 Task: Find connections with filter location São José do Rio Preto with filter topic #Ownerwith filter profile language Spanish with filter current company Zilingo with filter school St. Joseph's University  with filter industry Renewable Energy Equipment Manufacturing with filter service category Immigration Law with filter keywords title Continuous Improvement Lead
Action: Mouse moved to (582, 96)
Screenshot: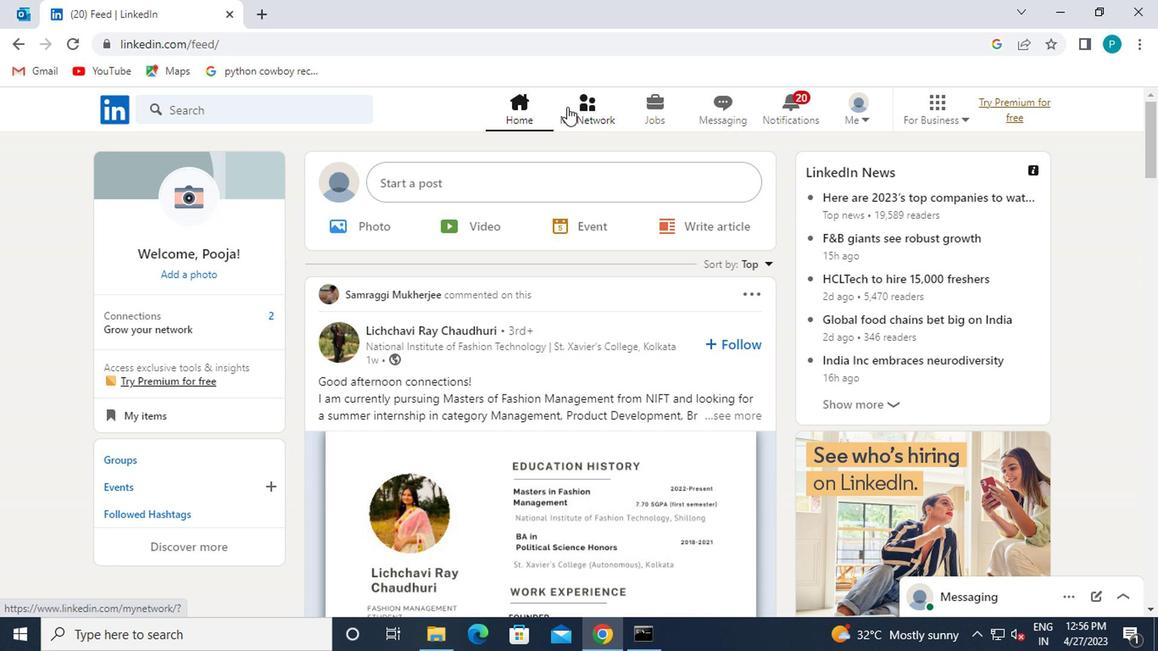
Action: Mouse pressed left at (582, 96)
Screenshot: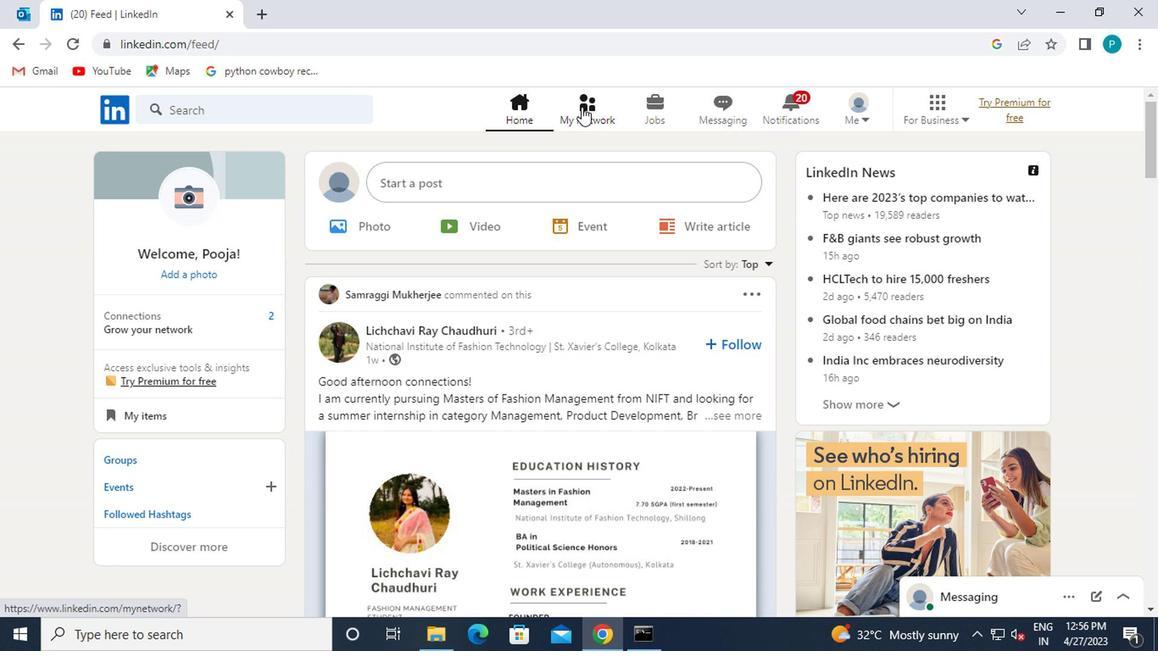 
Action: Mouse moved to (302, 182)
Screenshot: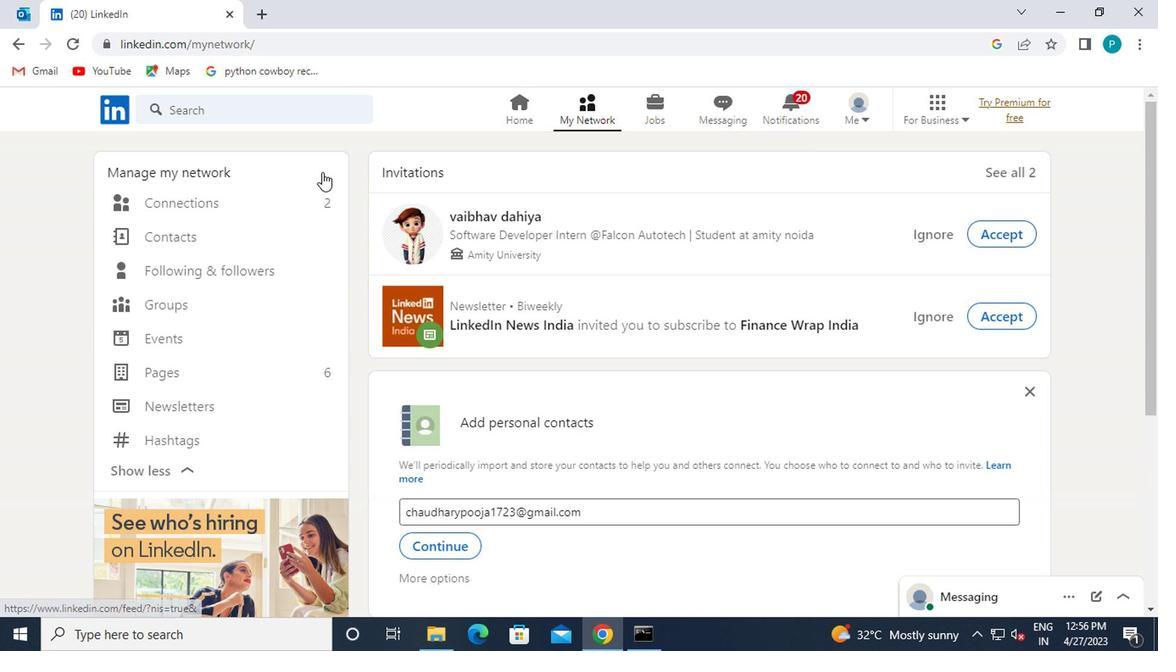 
Action: Mouse pressed left at (302, 182)
Screenshot: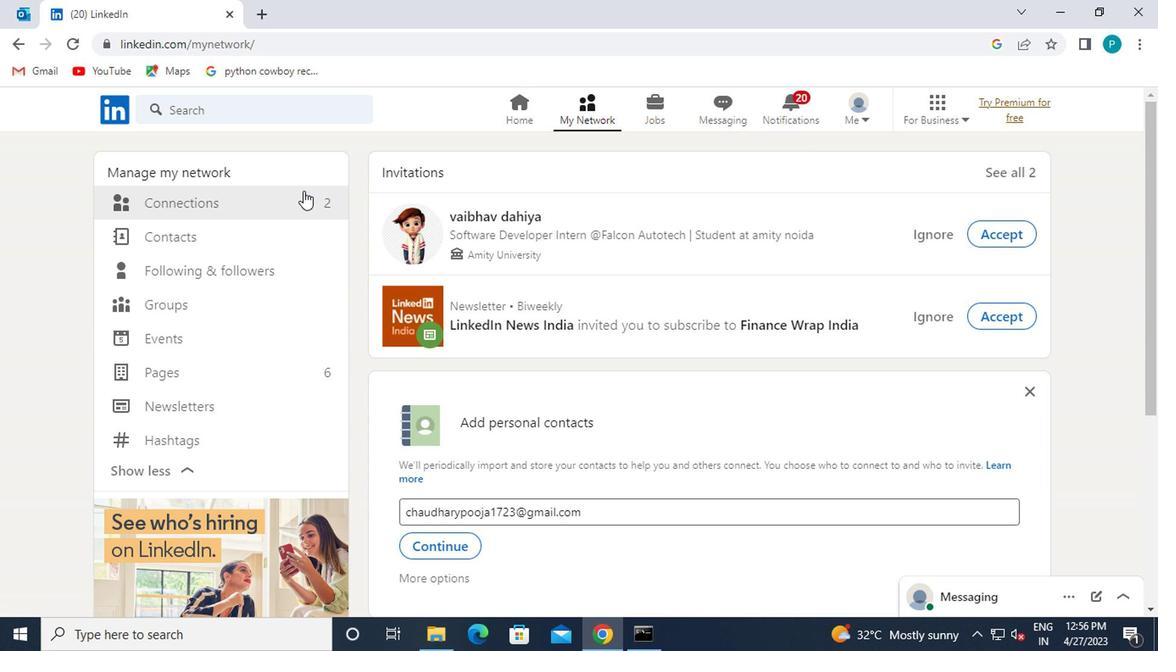
Action: Mouse moved to (311, 185)
Screenshot: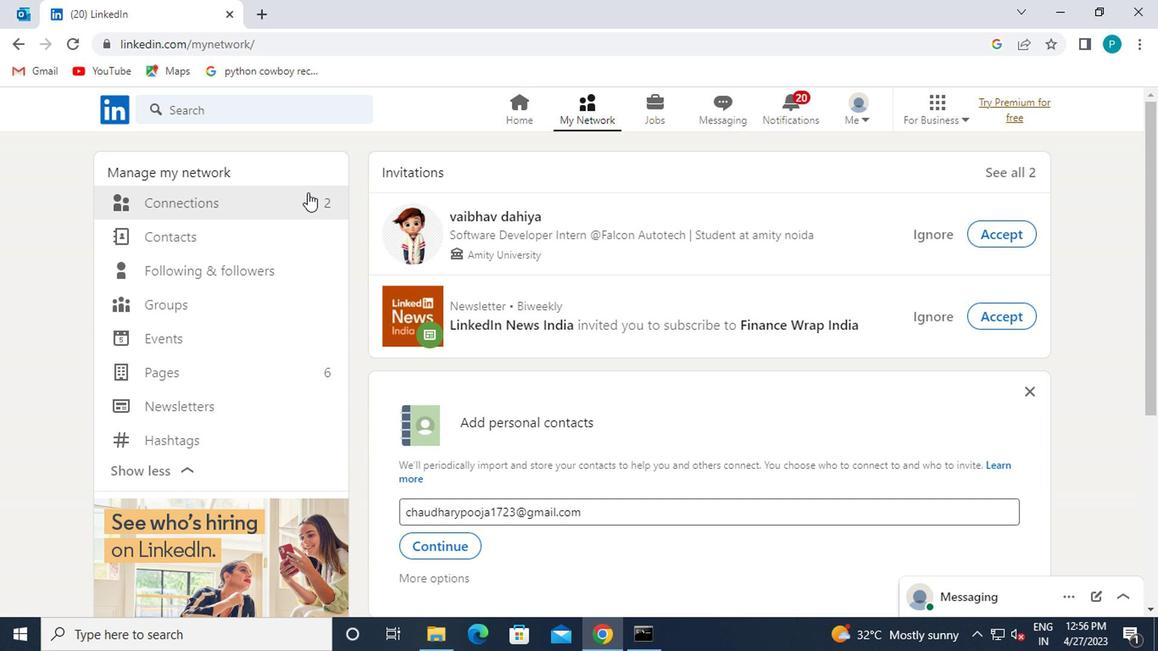 
Action: Mouse pressed left at (311, 185)
Screenshot: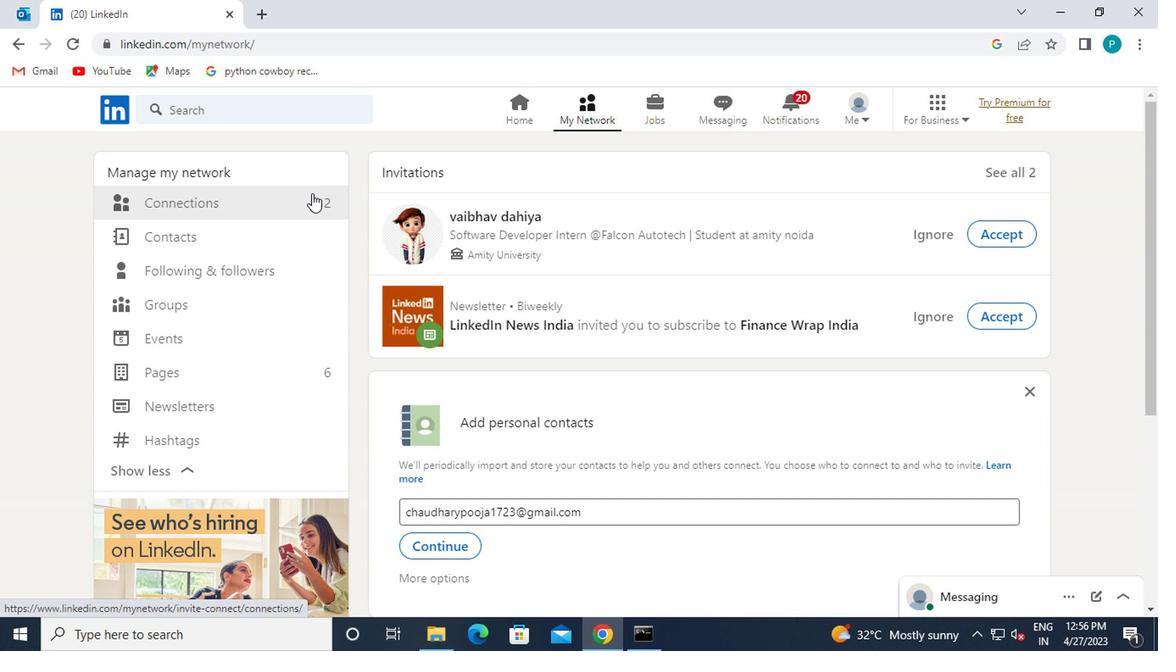 
Action: Mouse moved to (719, 194)
Screenshot: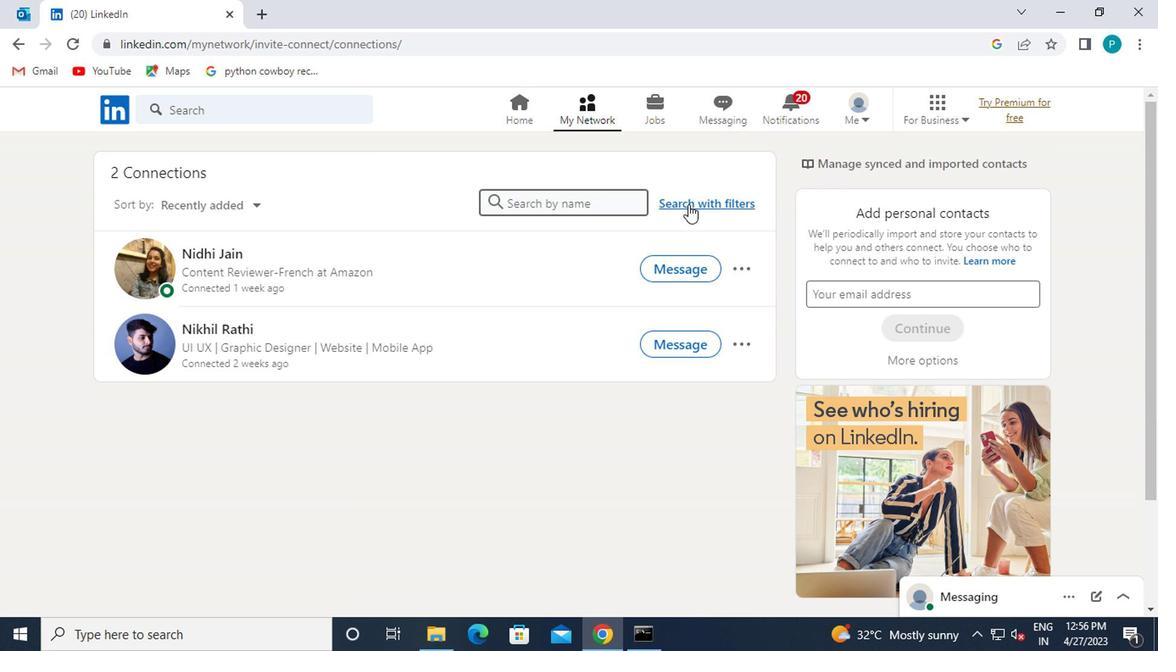 
Action: Mouse pressed left at (719, 194)
Screenshot: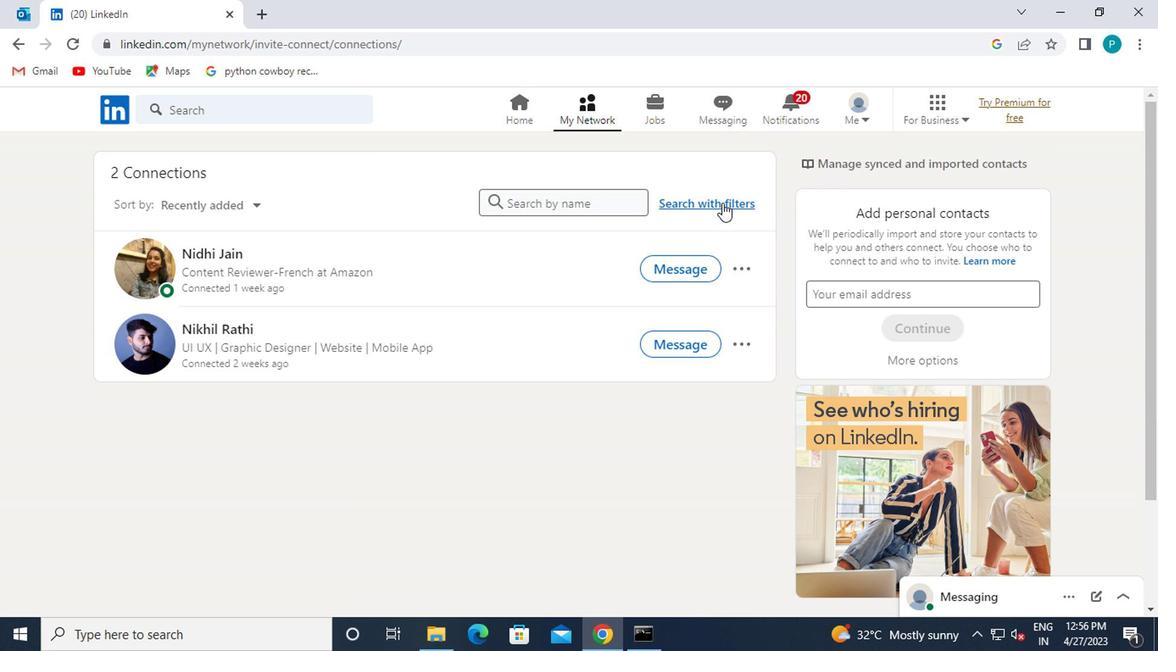 
Action: Mouse moved to (622, 151)
Screenshot: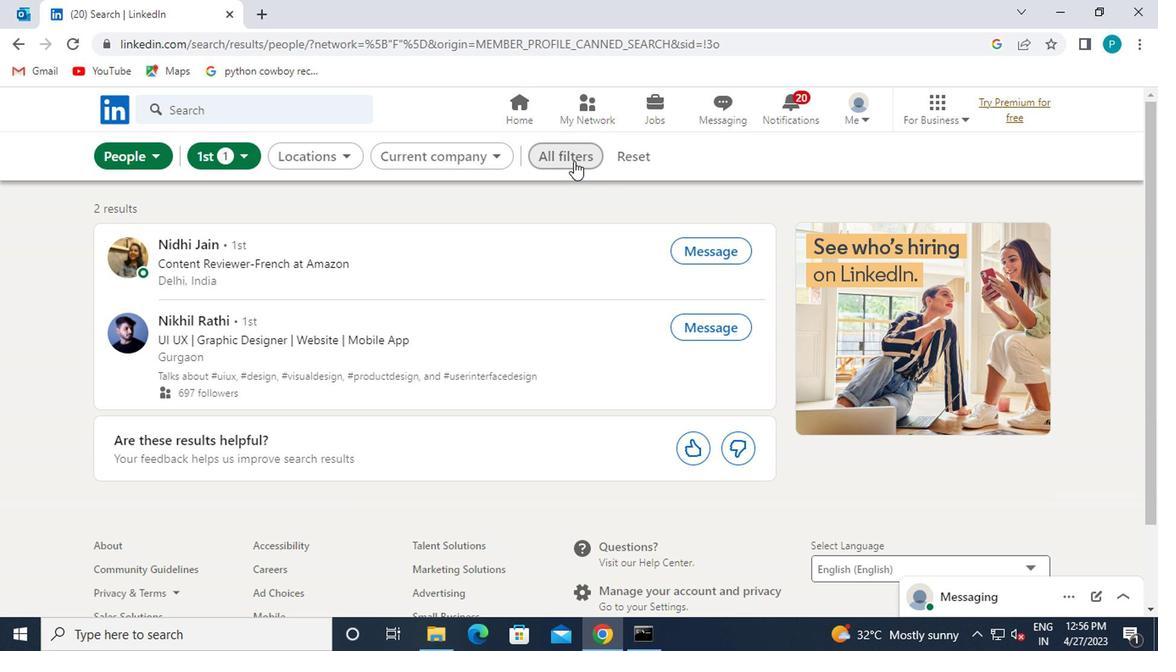 
Action: Mouse pressed left at (622, 151)
Screenshot: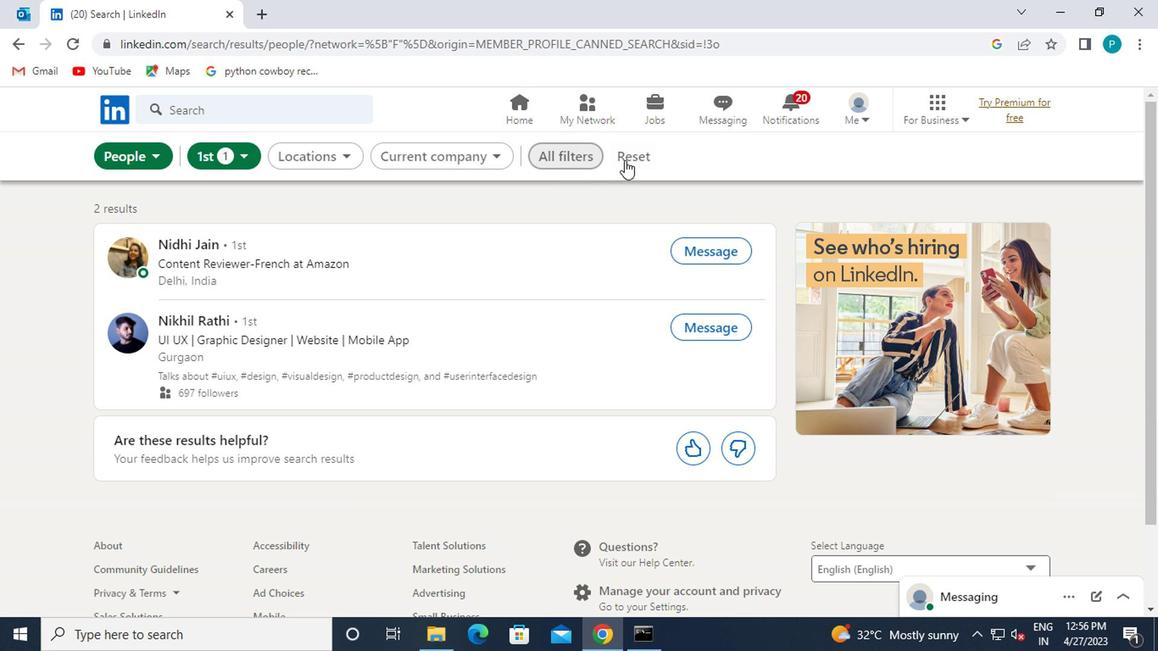 
Action: Mouse moved to (585, 147)
Screenshot: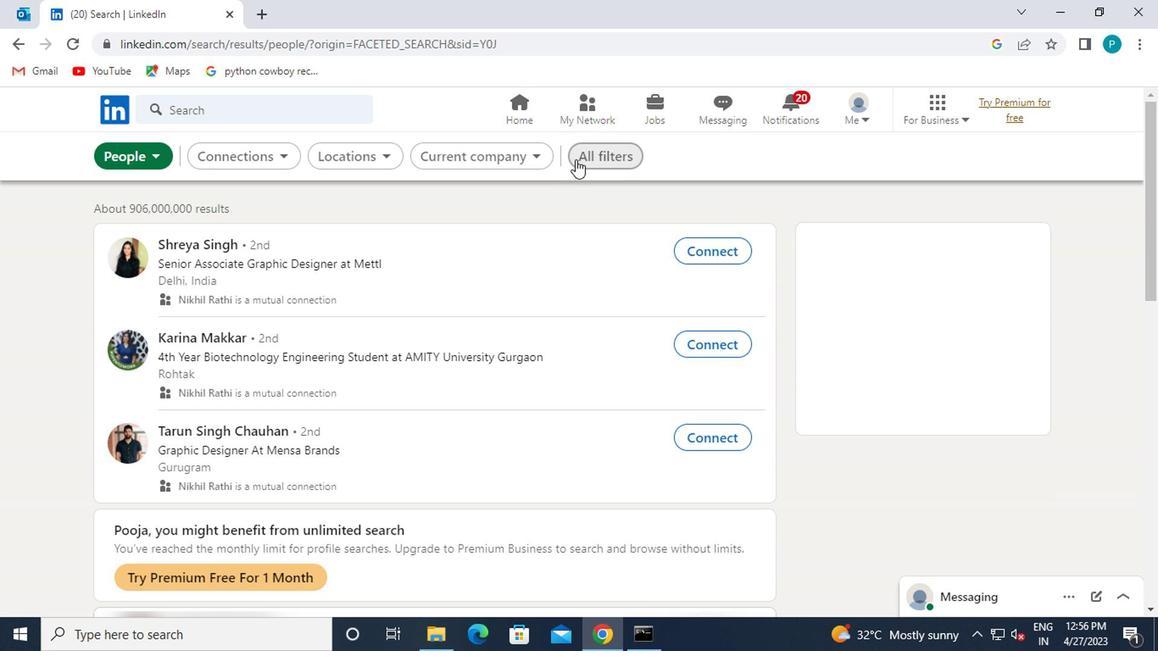 
Action: Mouse pressed left at (585, 147)
Screenshot: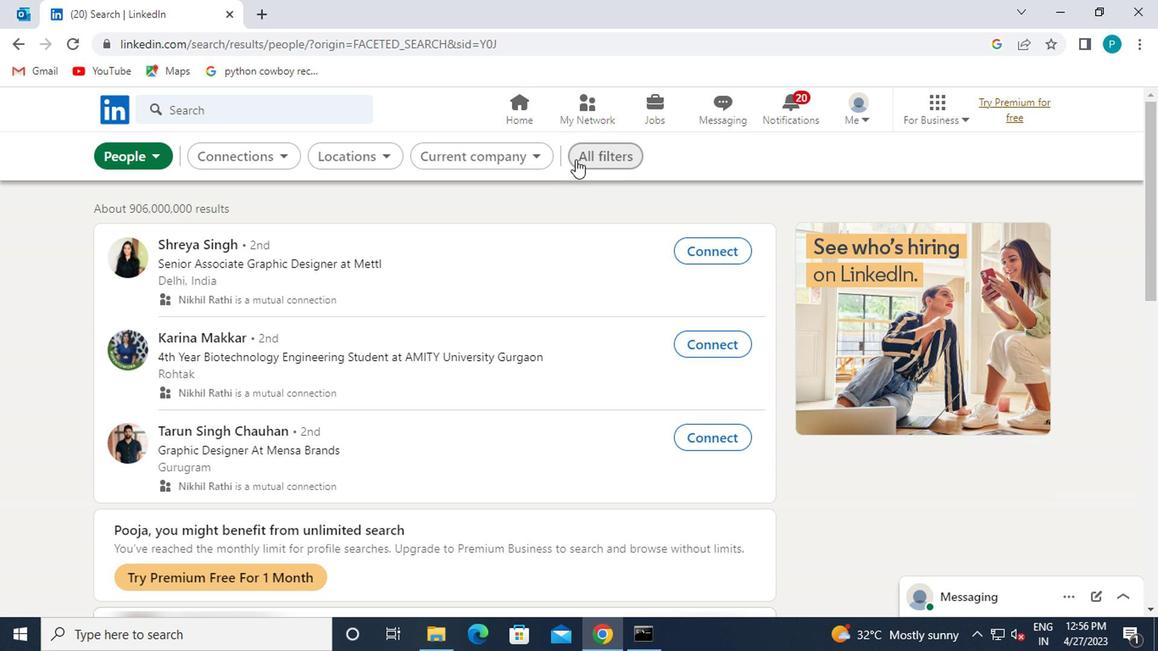 
Action: Mouse moved to (728, 305)
Screenshot: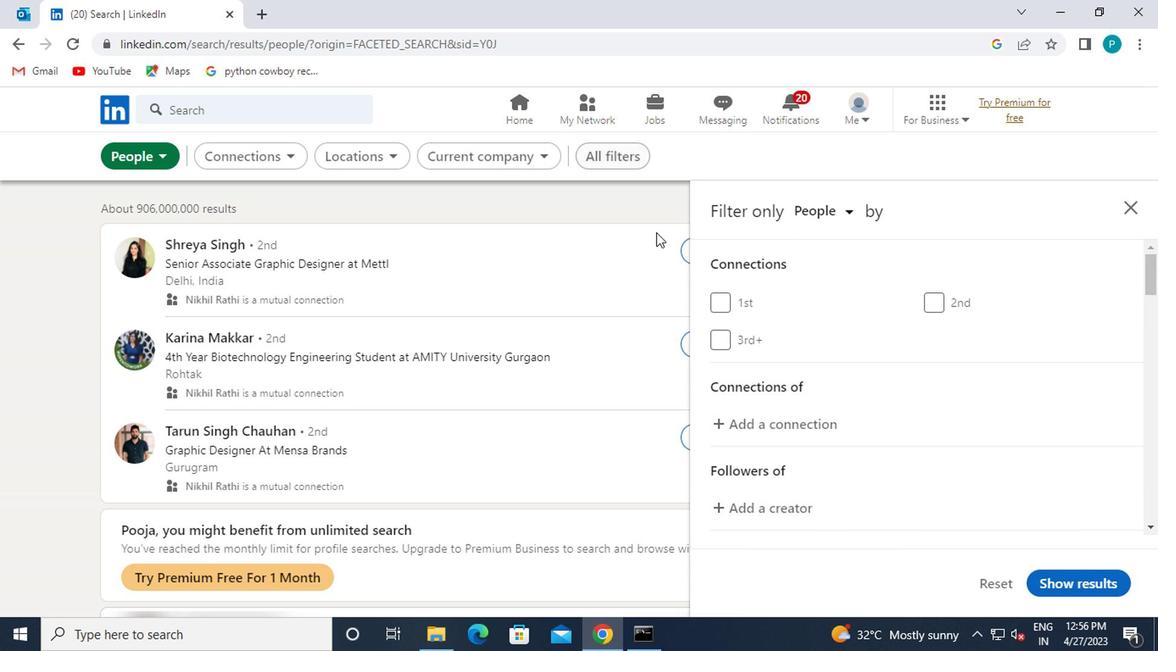 
Action: Mouse scrolled (728, 305) with delta (0, 0)
Screenshot: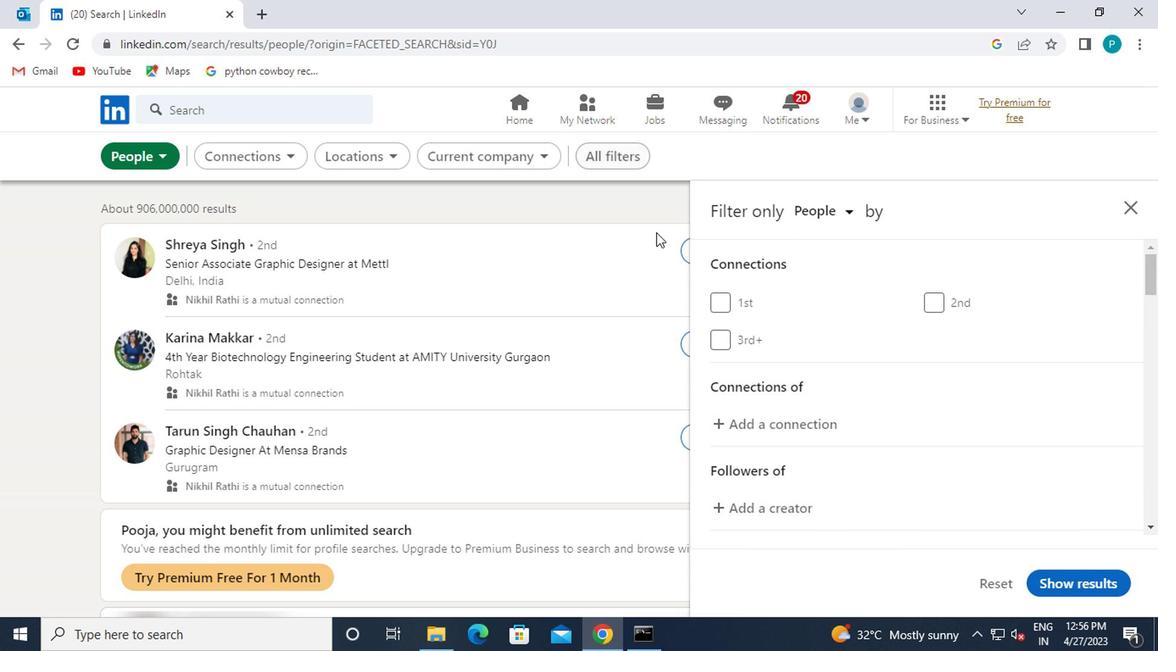 
Action: Mouse moved to (751, 329)
Screenshot: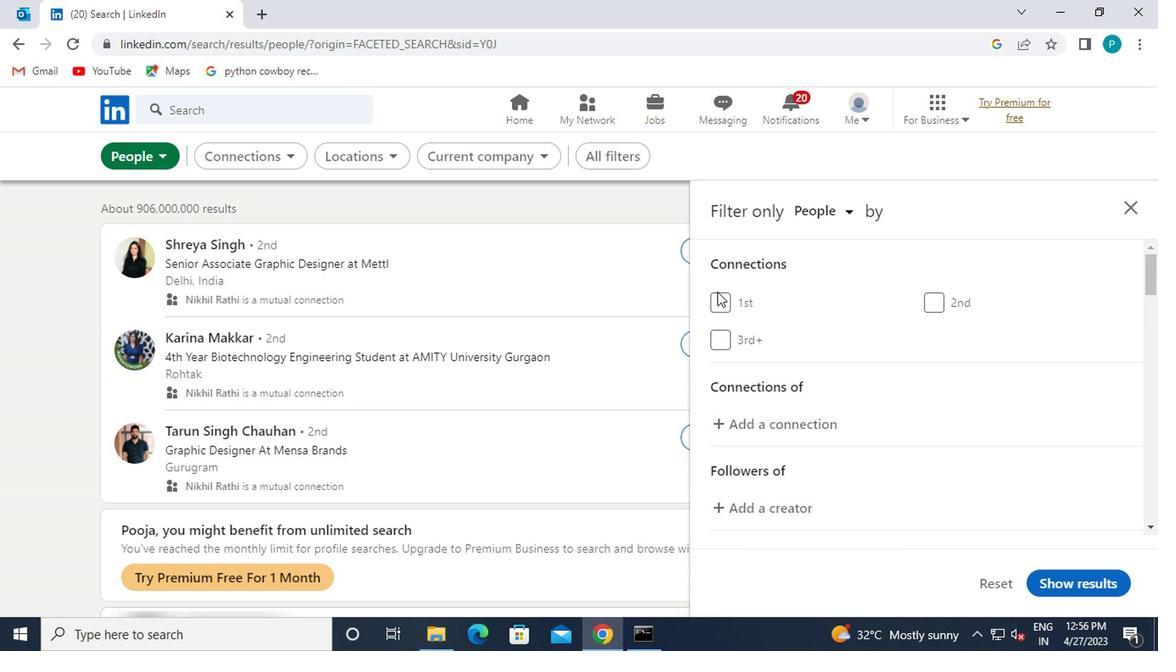 
Action: Mouse scrolled (751, 328) with delta (0, 0)
Screenshot: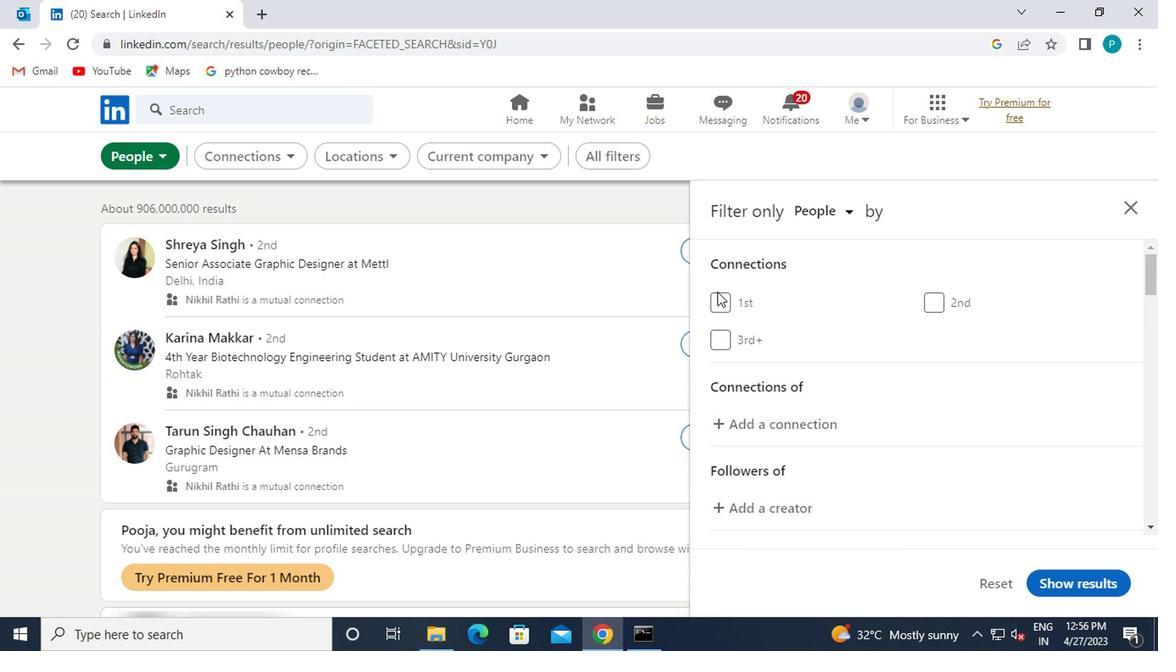 
Action: Mouse moved to (768, 354)
Screenshot: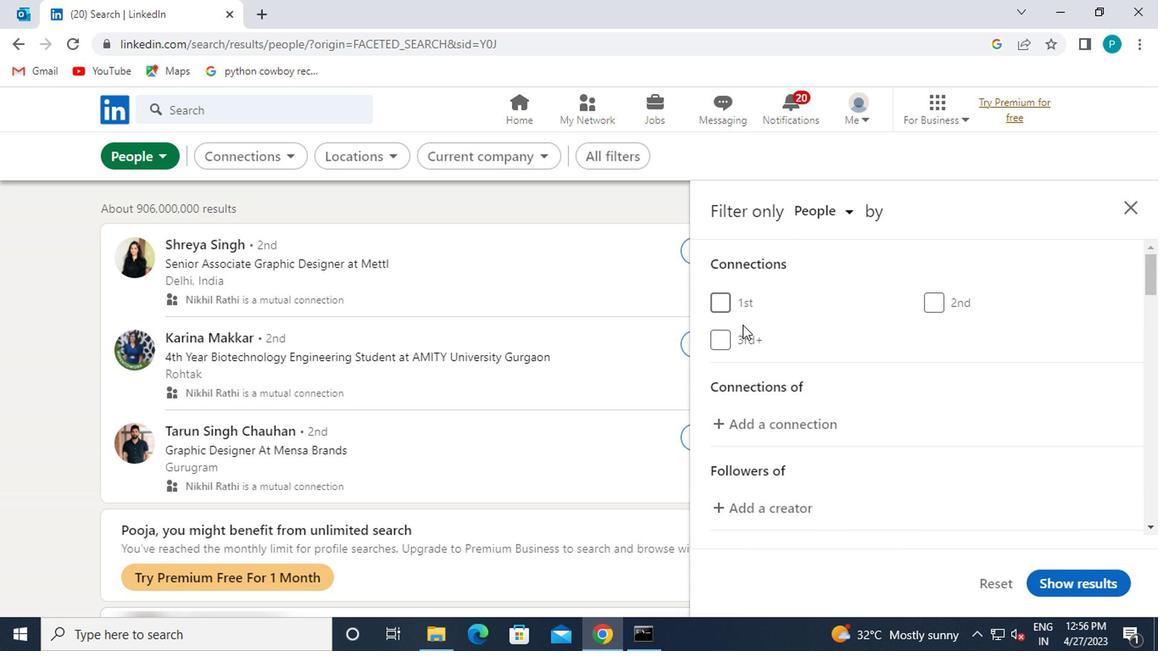 
Action: Mouse scrolled (768, 352) with delta (0, -1)
Screenshot: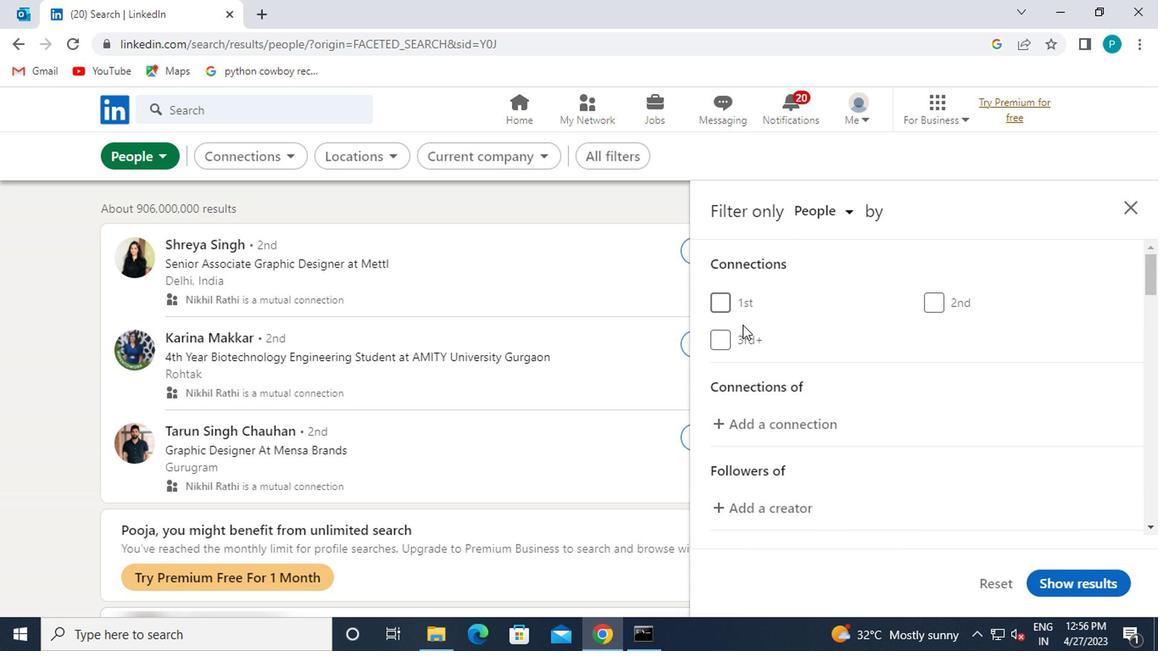 
Action: Mouse moved to (982, 414)
Screenshot: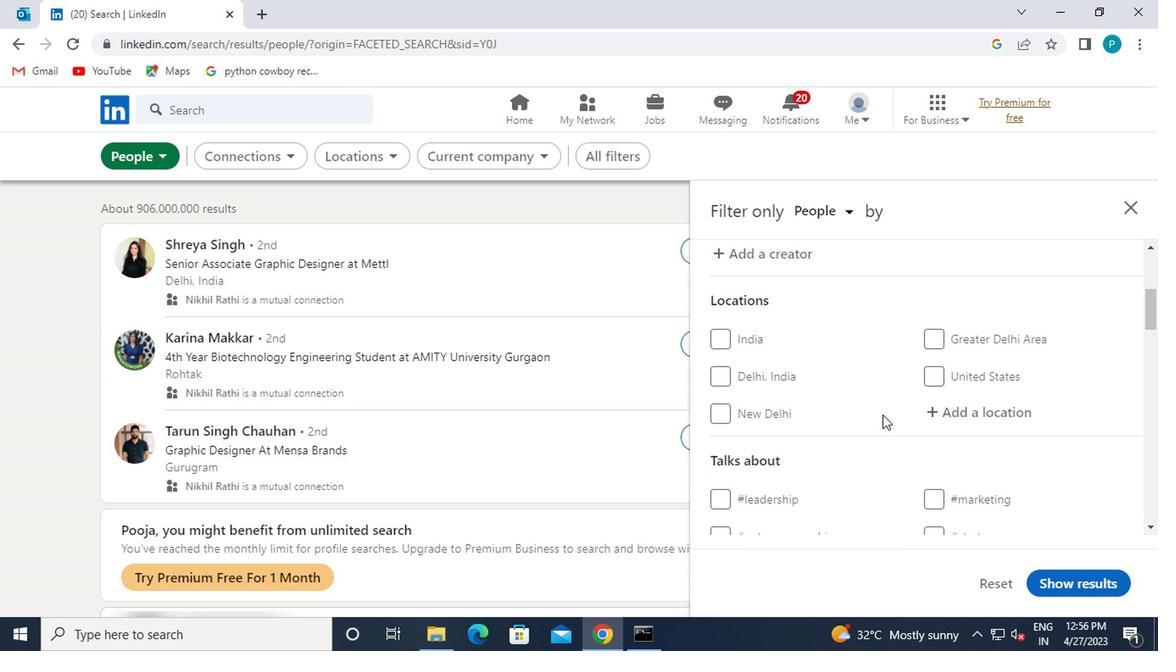 
Action: Mouse pressed left at (982, 414)
Screenshot: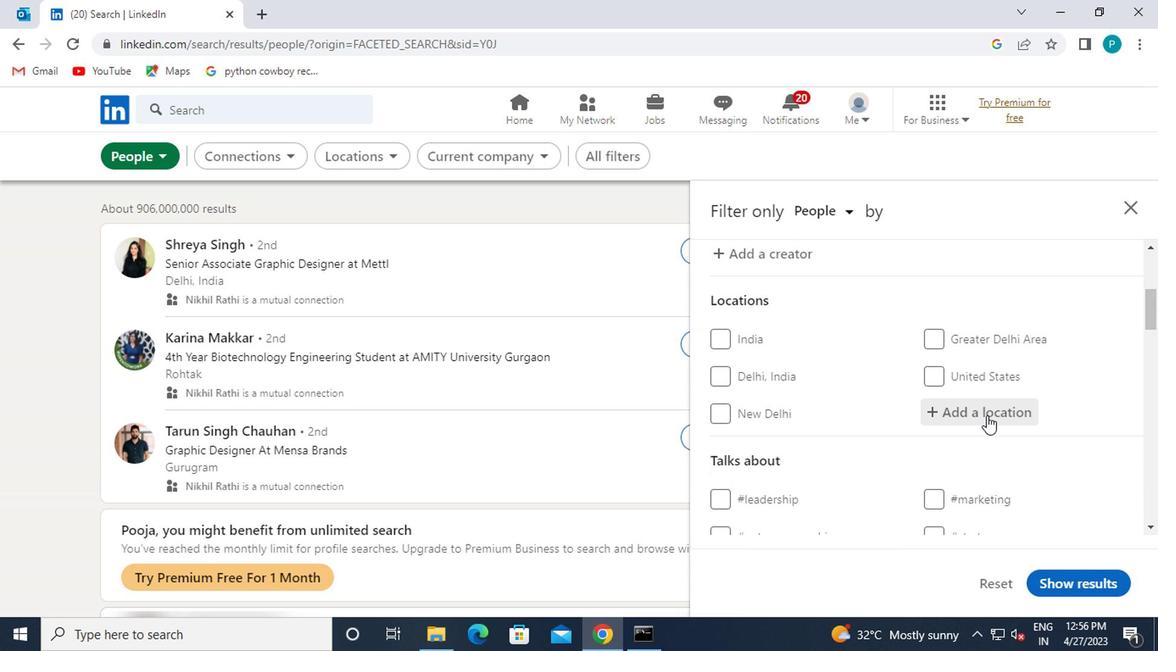 
Action: Mouse moved to (988, 433)
Screenshot: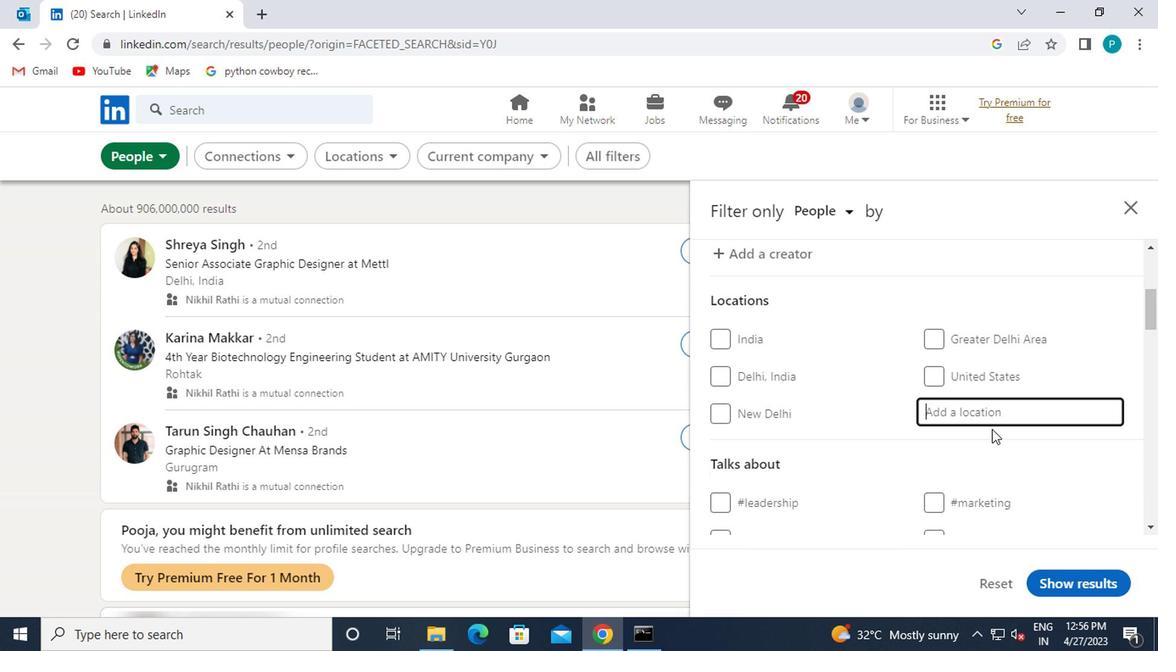 
Action: Key pressed sao<Key.space>jose
Screenshot: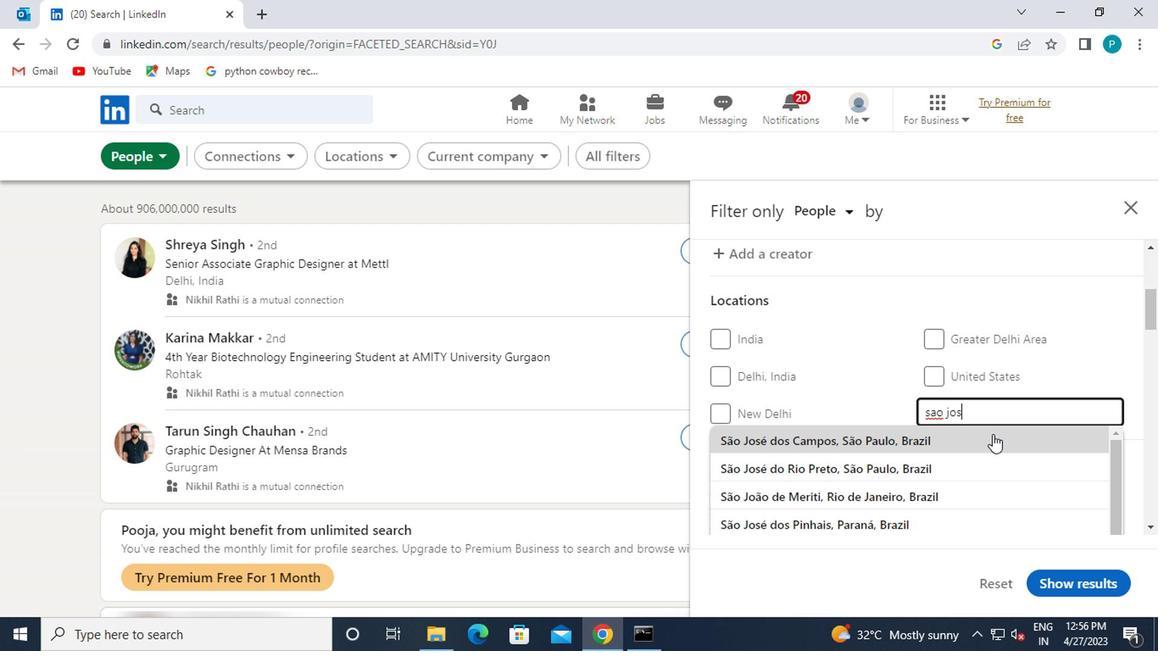 
Action: Mouse moved to (959, 454)
Screenshot: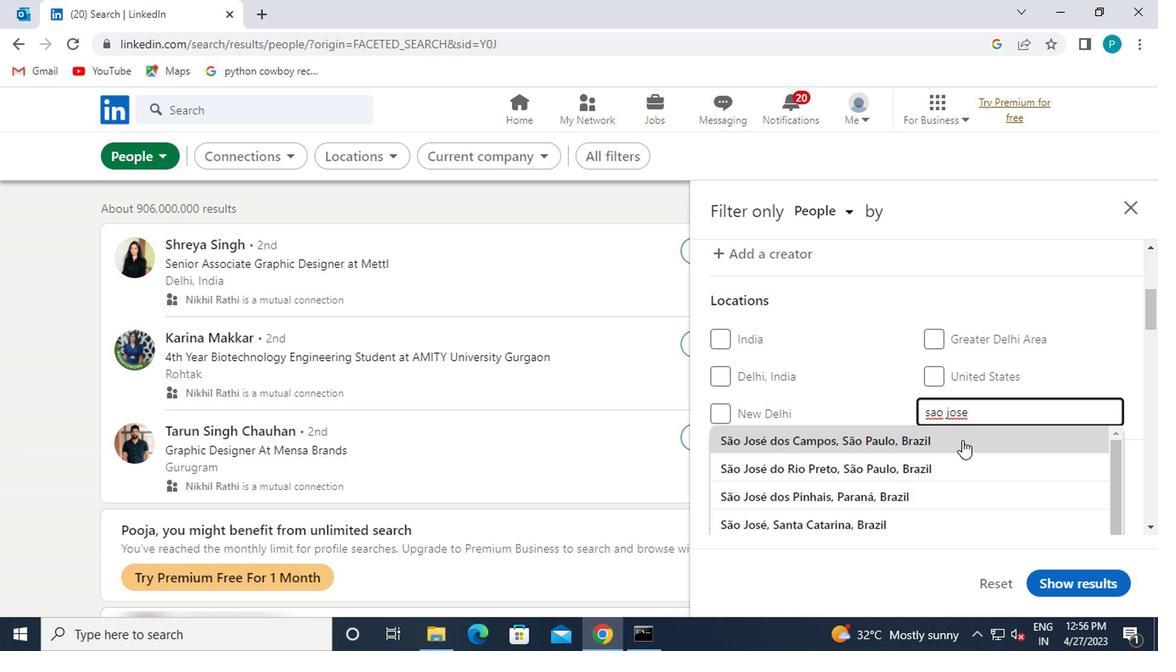 
Action: Mouse pressed left at (959, 454)
Screenshot: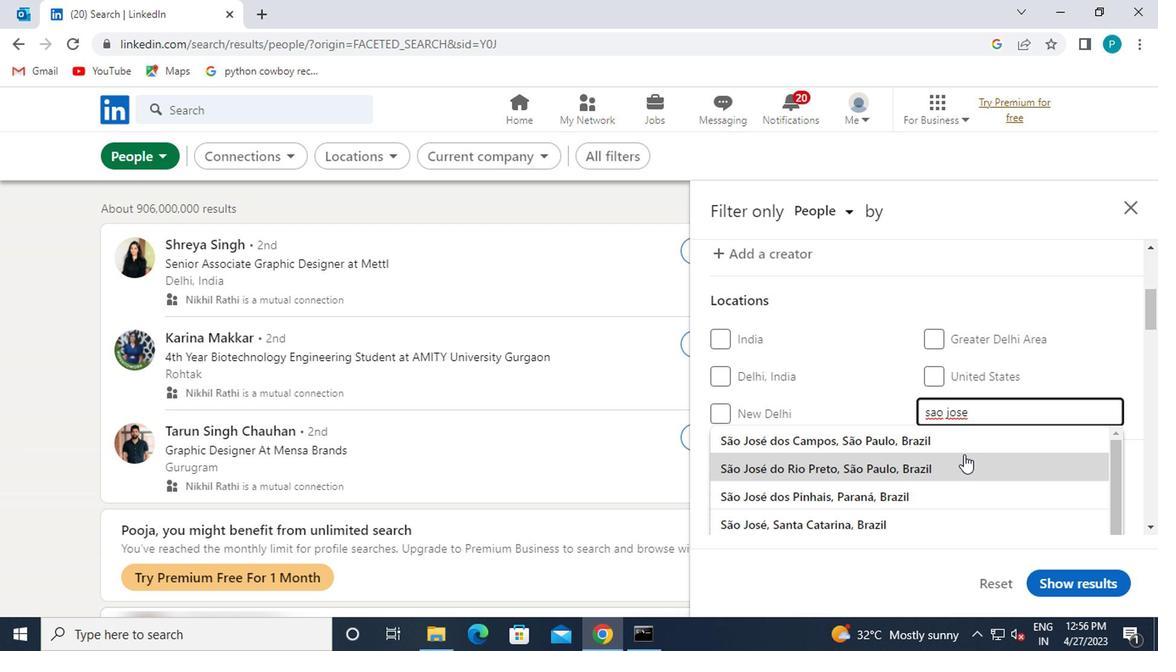
Action: Mouse moved to (932, 436)
Screenshot: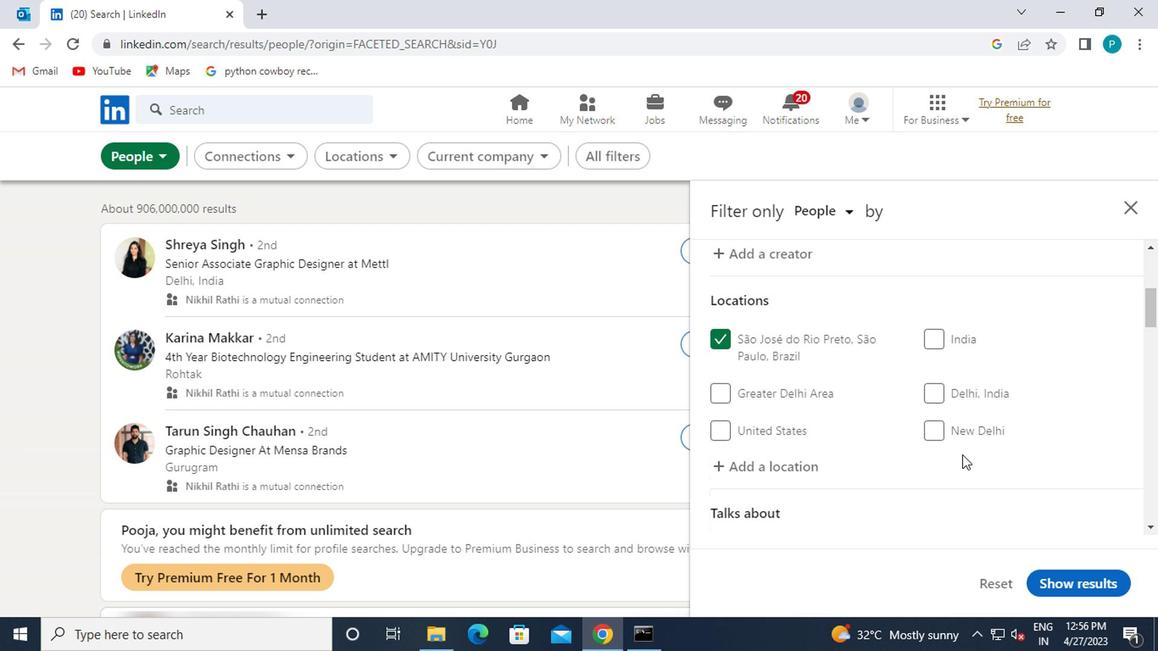 
Action: Mouse scrolled (932, 434) with delta (0, -1)
Screenshot: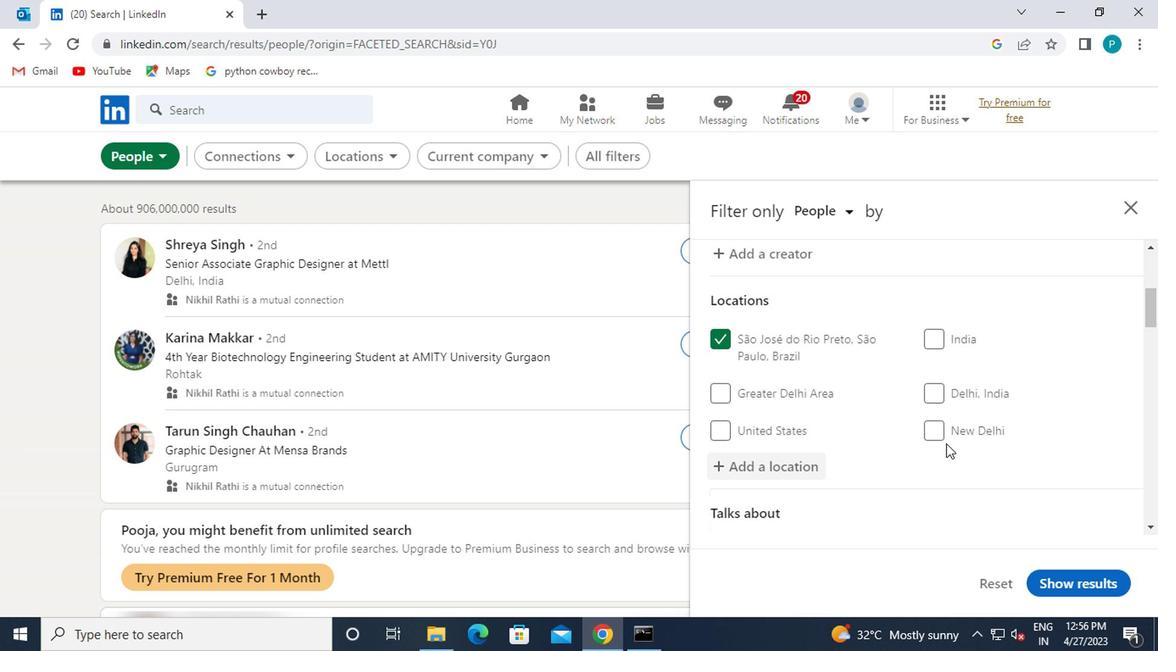 
Action: Mouse scrolled (932, 434) with delta (0, -1)
Screenshot: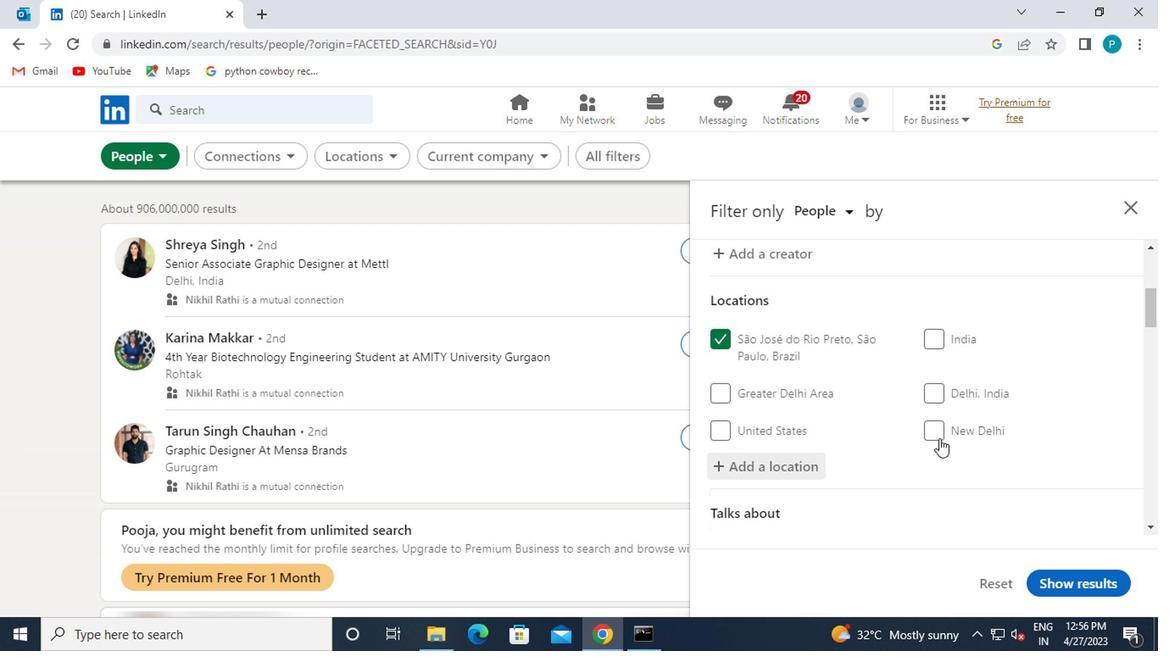 
Action: Mouse moved to (947, 447)
Screenshot: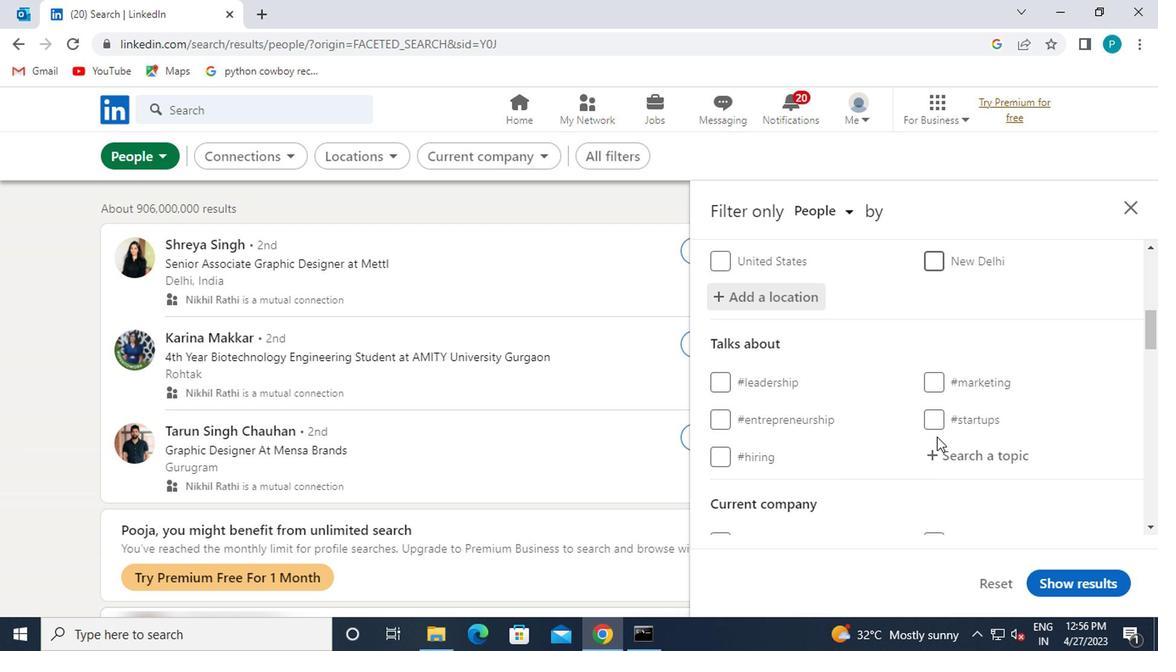 
Action: Mouse pressed left at (947, 447)
Screenshot: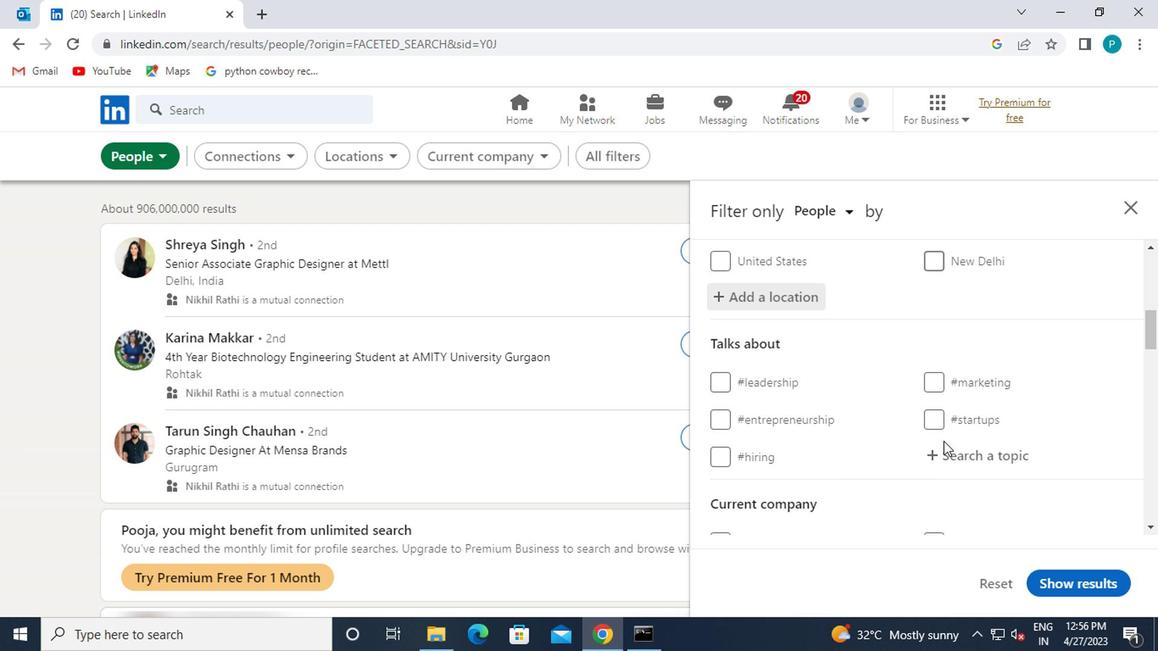 
Action: Mouse moved to (956, 456)
Screenshot: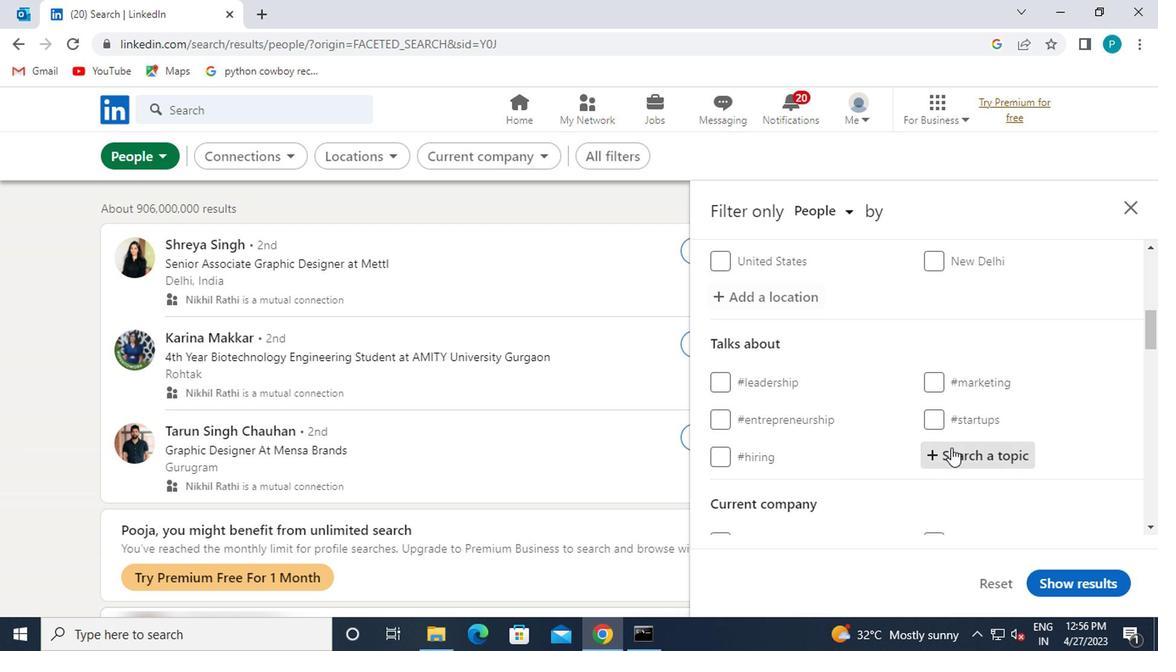 
Action: Key pressed <Key.shift><Key.shift><Key.shift><Key.shift>#
Screenshot: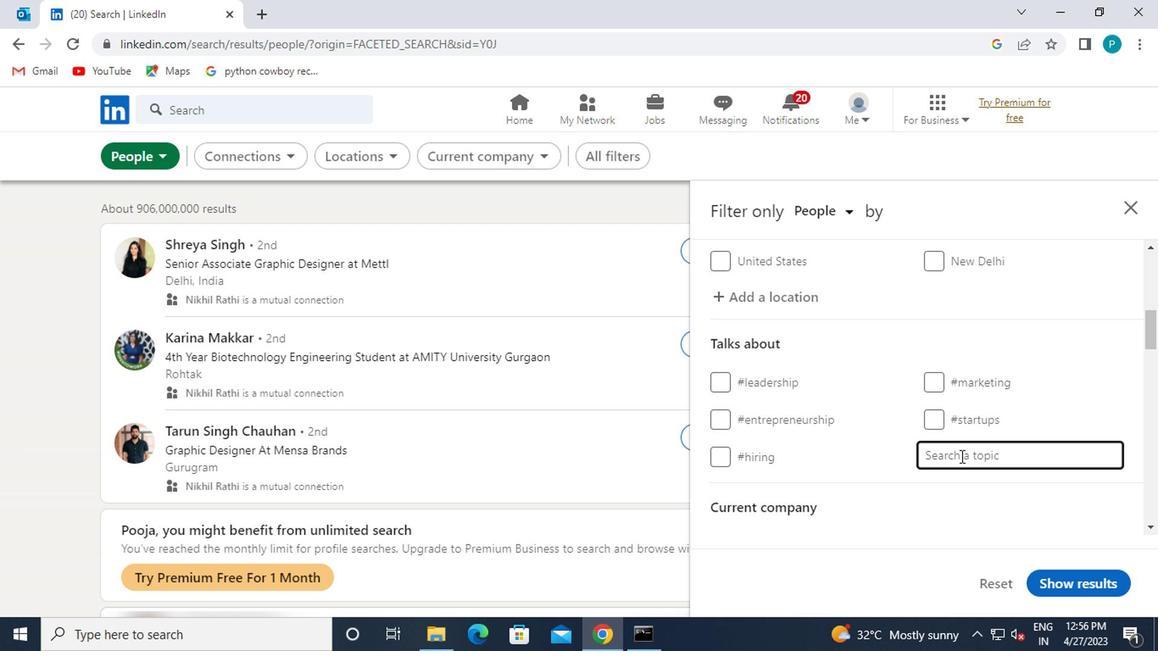 
Action: Mouse moved to (904, 442)
Screenshot: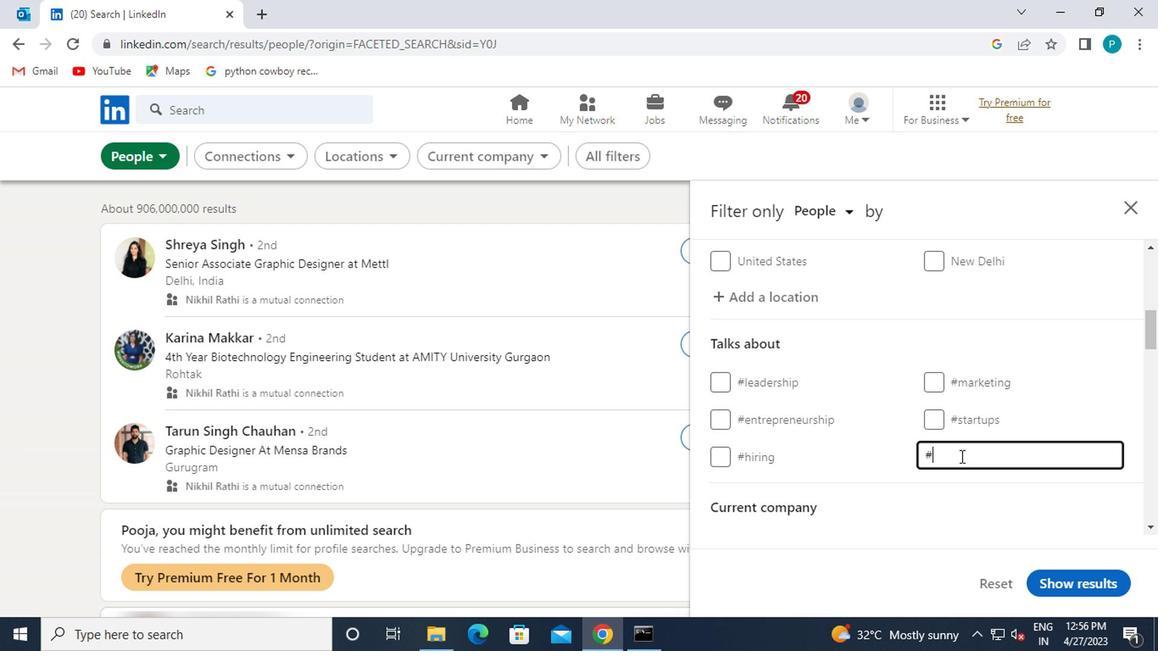 
Action: Key pressed <Key.caps_lock>O<Key.caps_lock>WNER
Screenshot: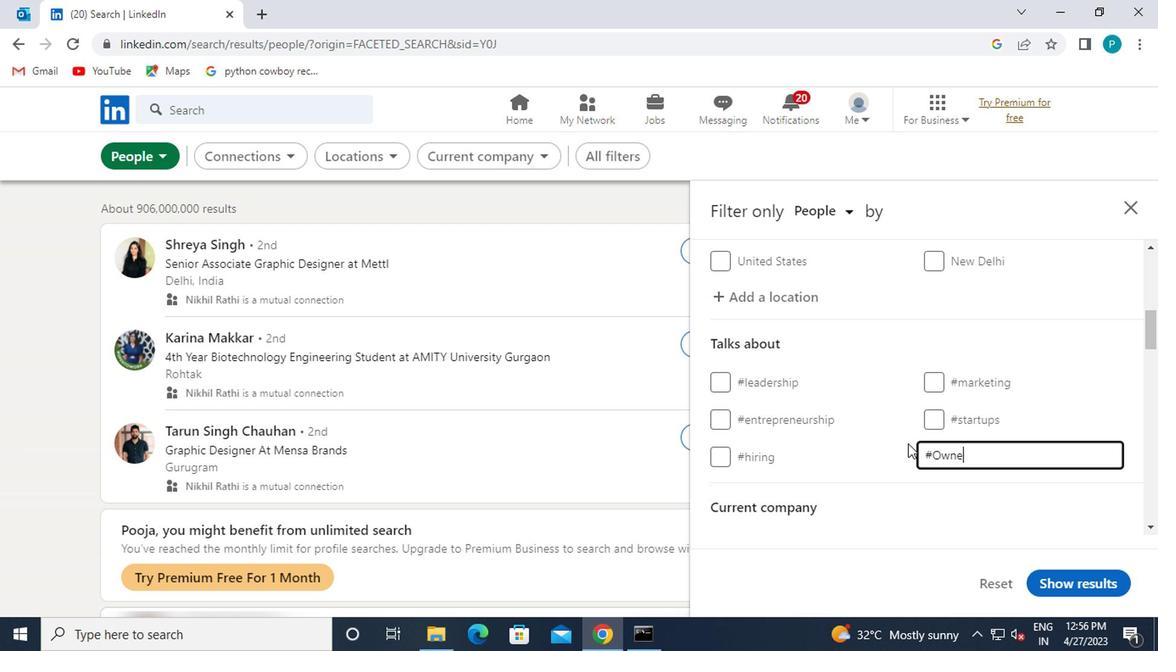 
Action: Mouse moved to (906, 439)
Screenshot: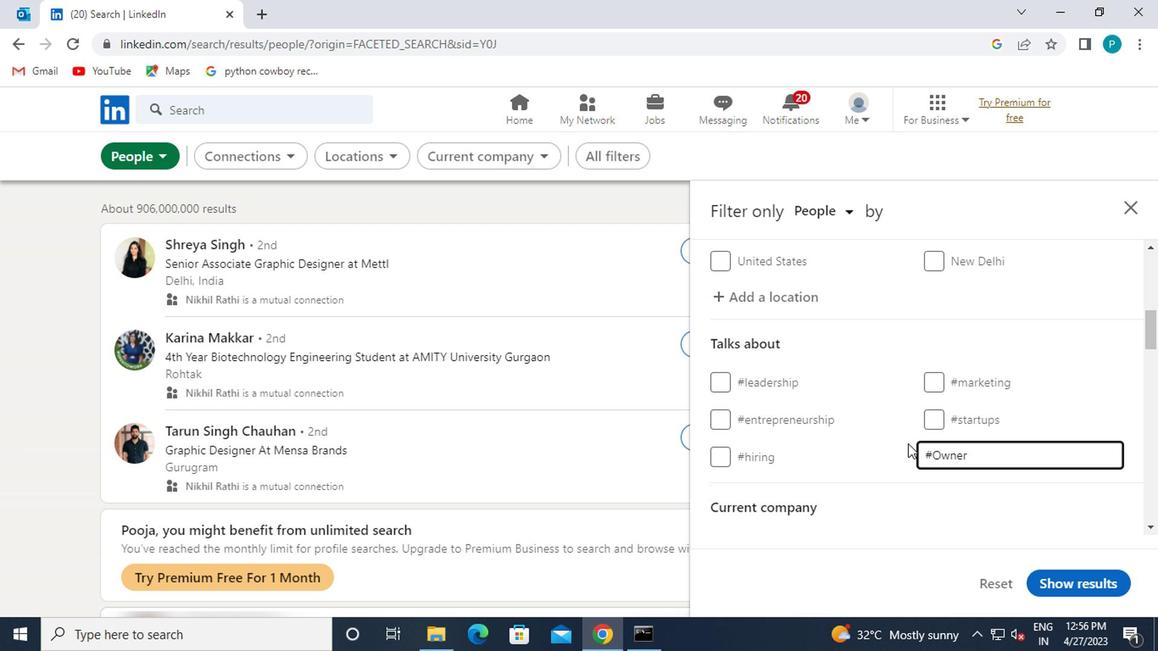 
Action: Mouse scrolled (906, 438) with delta (0, -1)
Screenshot: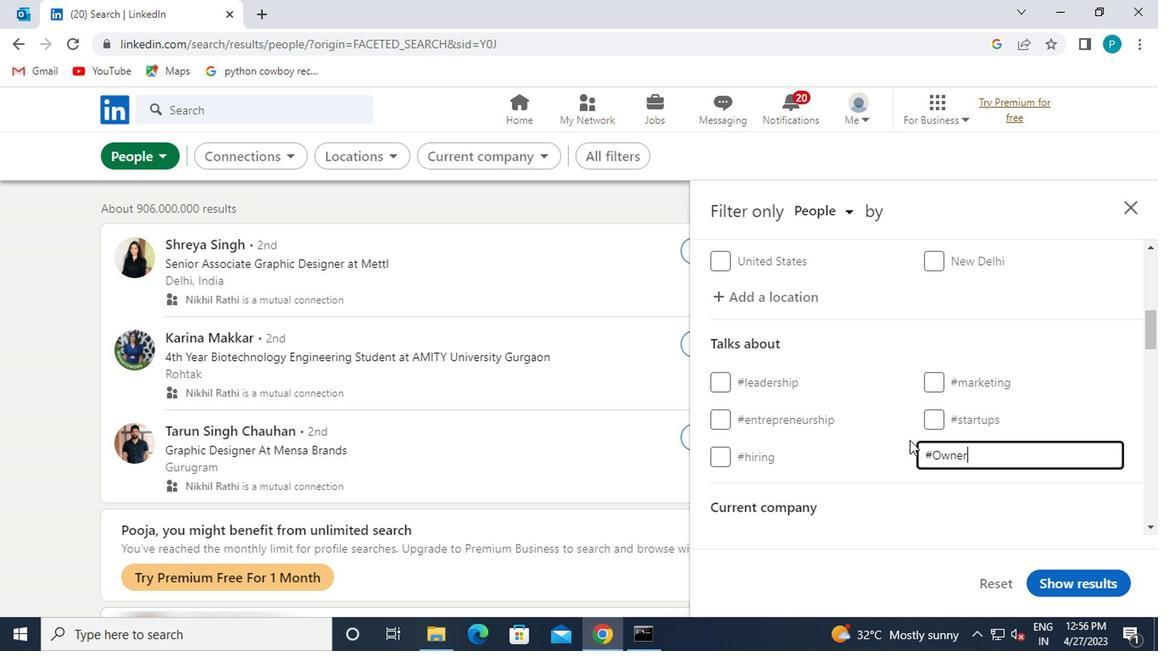 
Action: Mouse moved to (967, 462)
Screenshot: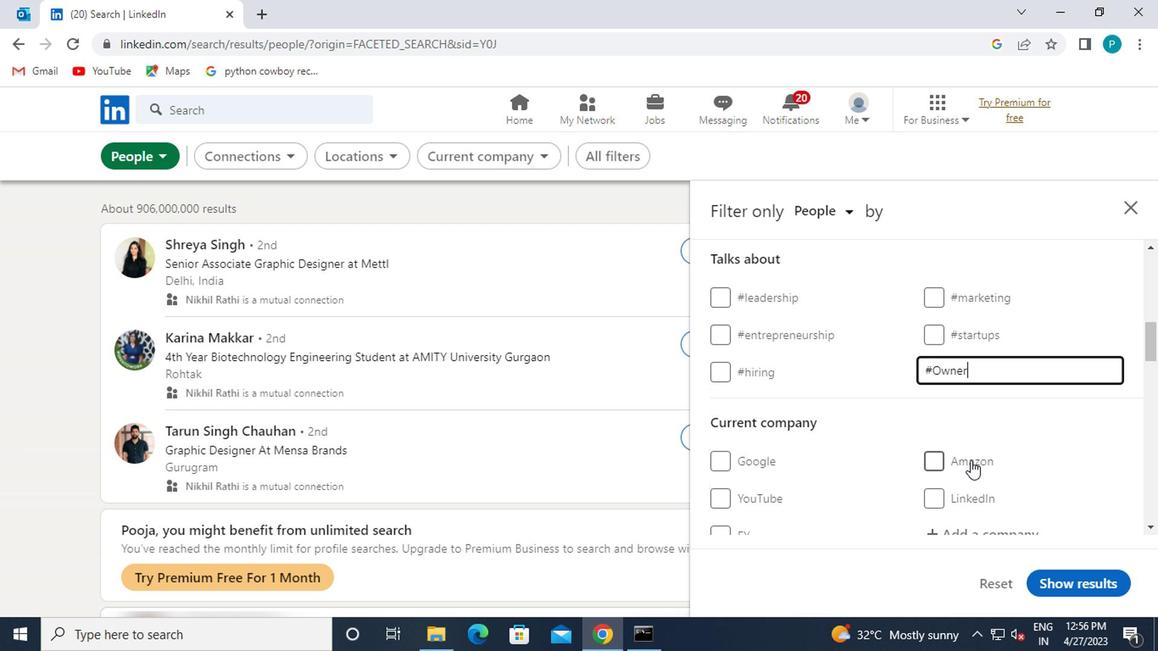 
Action: Mouse scrolled (967, 461) with delta (0, 0)
Screenshot: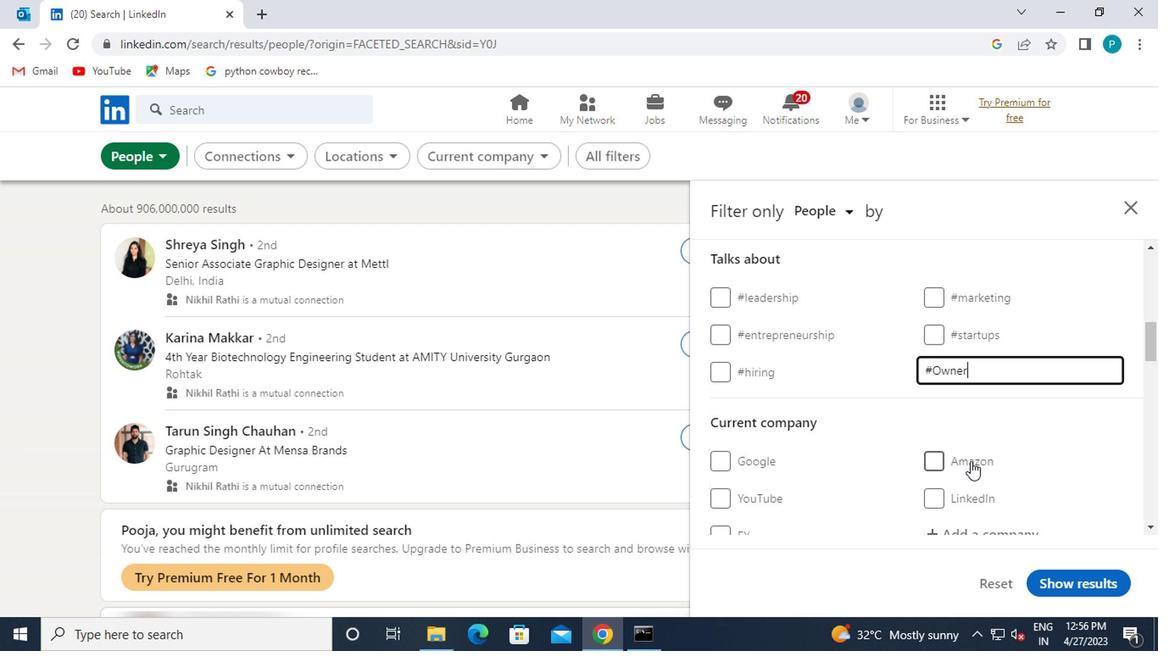 
Action: Mouse moved to (963, 457)
Screenshot: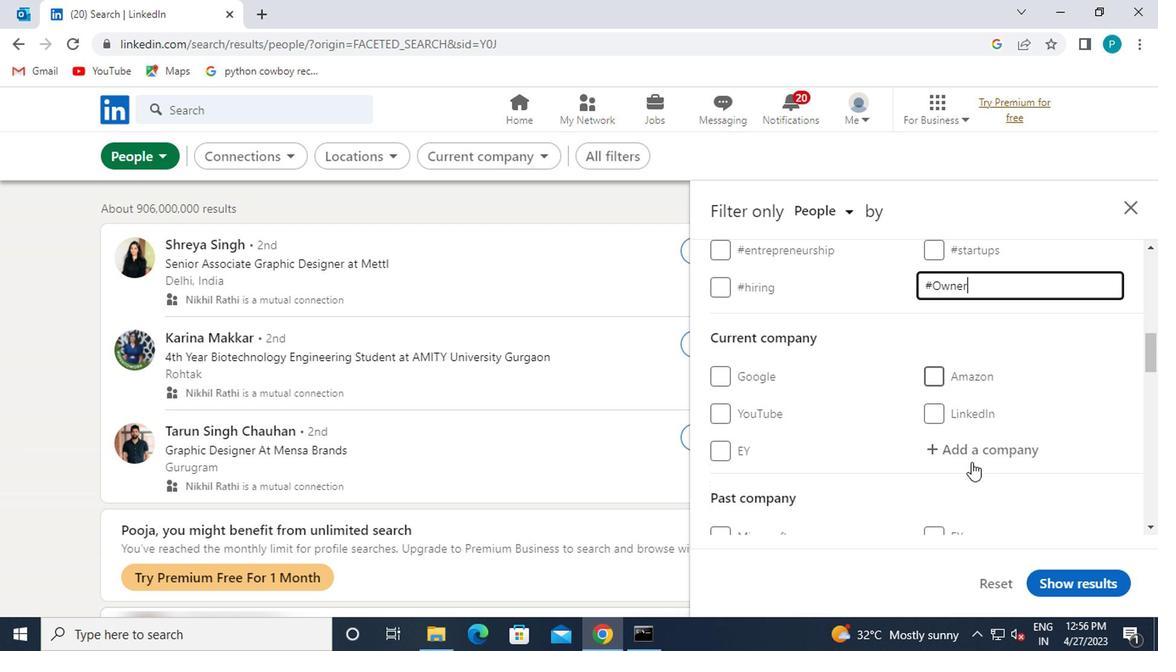 
Action: Mouse pressed left at (963, 457)
Screenshot: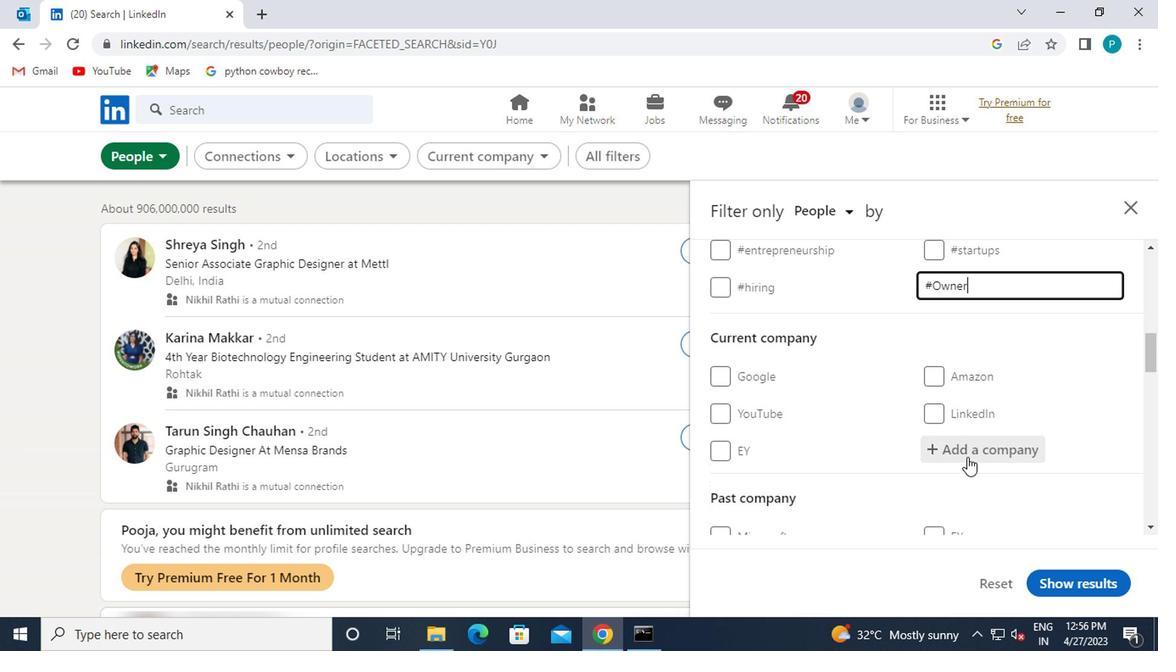 
Action: Mouse moved to (965, 488)
Screenshot: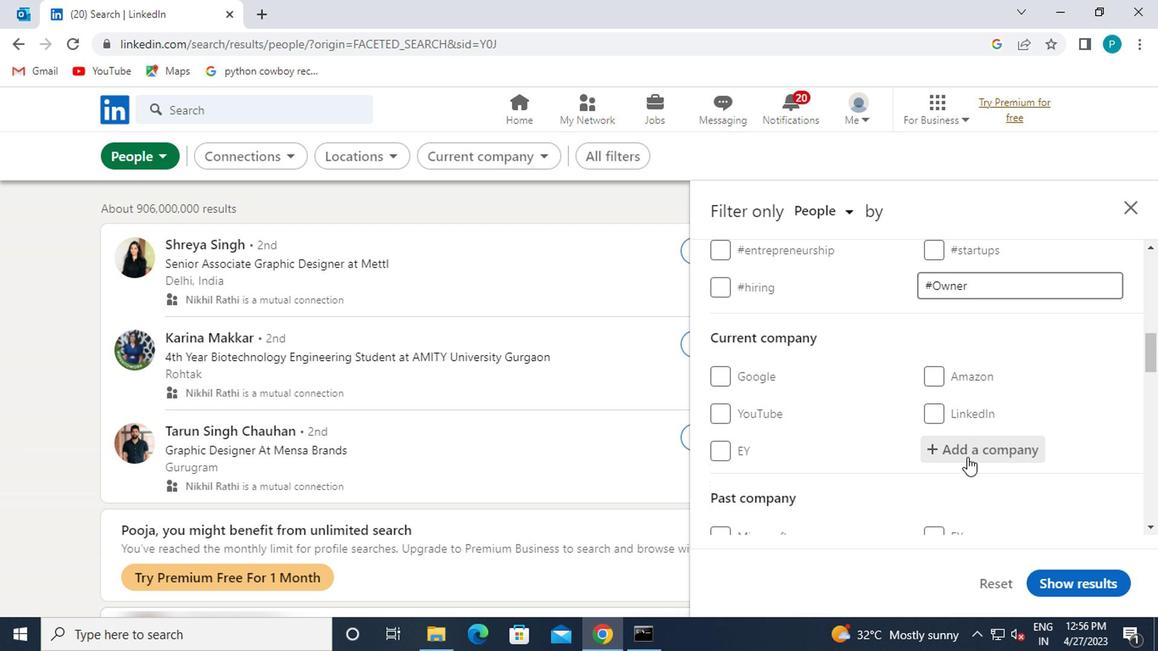 
Action: Key pressed <Key.caps_lock>Z<Key.caps_lock>ILINGO
Screenshot: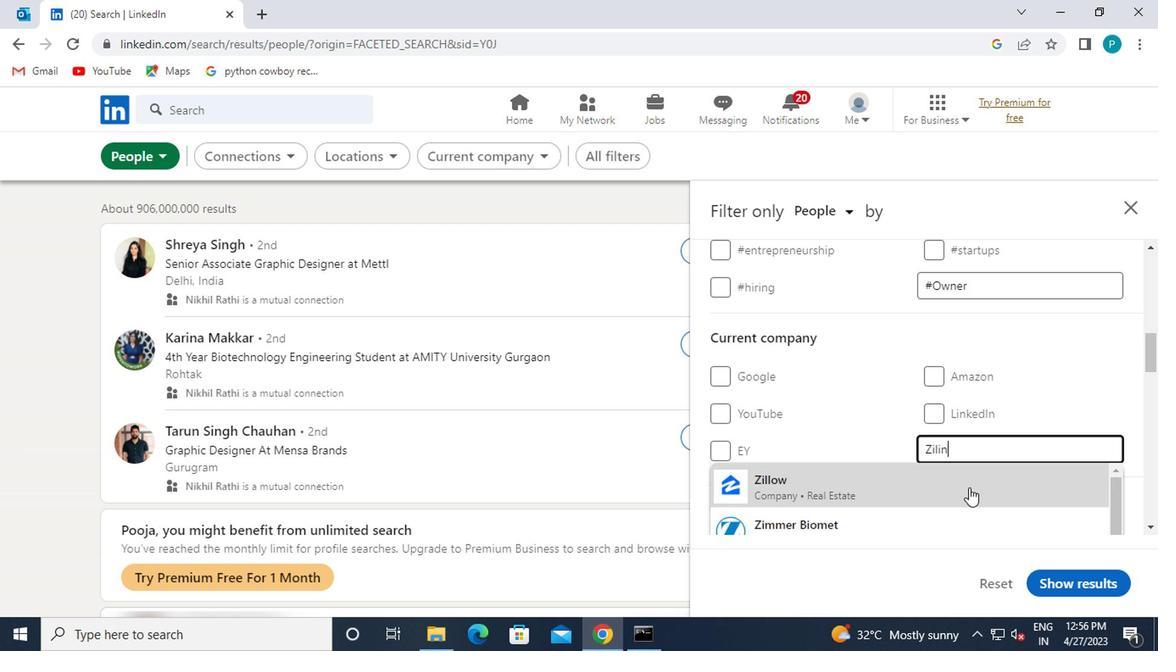
Action: Mouse moved to (964, 493)
Screenshot: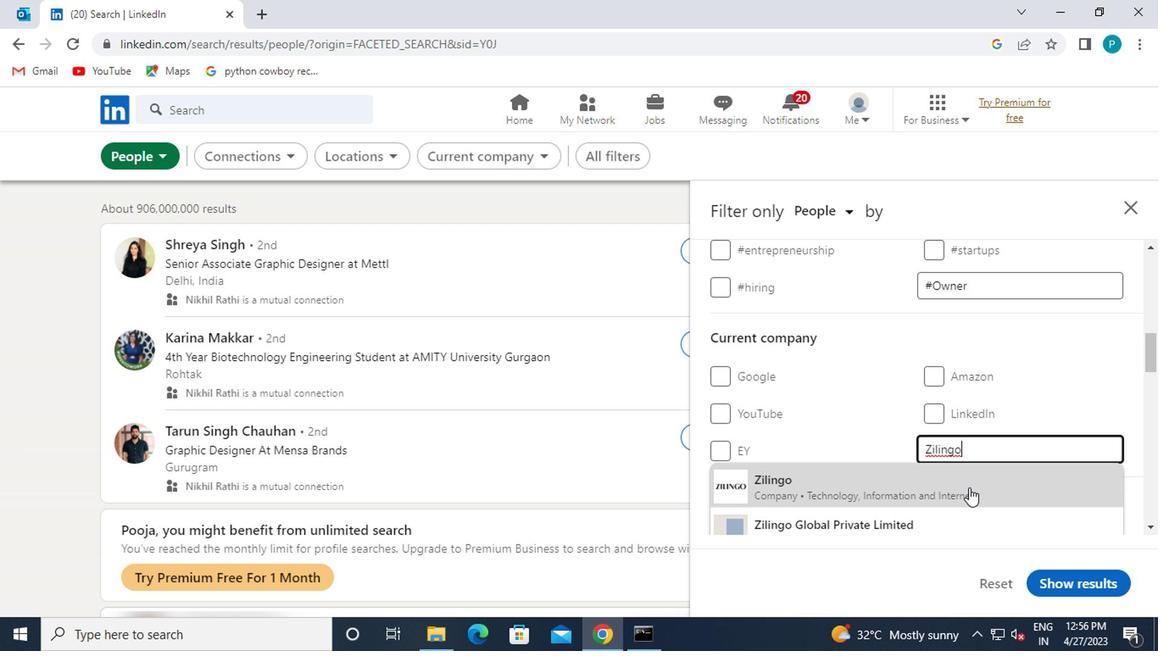 
Action: Mouse pressed left at (964, 493)
Screenshot: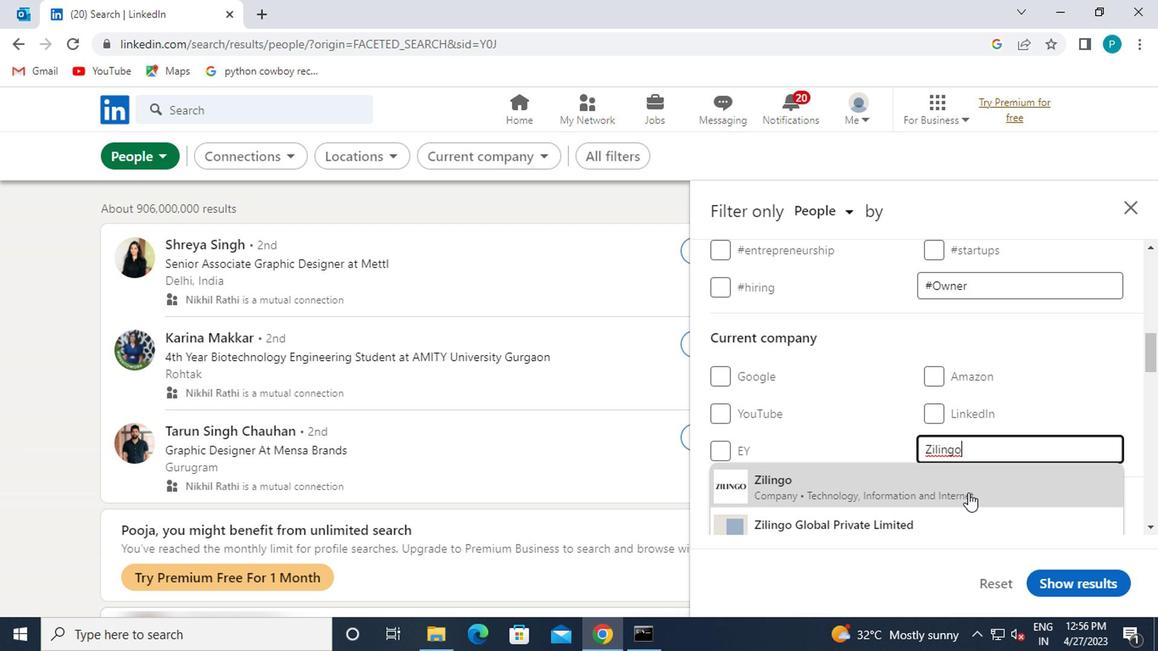 
Action: Mouse moved to (954, 459)
Screenshot: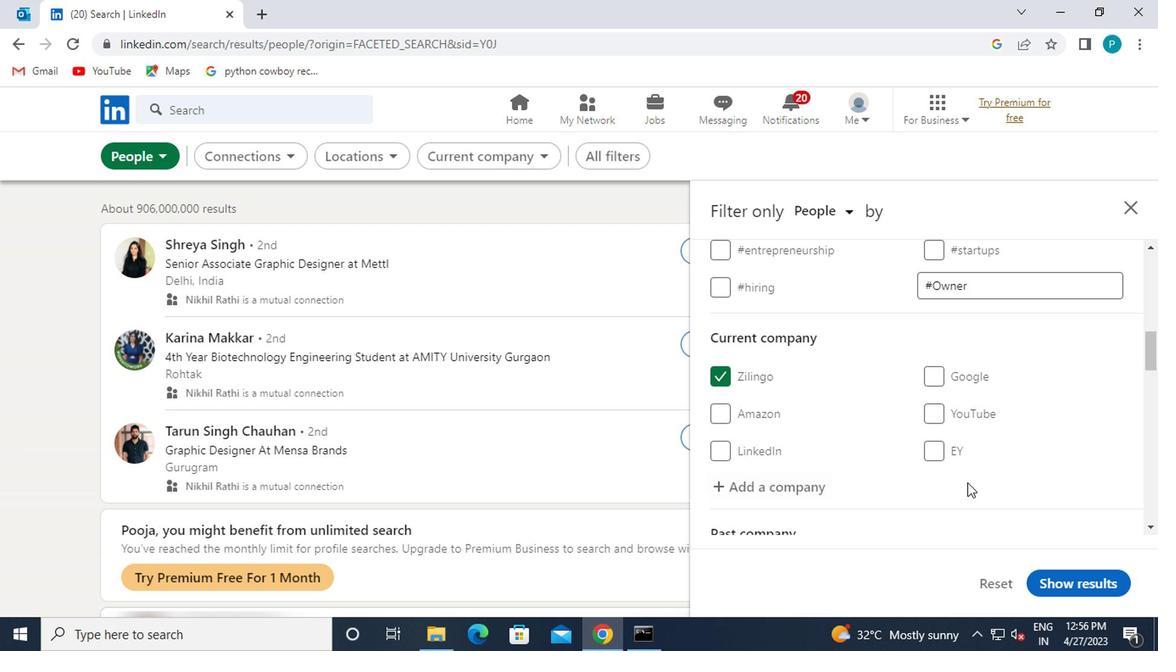 
Action: Mouse scrolled (954, 458) with delta (0, -1)
Screenshot: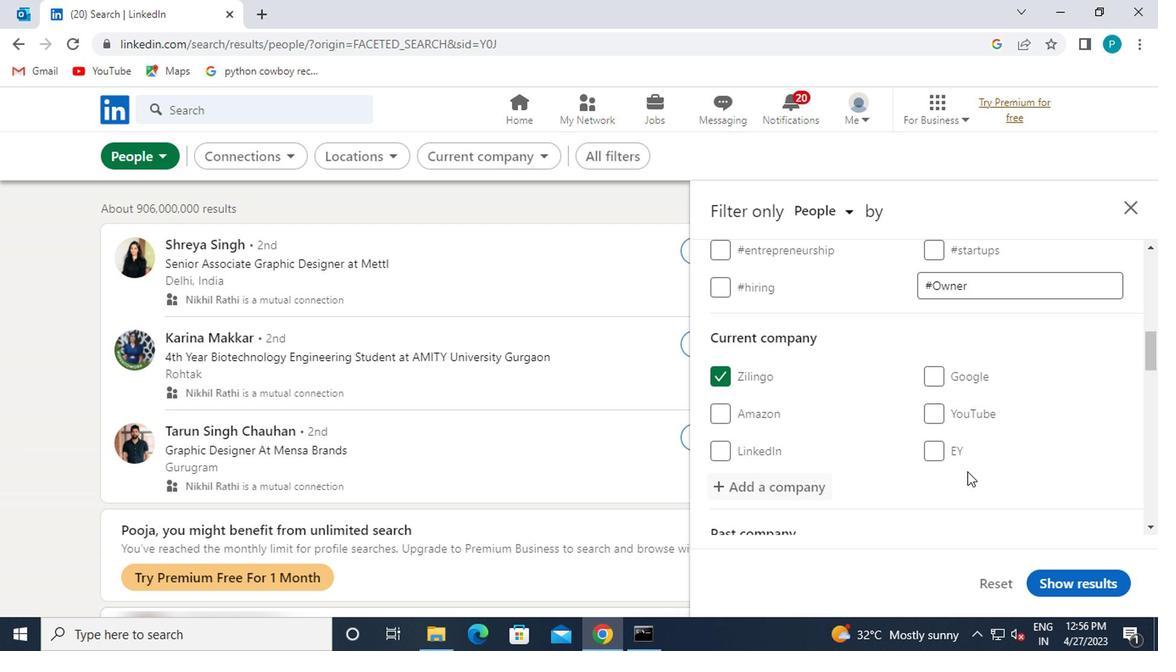
Action: Mouse moved to (952, 459)
Screenshot: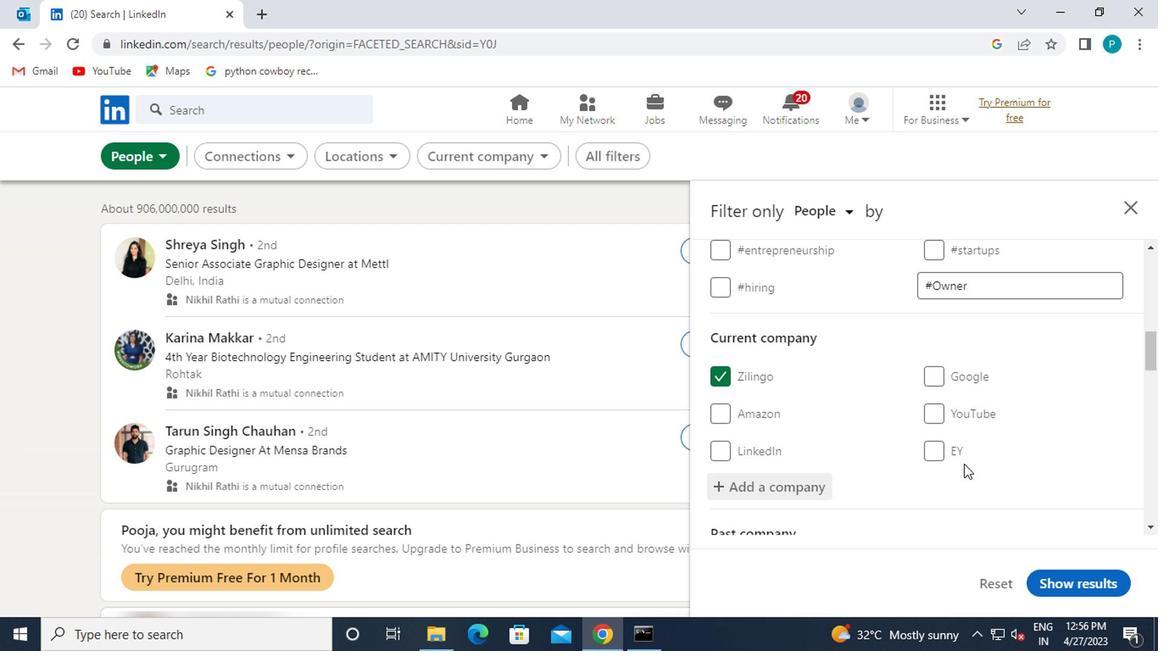 
Action: Mouse scrolled (952, 458) with delta (0, -1)
Screenshot: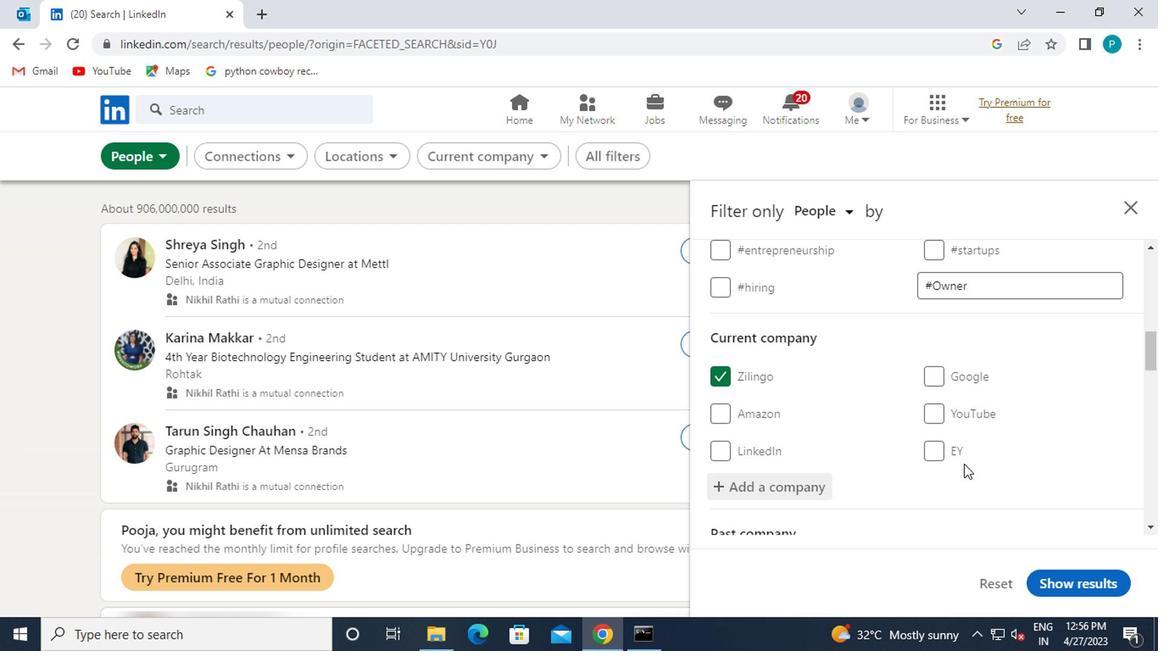
Action: Mouse moved to (893, 457)
Screenshot: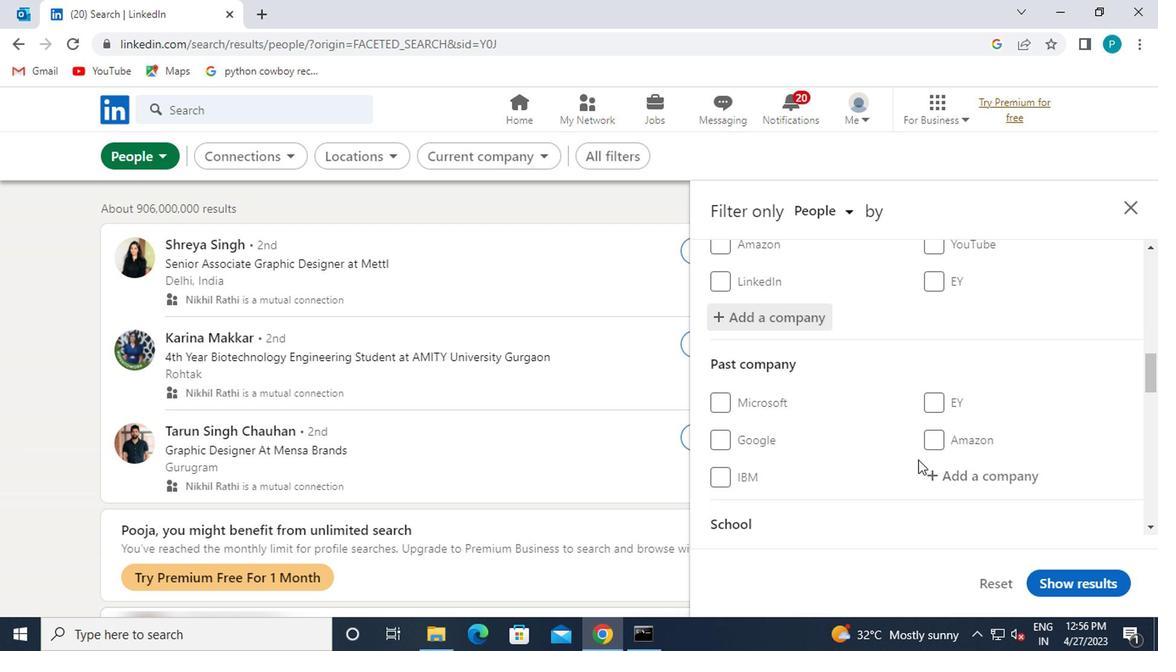 
Action: Mouse scrolled (893, 457) with delta (0, 0)
Screenshot: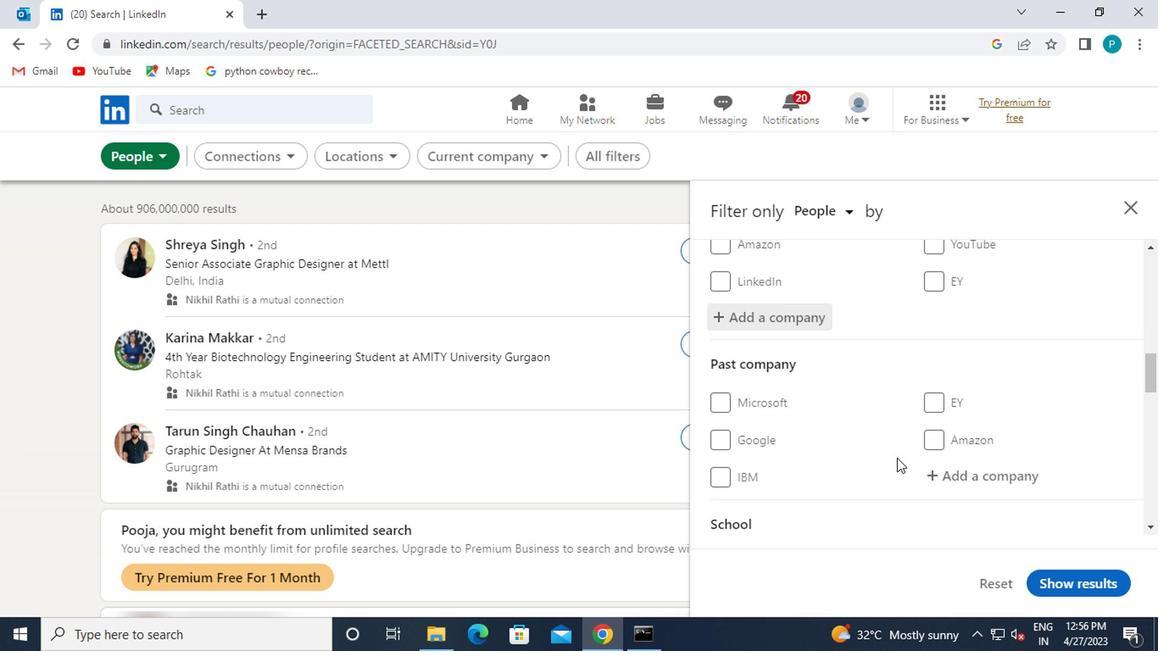 
Action: Mouse moved to (936, 463)
Screenshot: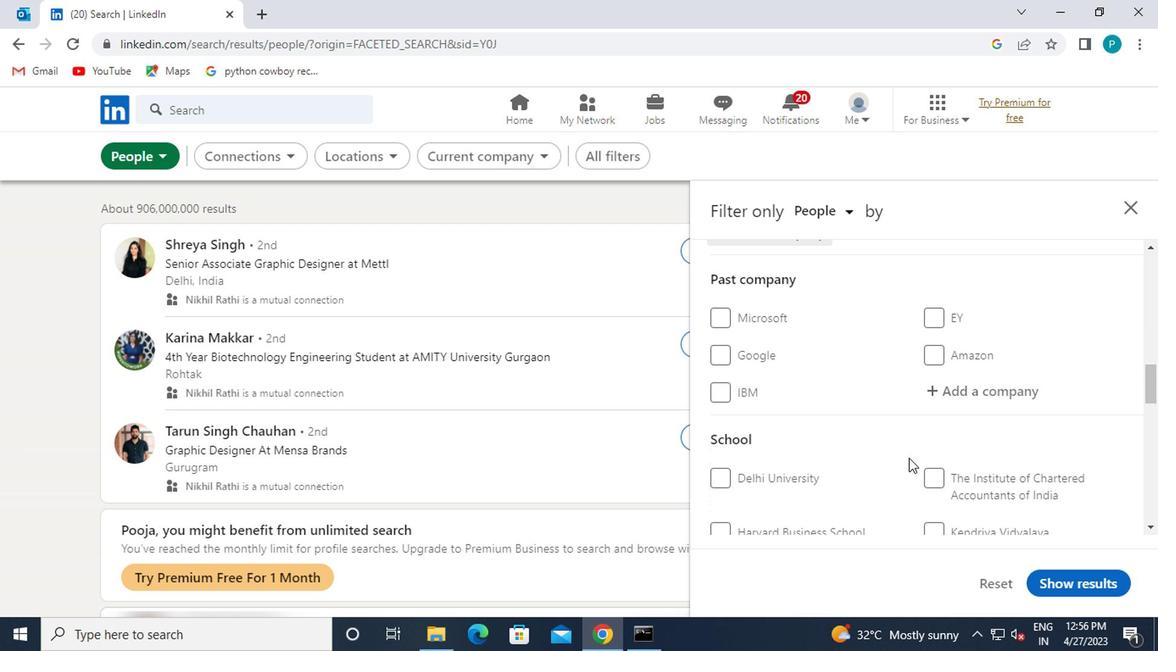 
Action: Mouse scrolled (936, 463) with delta (0, 0)
Screenshot: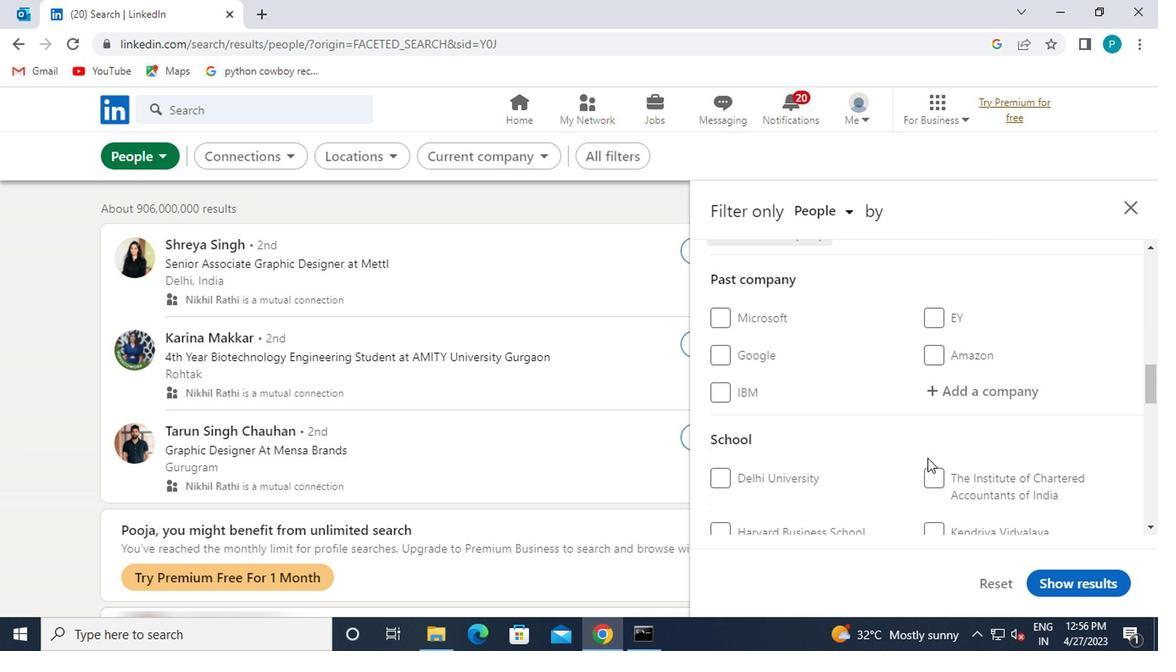 
Action: Mouse moved to (948, 480)
Screenshot: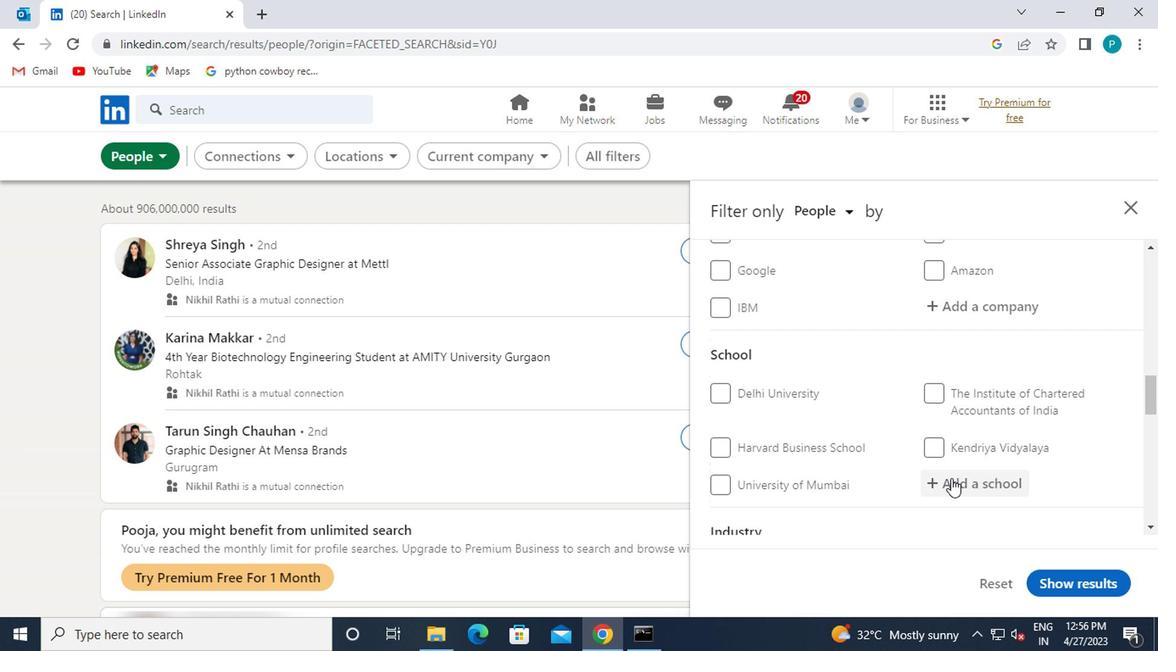 
Action: Mouse pressed left at (948, 480)
Screenshot: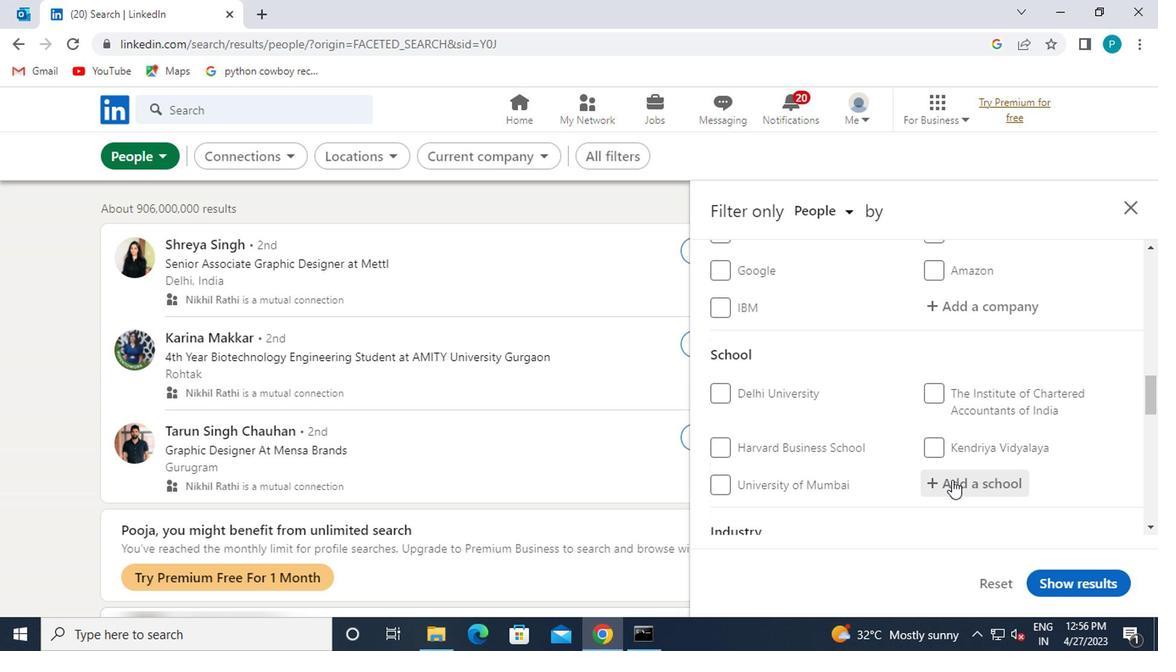 
Action: Mouse moved to (969, 477)
Screenshot: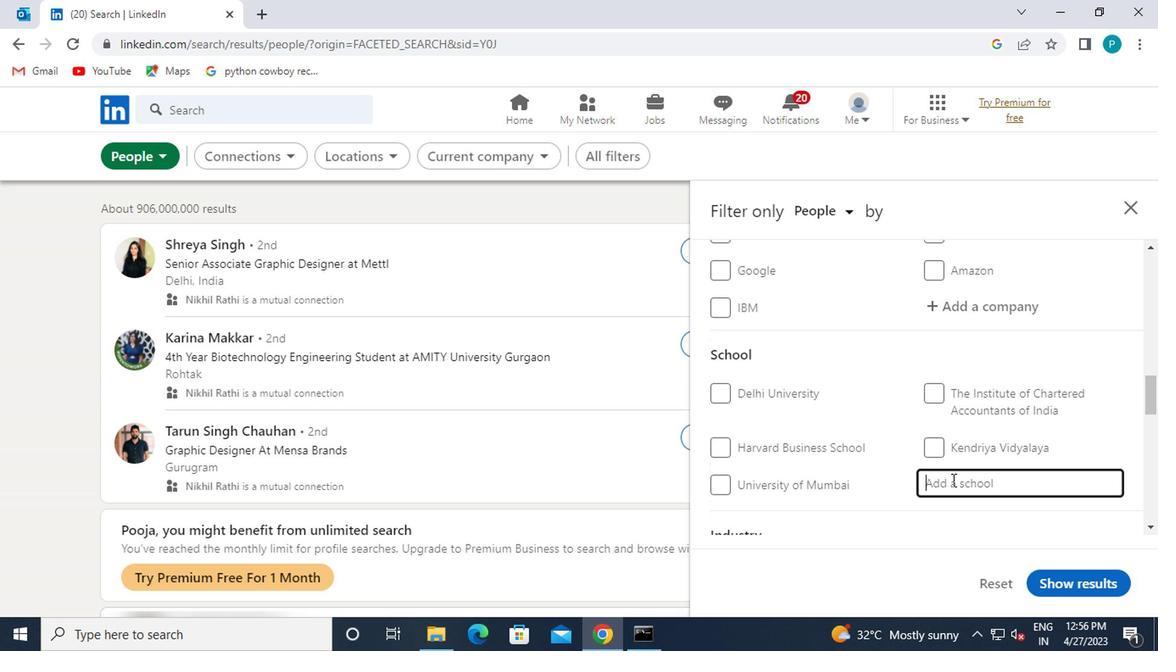 
Action: Key pressed <Key.caps_lock>S<Key.caps_lock>T,<Key.backspace>.JO
Screenshot: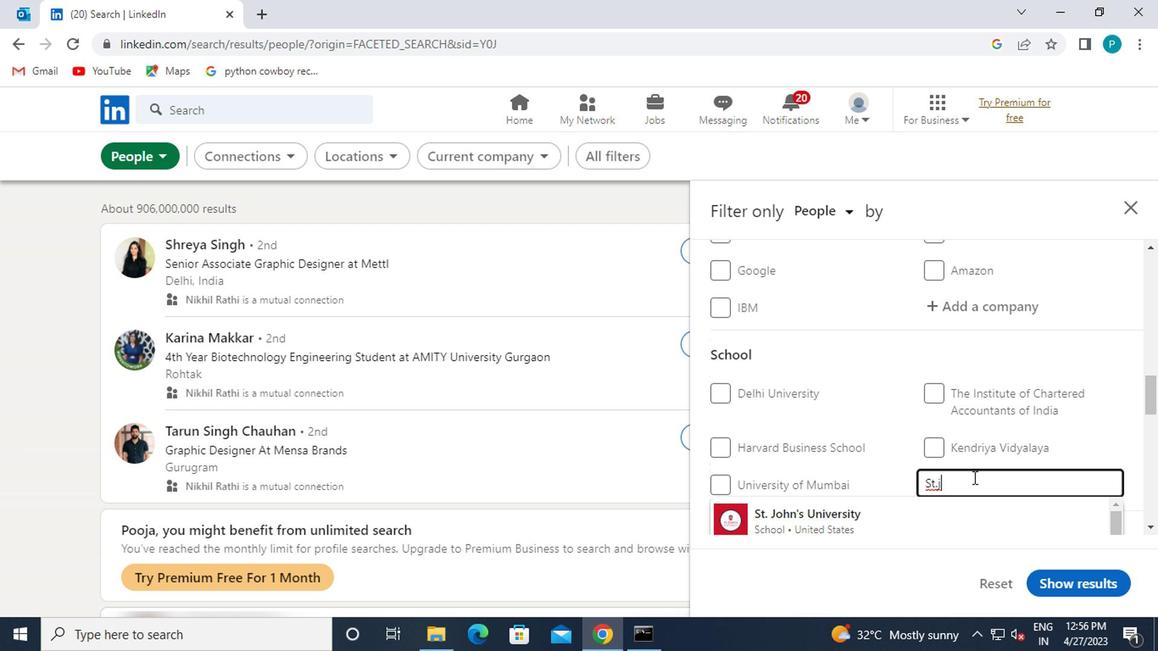 
Action: Mouse moved to (892, 491)
Screenshot: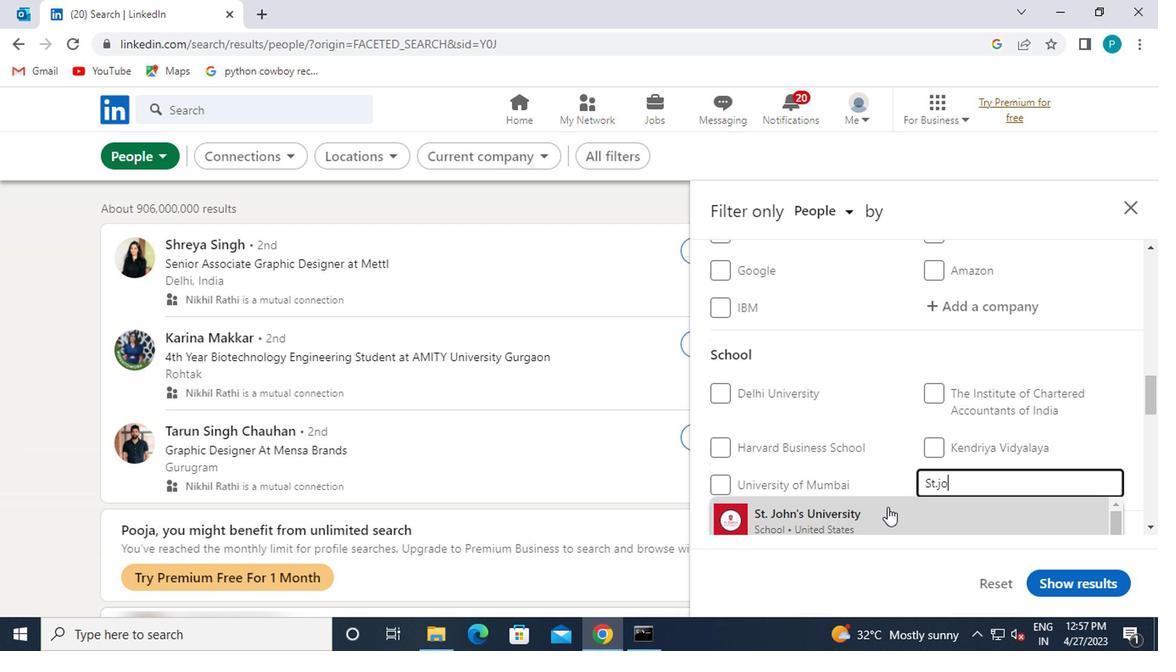 
Action: Mouse scrolled (892, 491) with delta (0, 0)
Screenshot: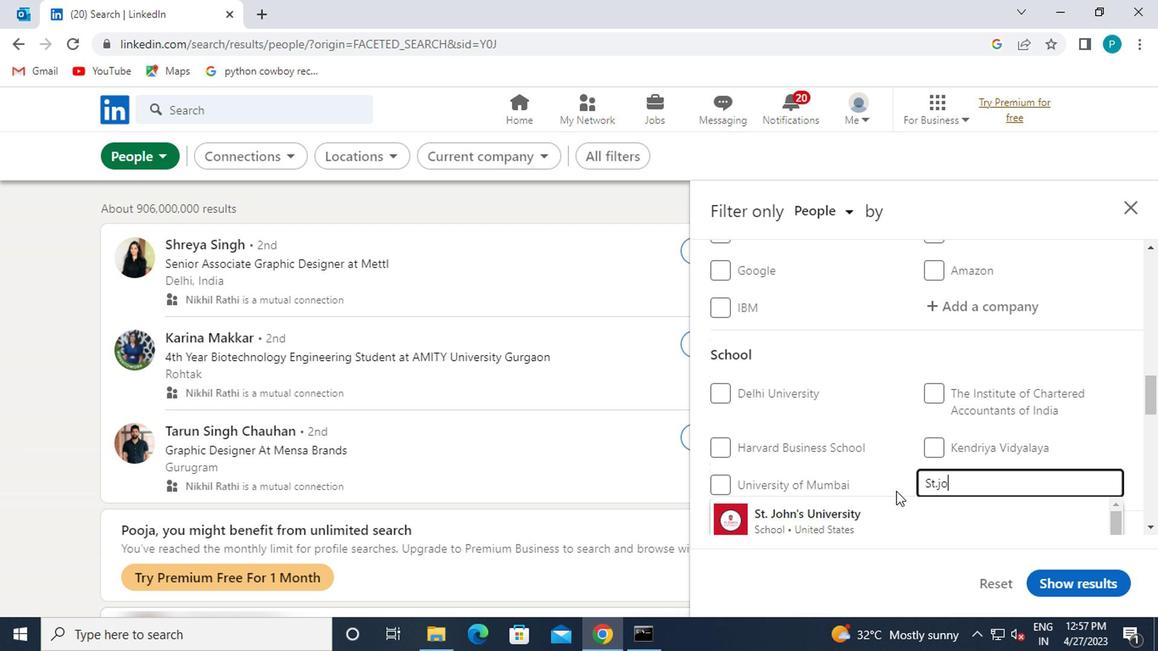 
Action: Mouse moved to (886, 518)
Screenshot: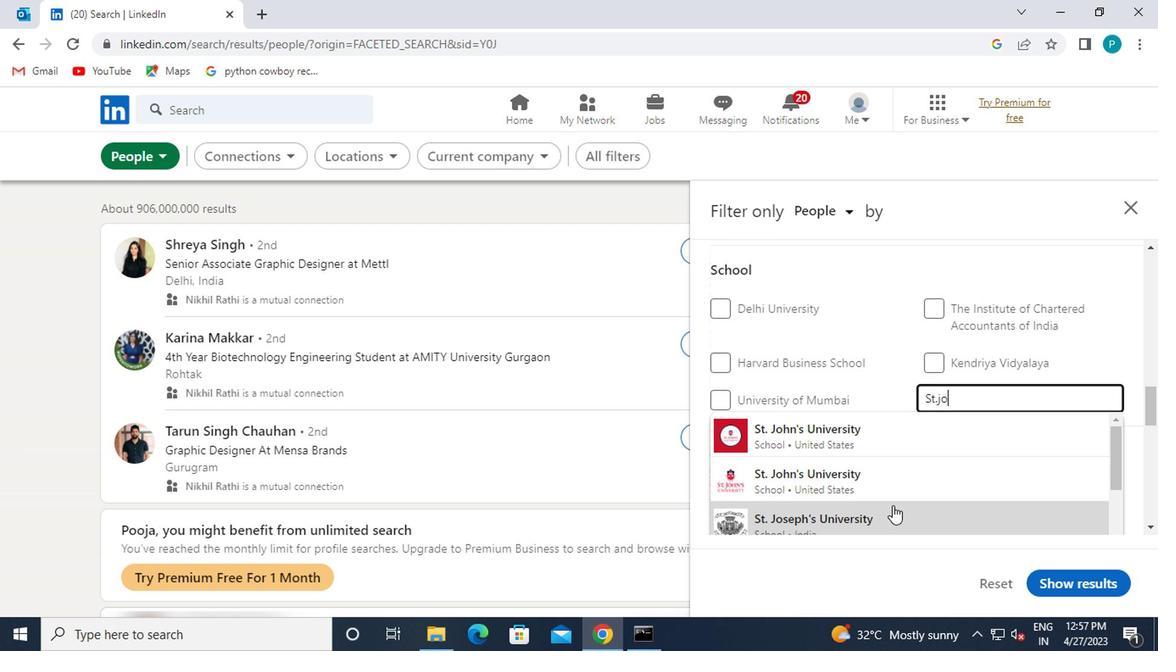 
Action: Mouse pressed left at (886, 518)
Screenshot: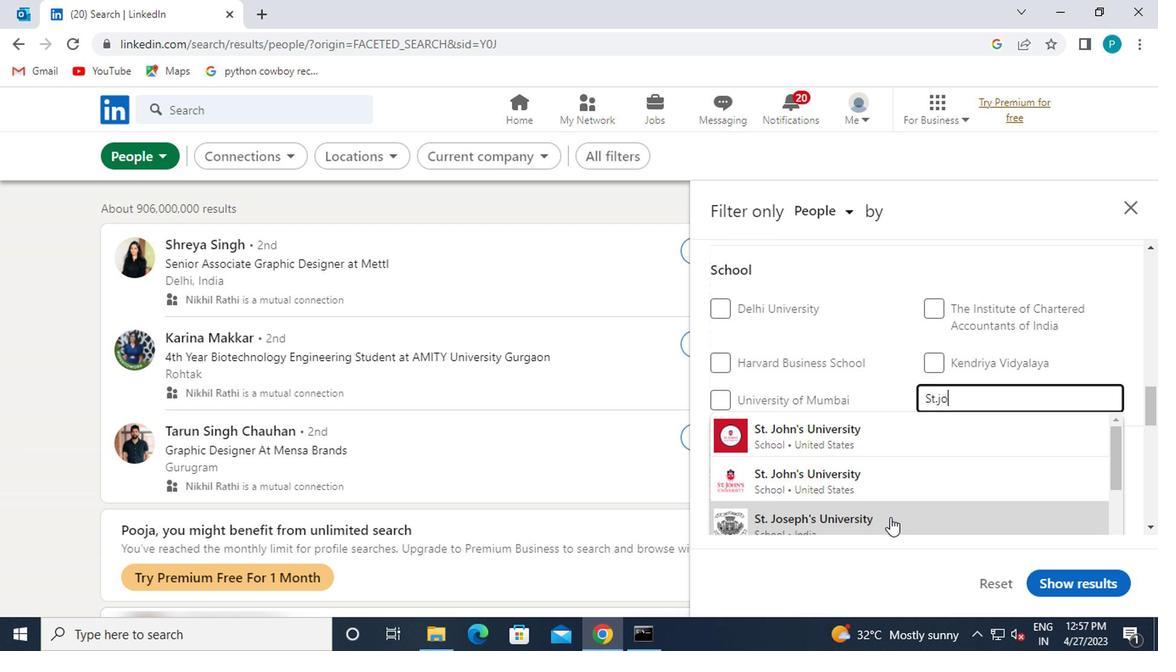 
Action: Mouse moved to (823, 476)
Screenshot: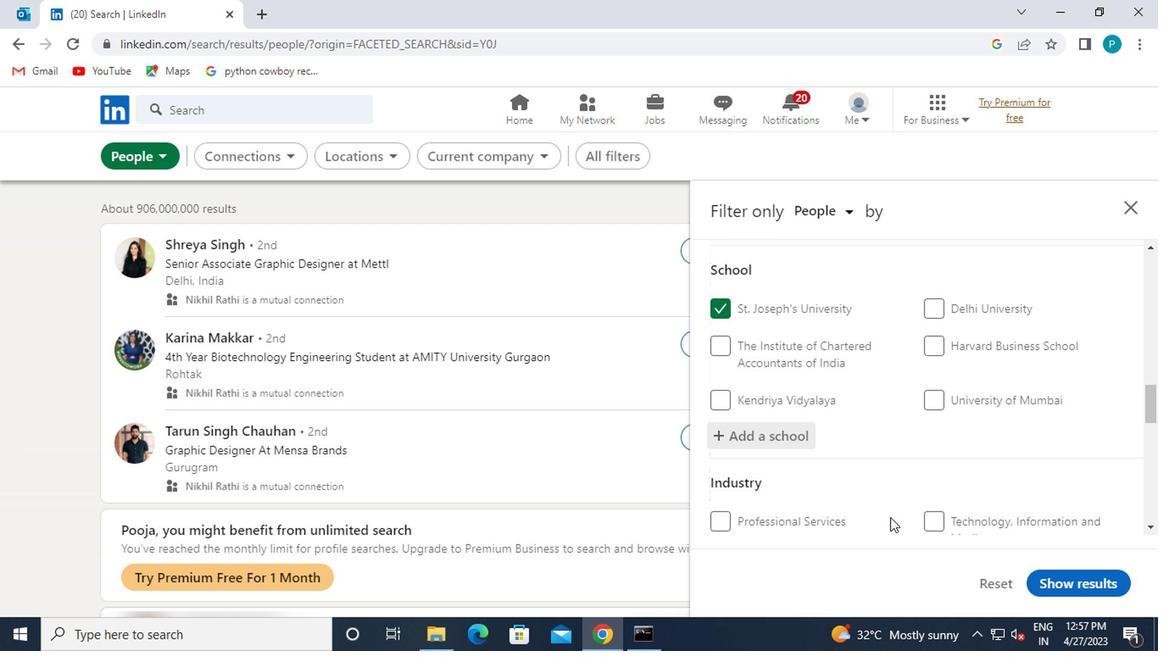 
Action: Mouse scrolled (823, 475) with delta (0, 0)
Screenshot: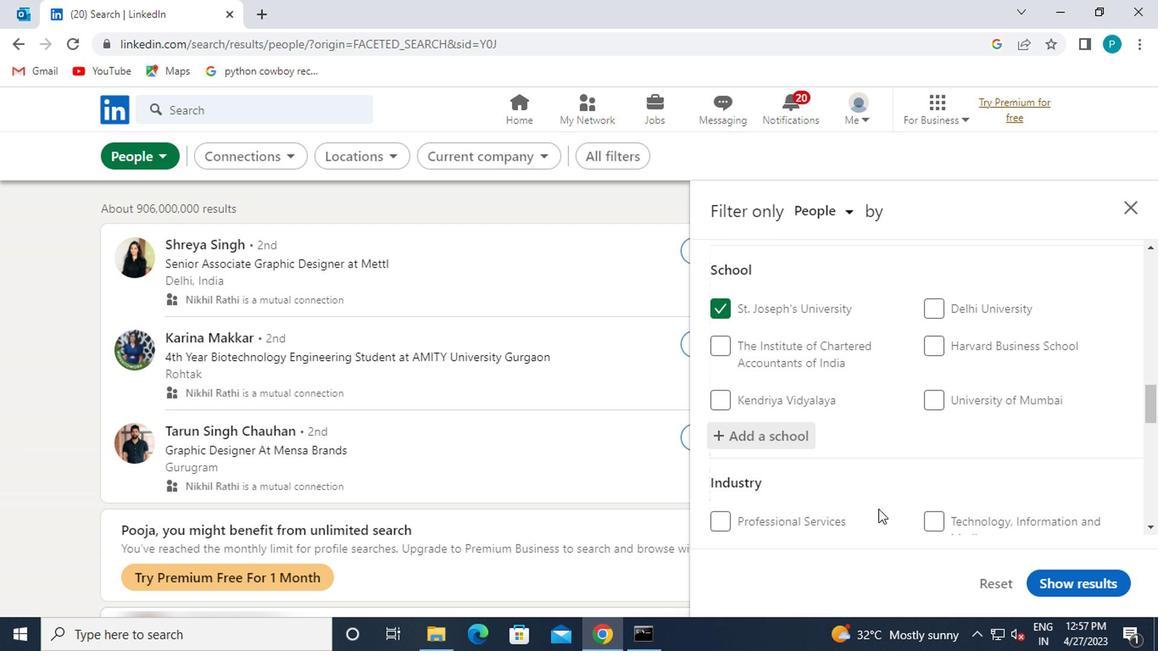 
Action: Mouse scrolled (823, 475) with delta (0, 0)
Screenshot: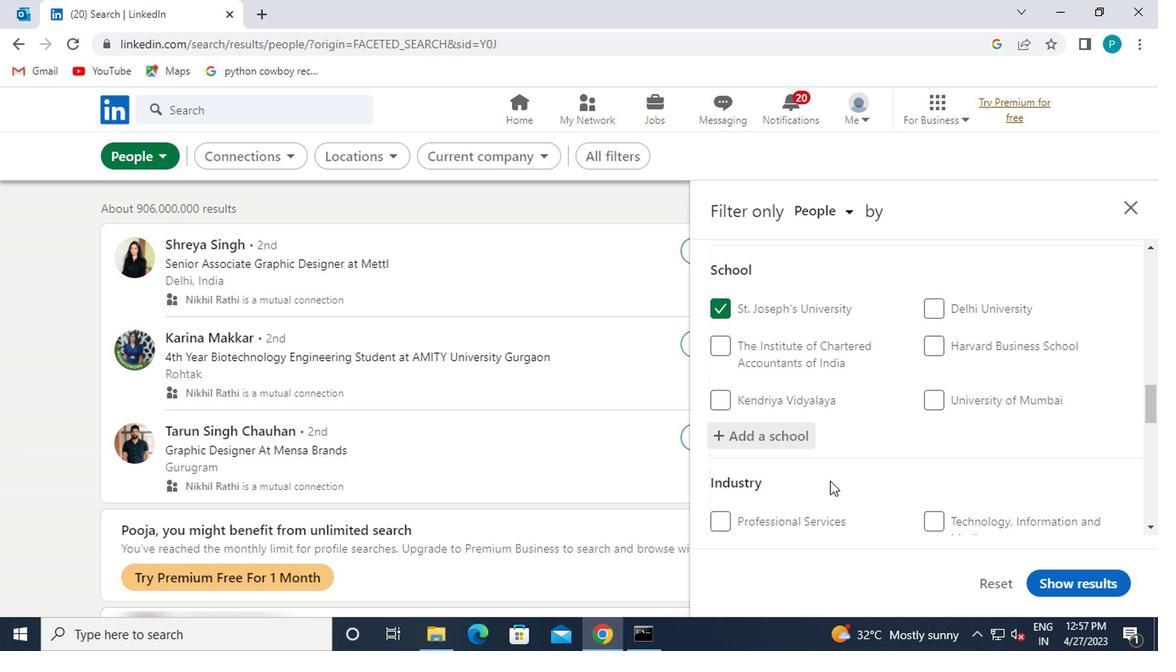 
Action: Mouse moved to (985, 467)
Screenshot: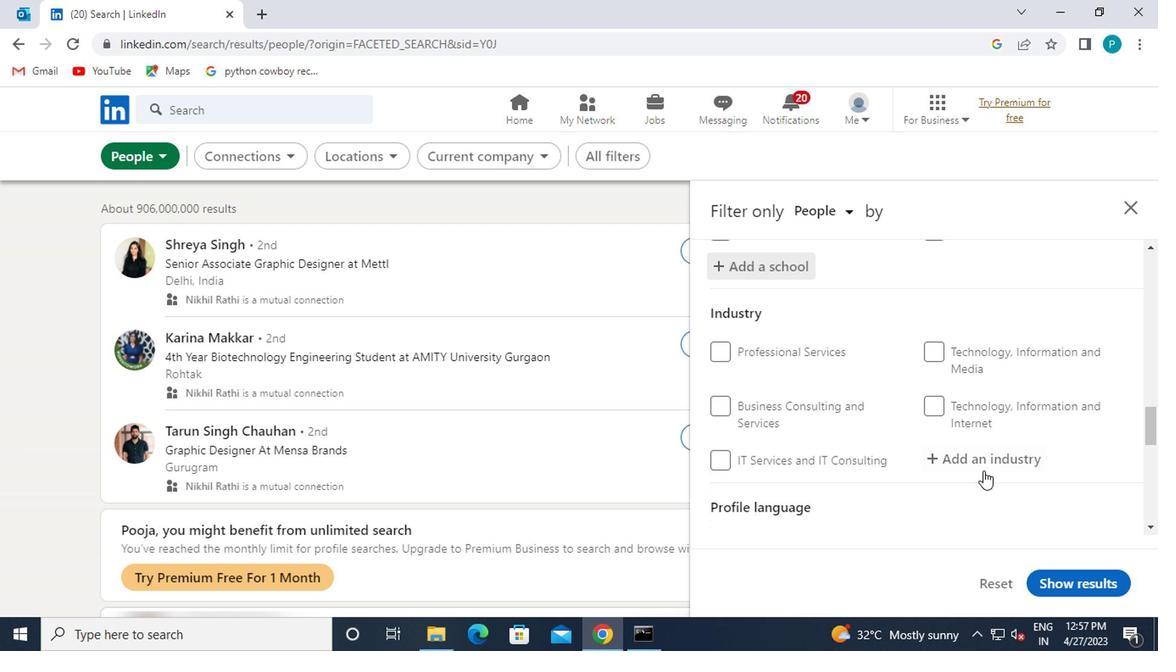 
Action: Mouse pressed left at (985, 467)
Screenshot: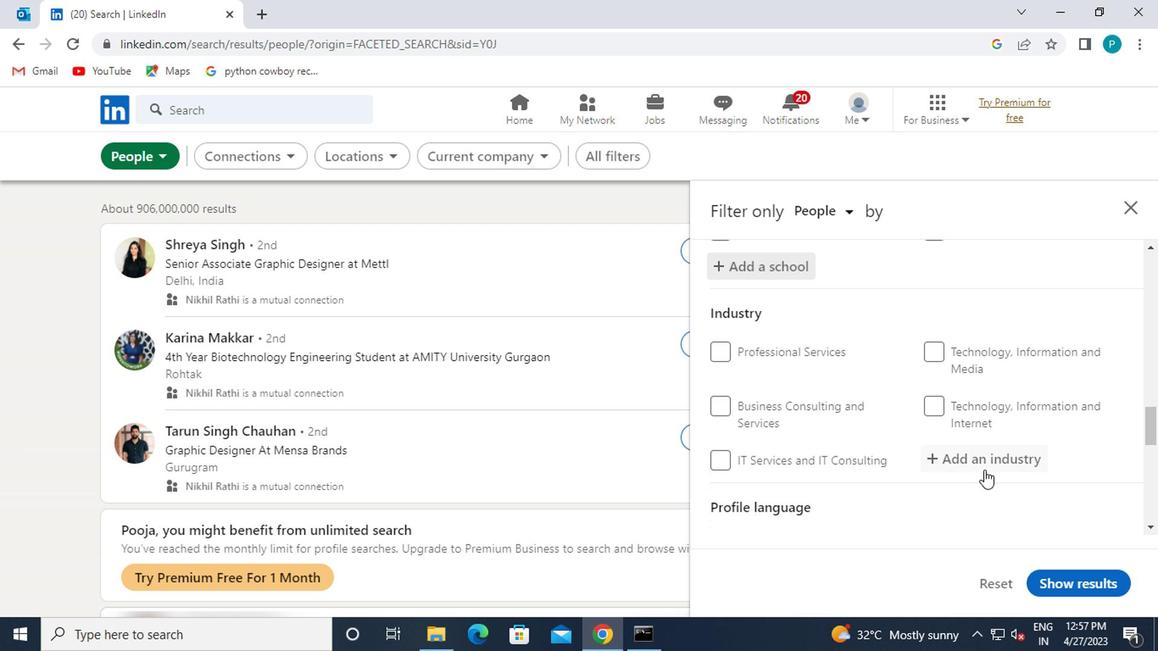 
Action: Mouse moved to (985, 474)
Screenshot: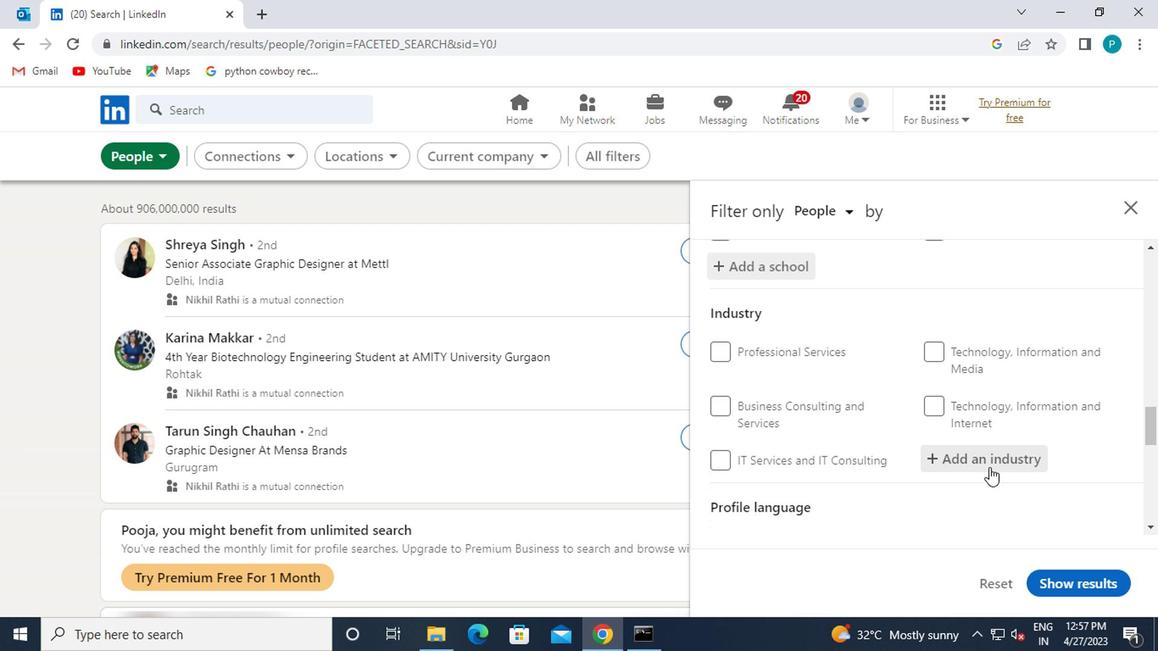 
Action: Key pressed <Key.caps_lock>R<Key.caps_lock>EN
Screenshot: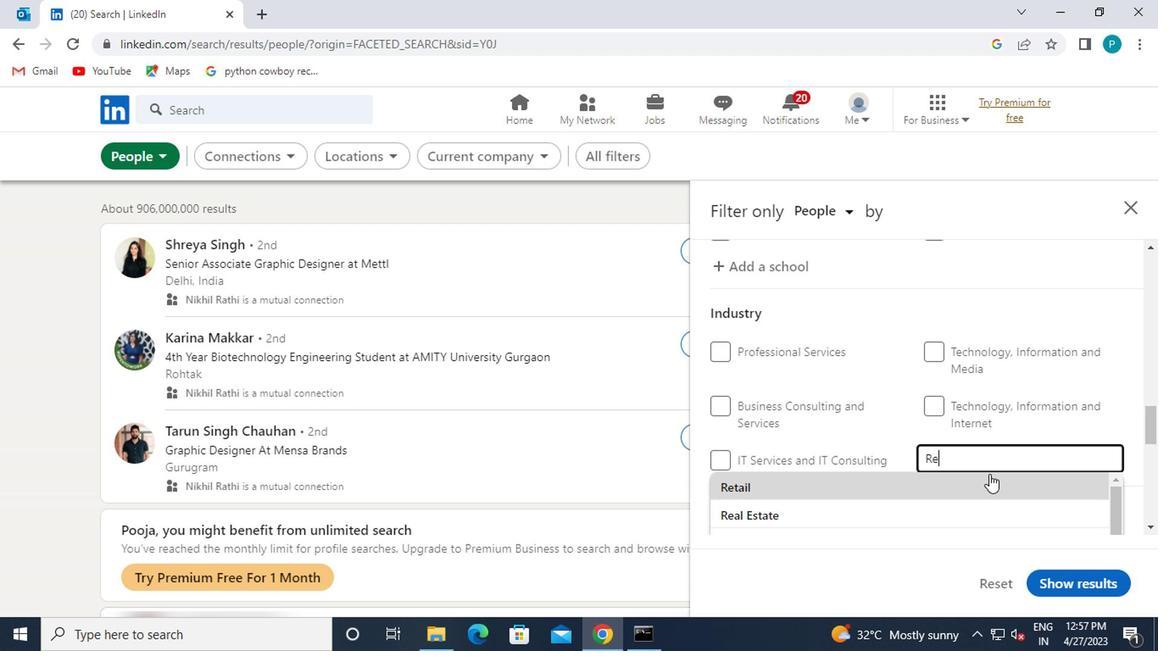 
Action: Mouse moved to (946, 483)
Screenshot: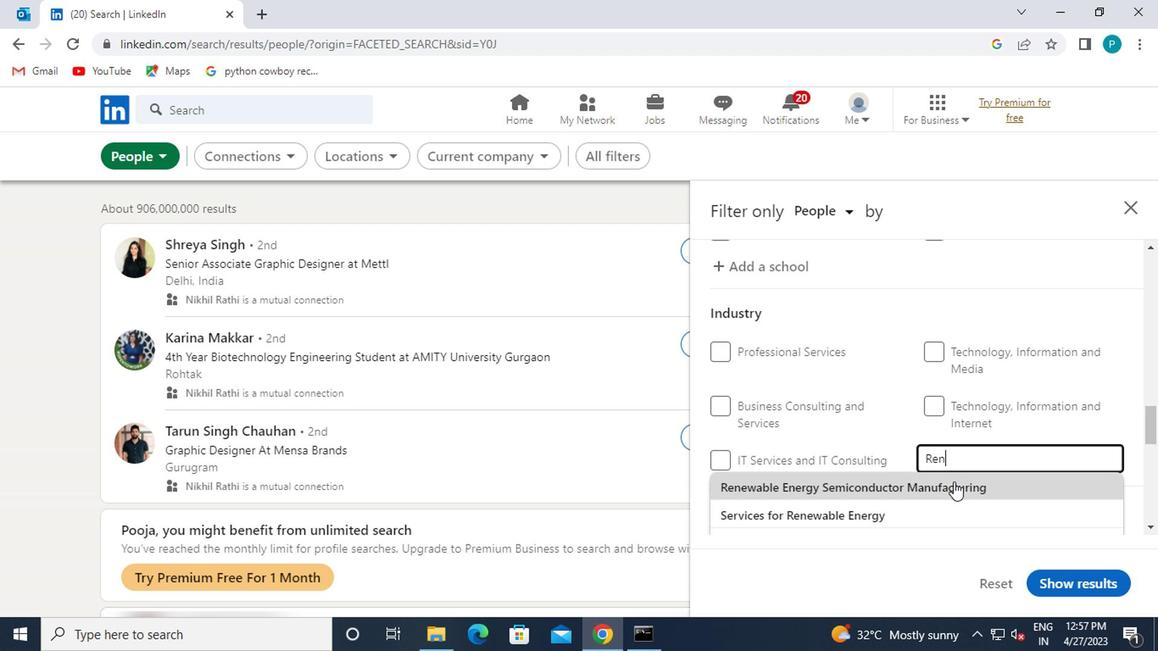 
Action: Mouse pressed left at (946, 483)
Screenshot: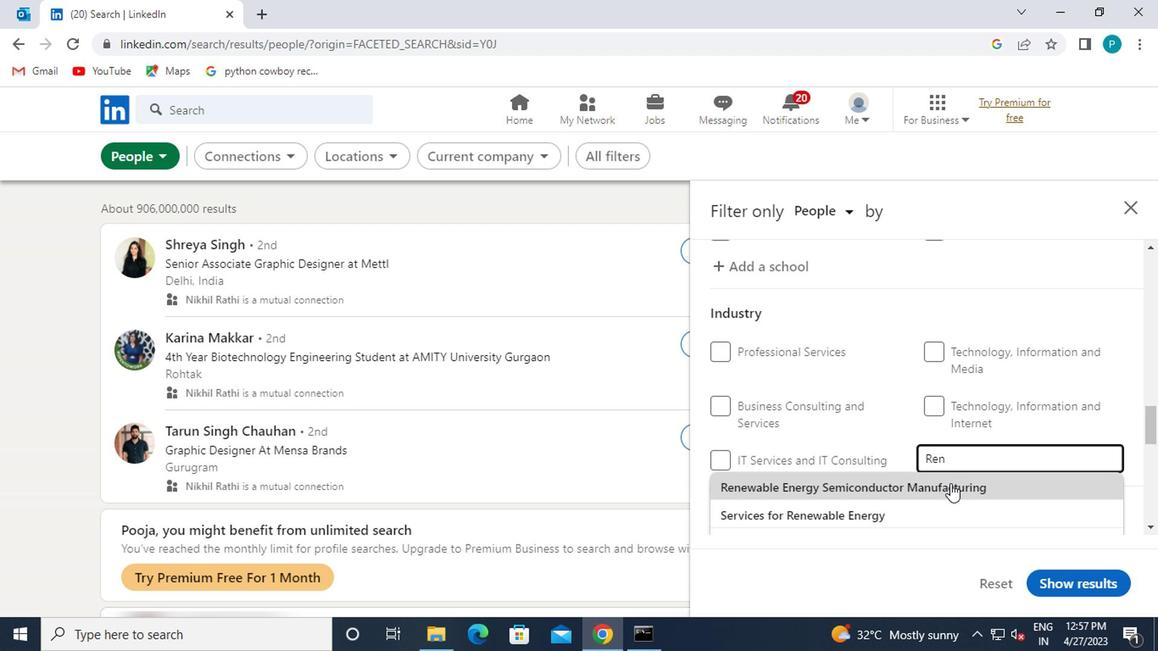 
Action: Mouse moved to (950, 460)
Screenshot: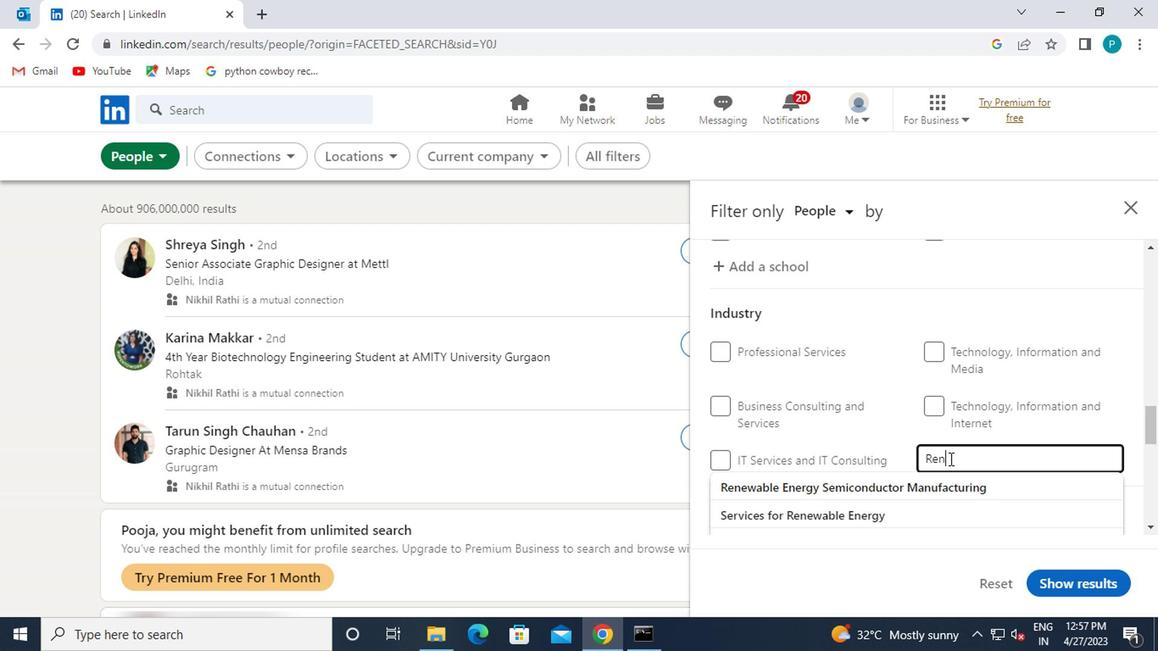 
Action: Mouse scrolled (950, 459) with delta (0, 0)
Screenshot: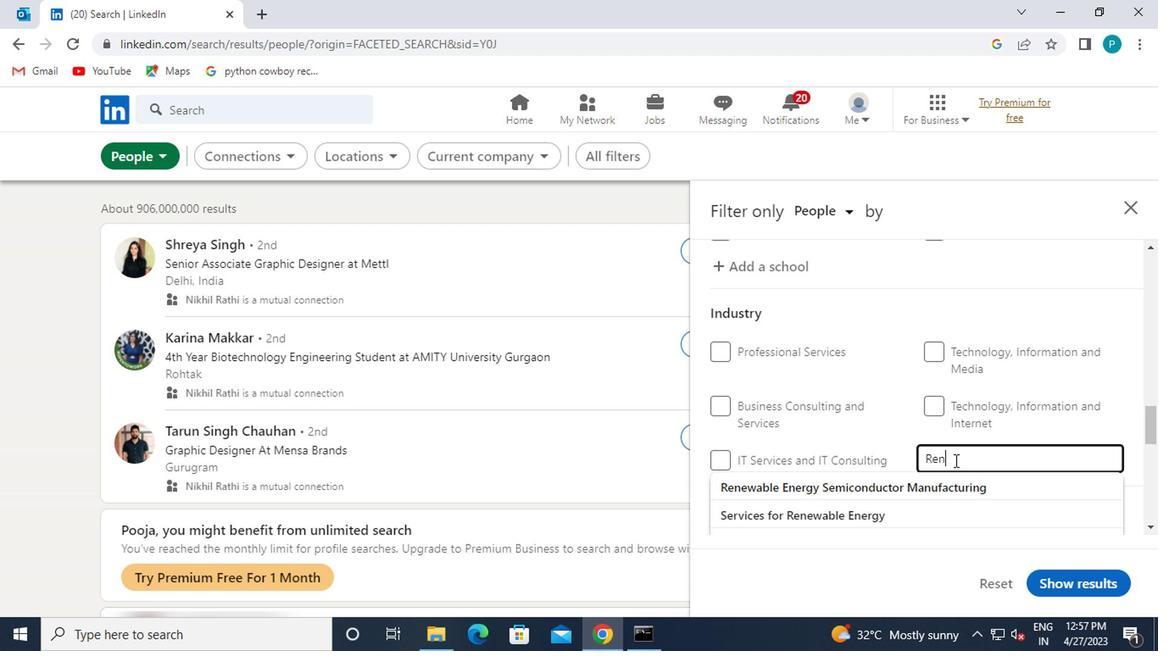 
Action: Mouse moved to (944, 457)
Screenshot: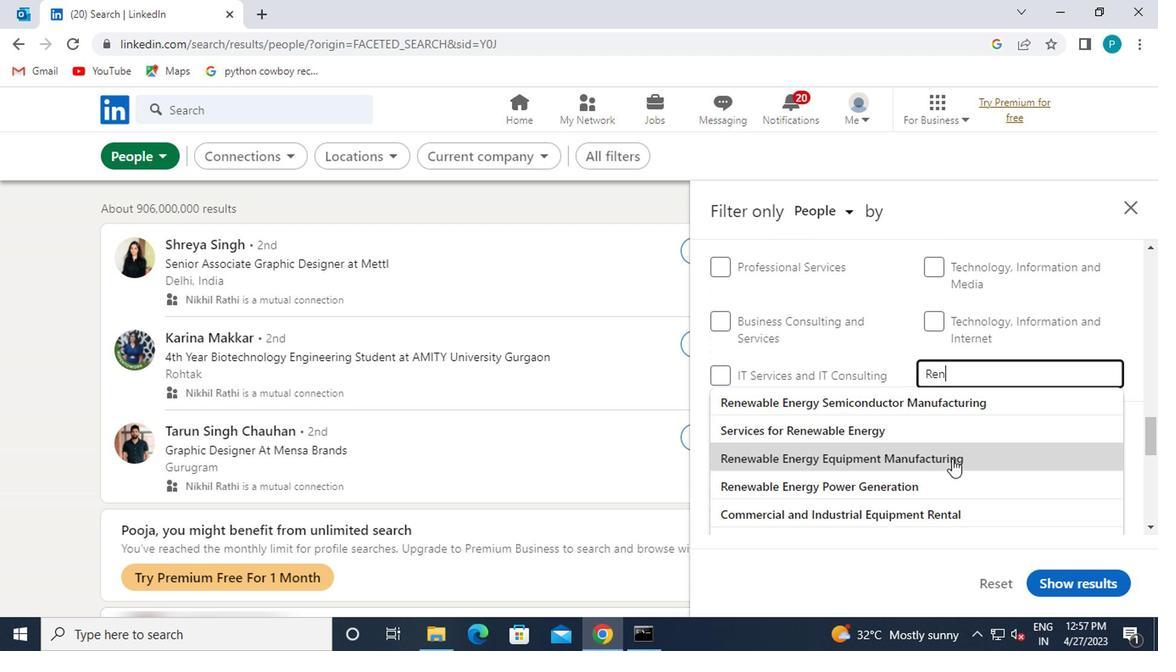 
Action: Mouse pressed left at (944, 457)
Screenshot: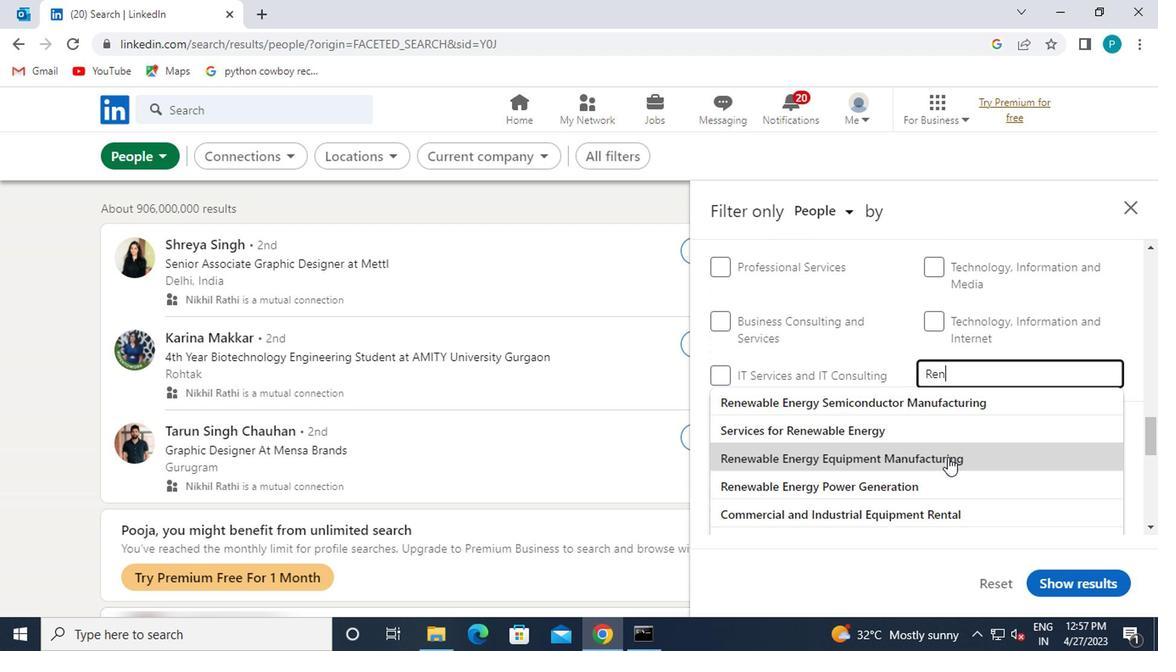 
Action: Mouse moved to (944, 457)
Screenshot: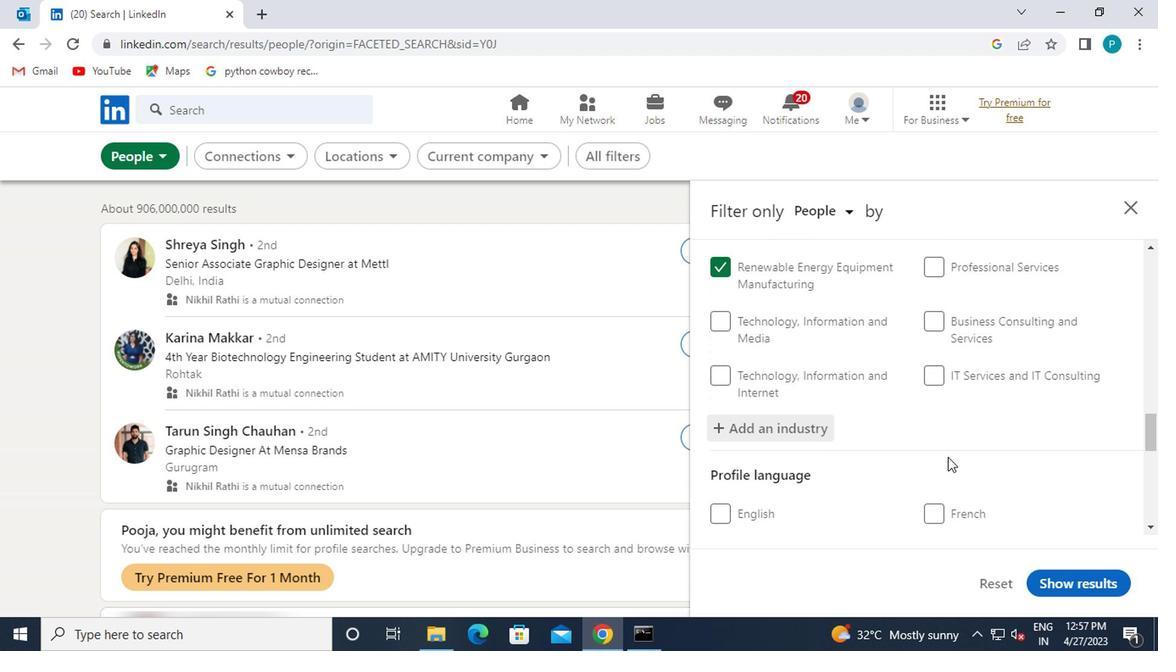 
Action: Mouse scrolled (944, 456) with delta (0, -1)
Screenshot: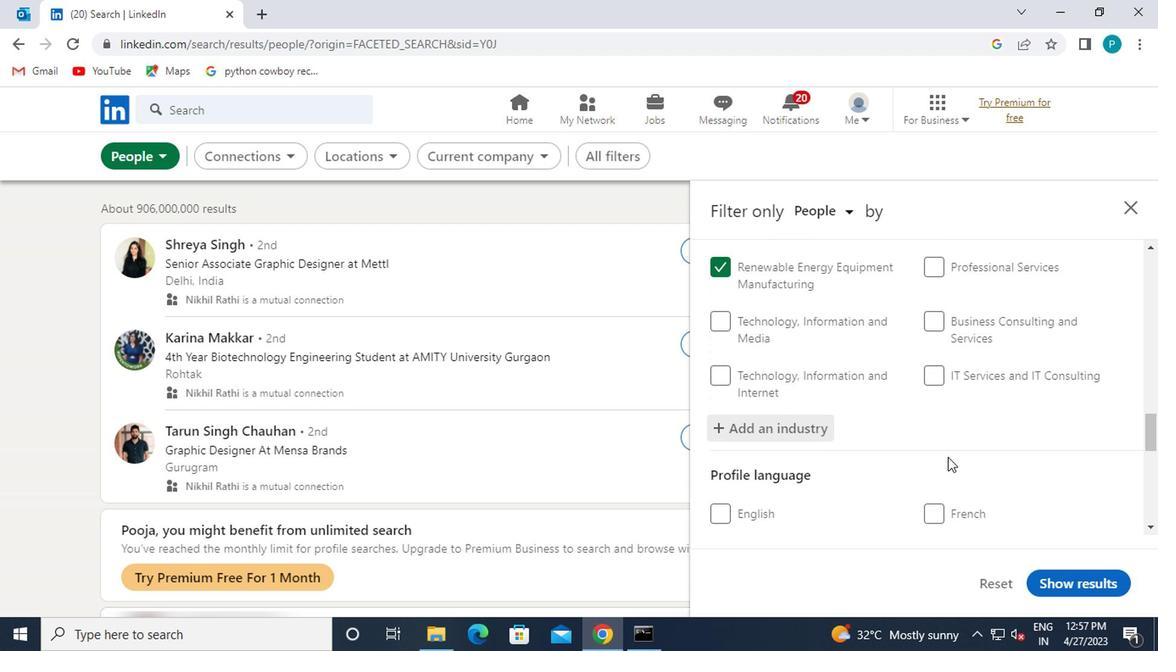 
Action: Mouse scrolled (944, 456) with delta (0, -1)
Screenshot: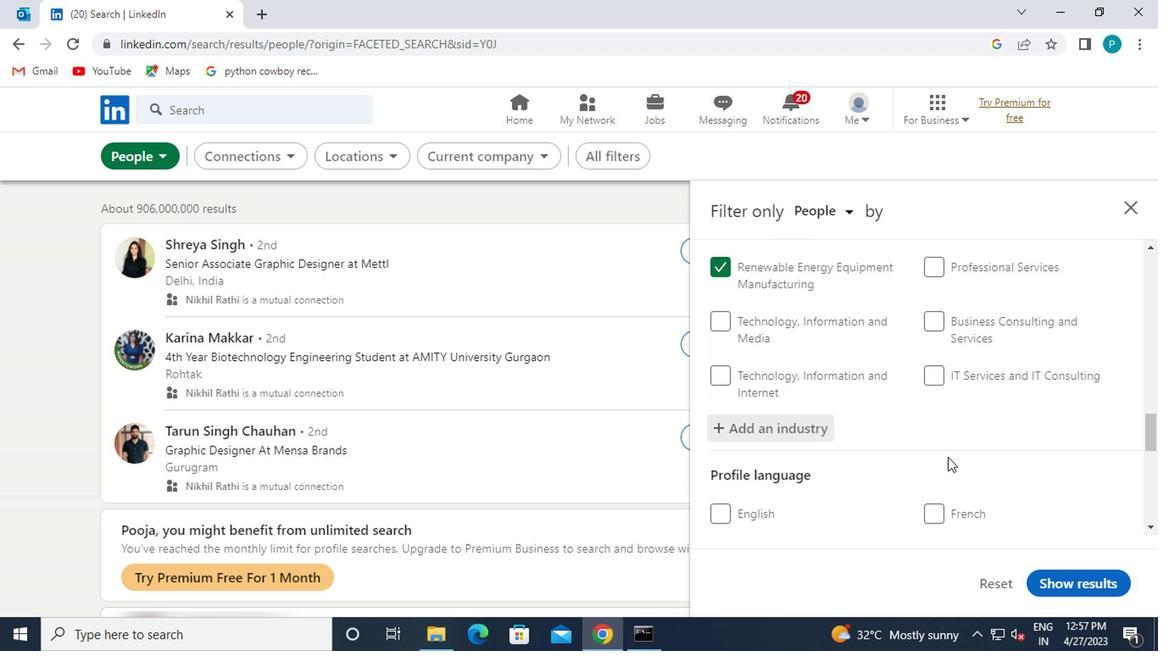 
Action: Mouse moved to (721, 375)
Screenshot: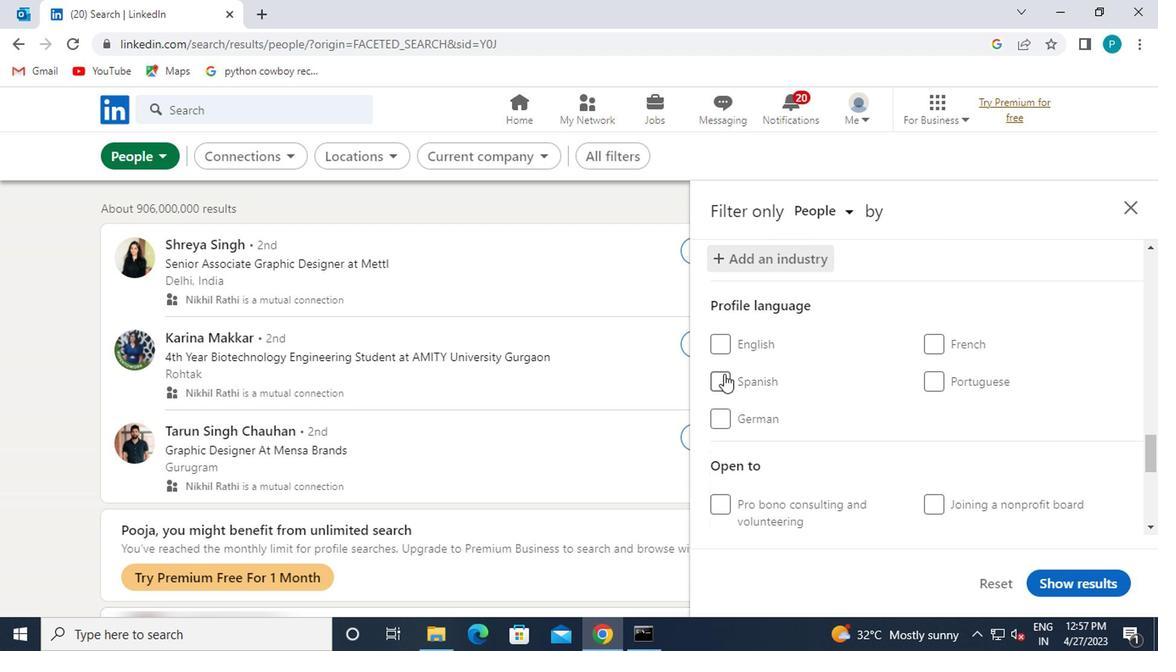 
Action: Mouse pressed left at (721, 375)
Screenshot: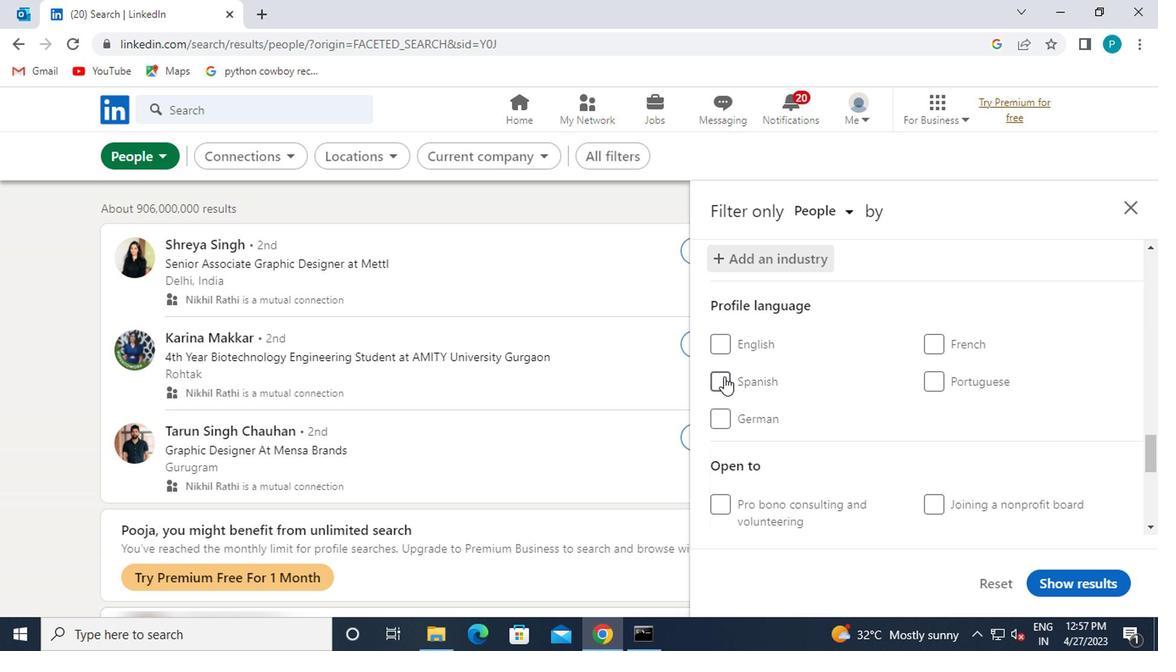 
Action: Mouse moved to (900, 463)
Screenshot: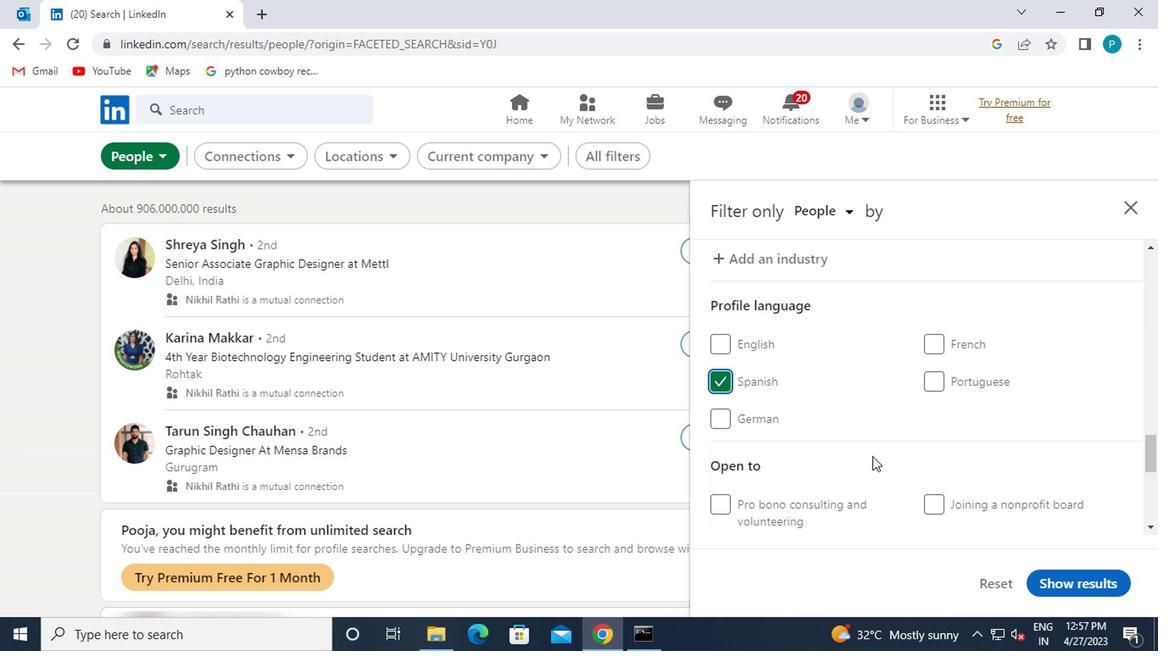 
Action: Mouse scrolled (900, 462) with delta (0, -1)
Screenshot: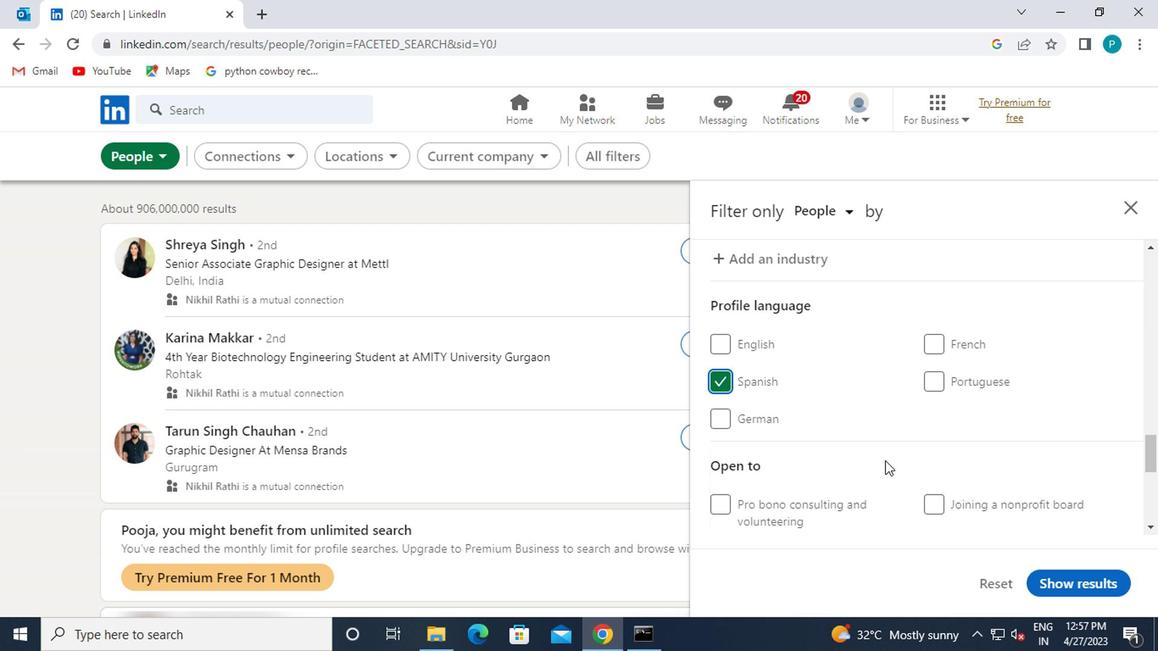 
Action: Mouse scrolled (900, 462) with delta (0, -1)
Screenshot: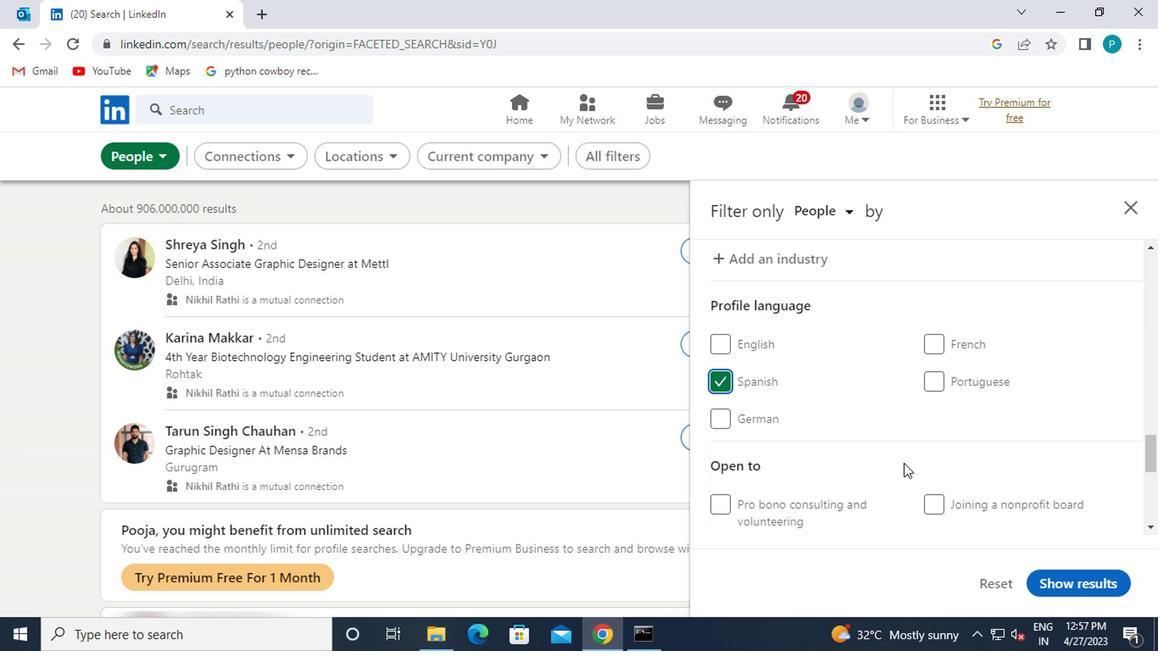 
Action: Mouse moved to (926, 455)
Screenshot: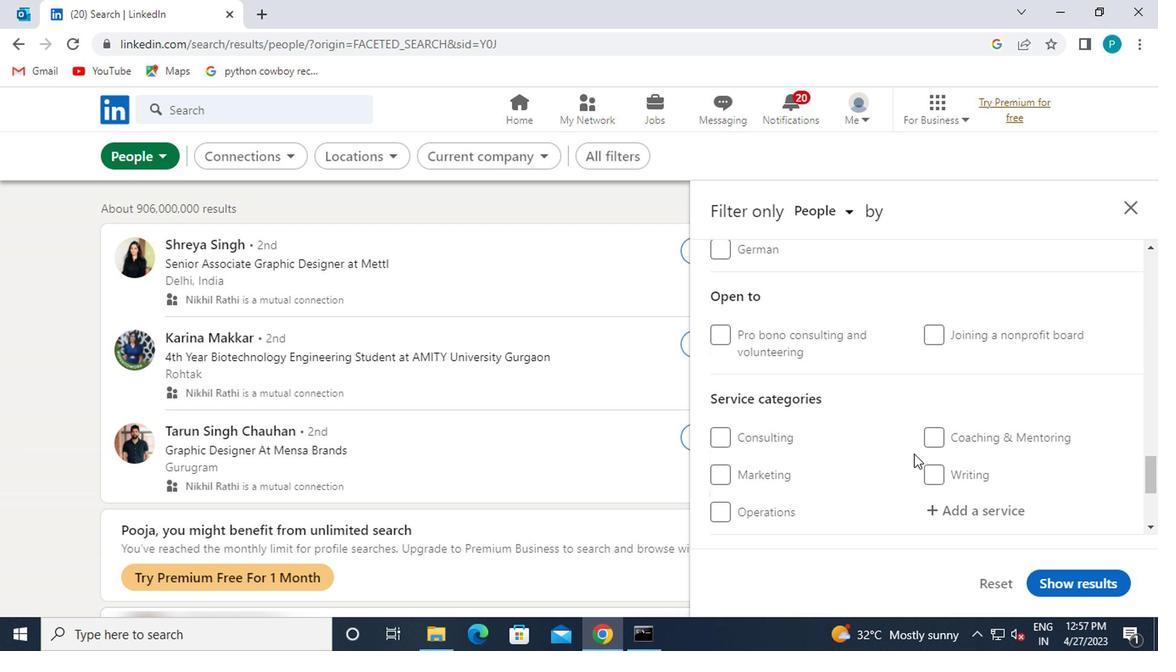 
Action: Mouse scrolled (926, 454) with delta (0, -1)
Screenshot: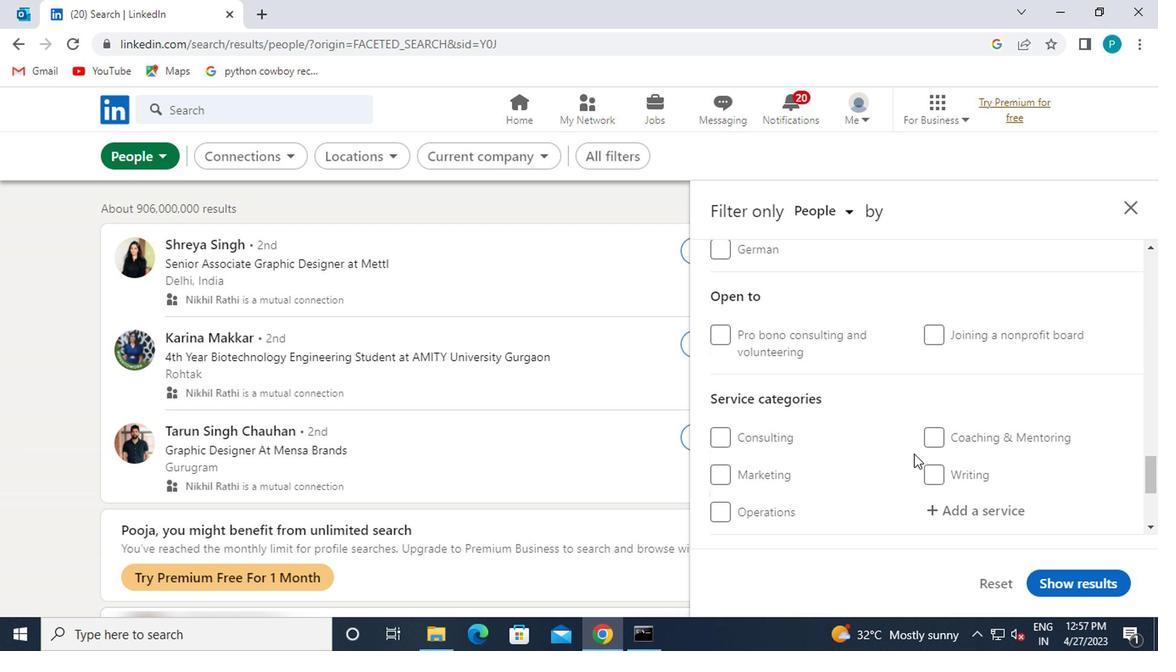 
Action: Mouse moved to (936, 428)
Screenshot: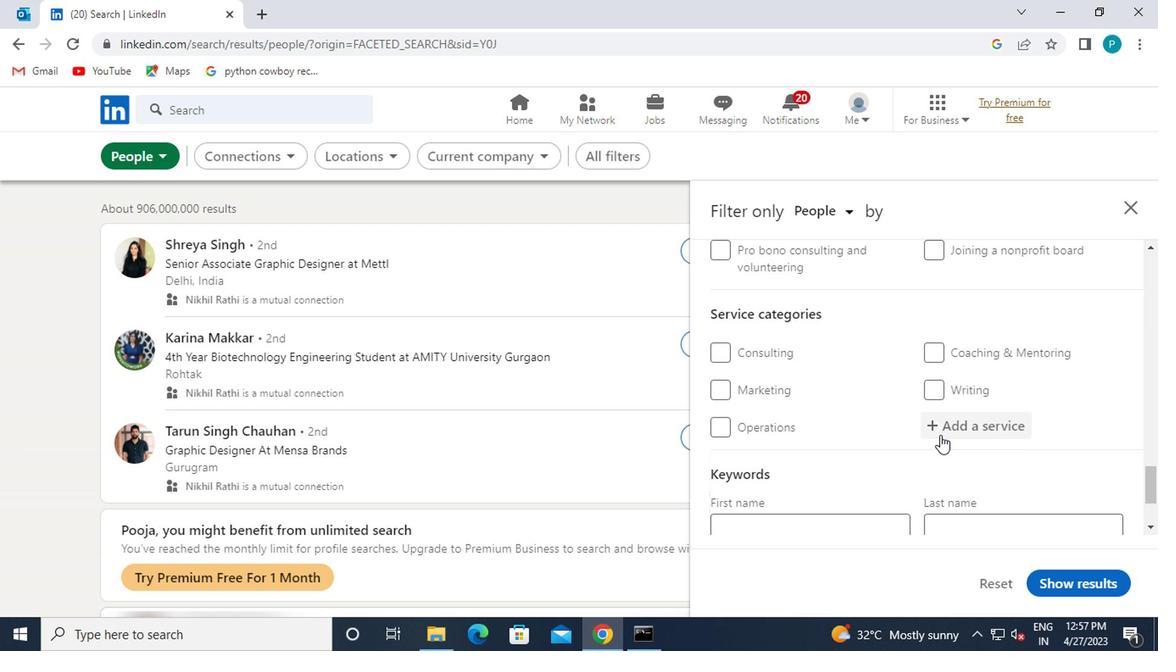 
Action: Mouse pressed left at (936, 428)
Screenshot: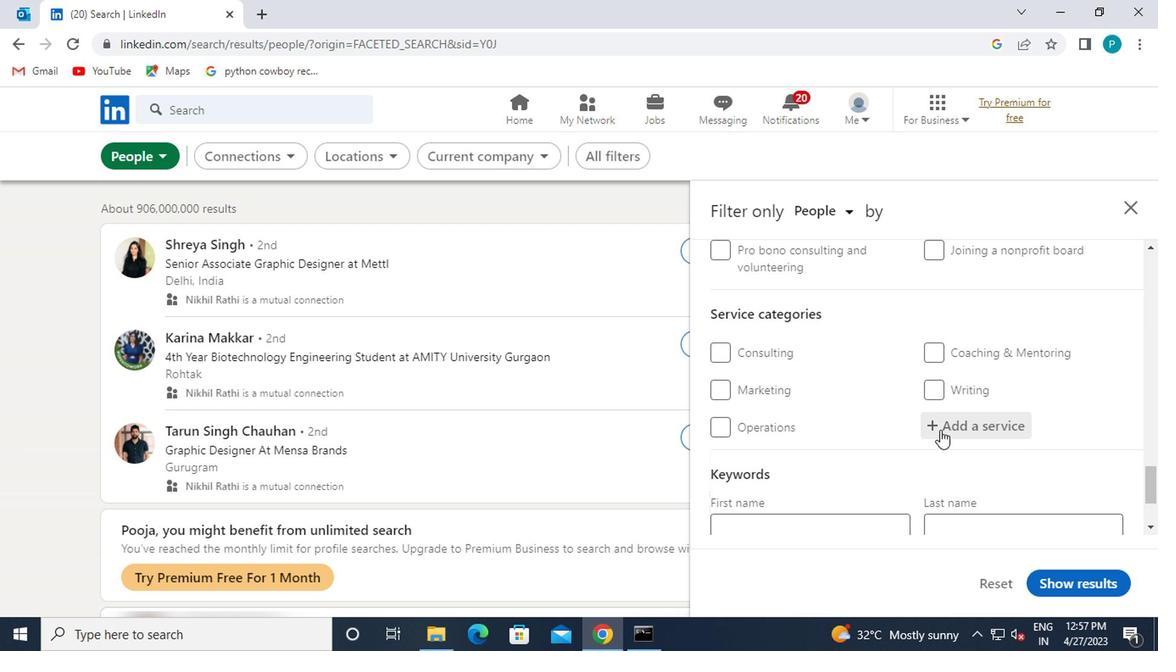 
Action: Mouse moved to (942, 432)
Screenshot: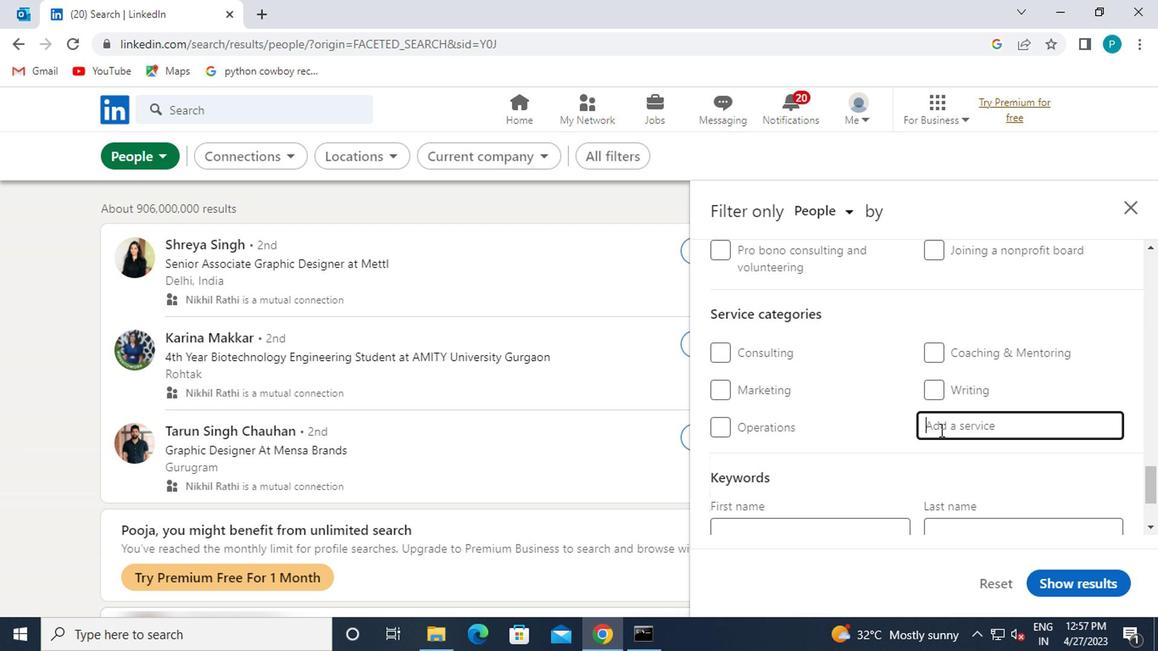 
Action: Key pressed IMMI
Screenshot: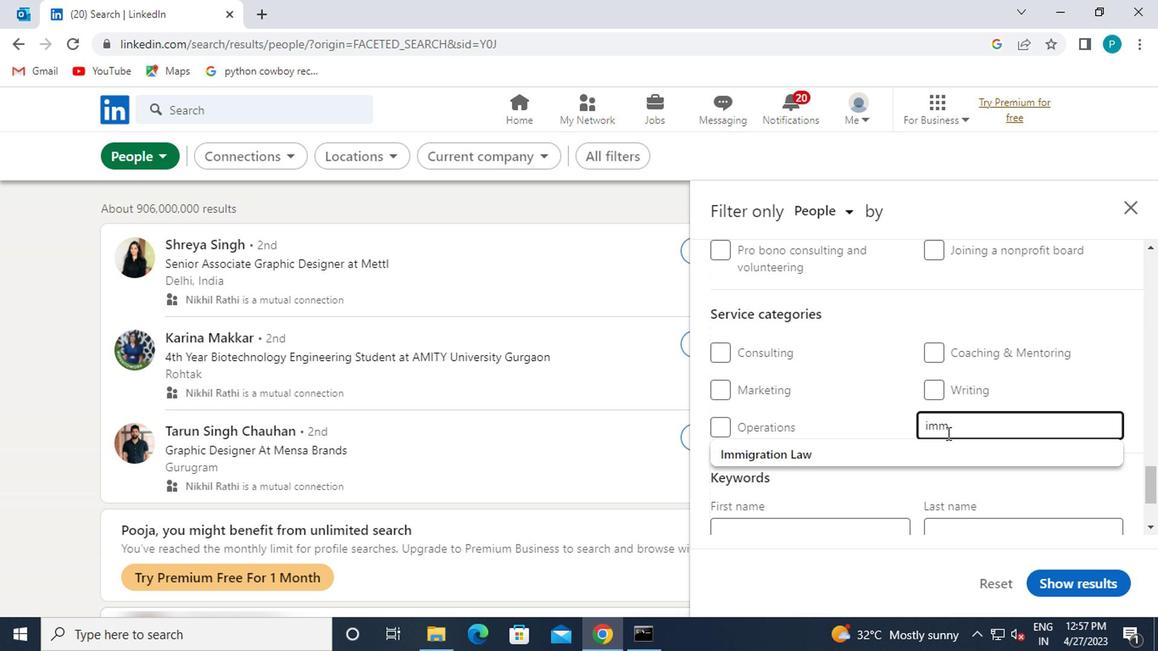 
Action: Mouse moved to (909, 451)
Screenshot: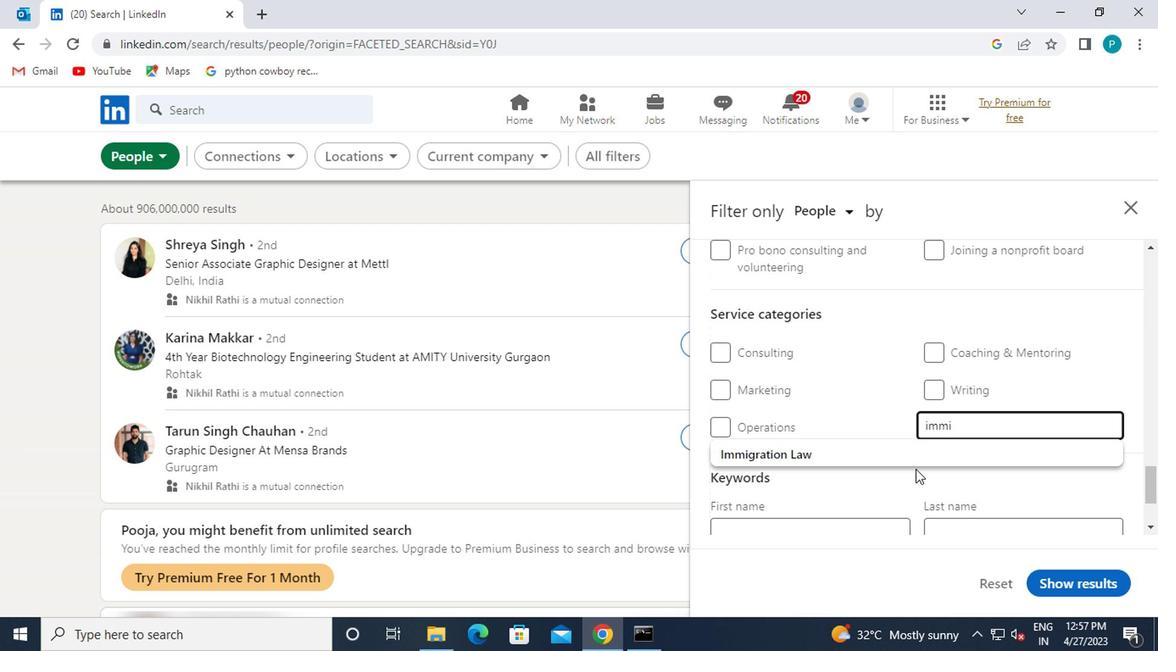 
Action: Mouse pressed left at (909, 451)
Screenshot: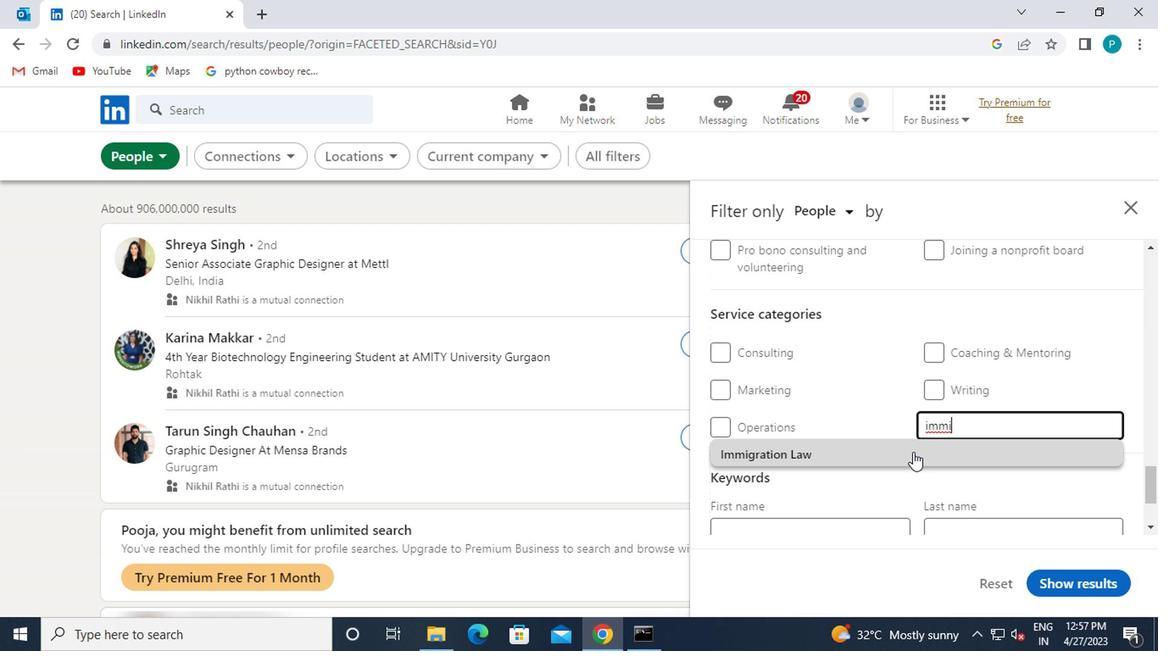 
Action: Mouse moved to (749, 409)
Screenshot: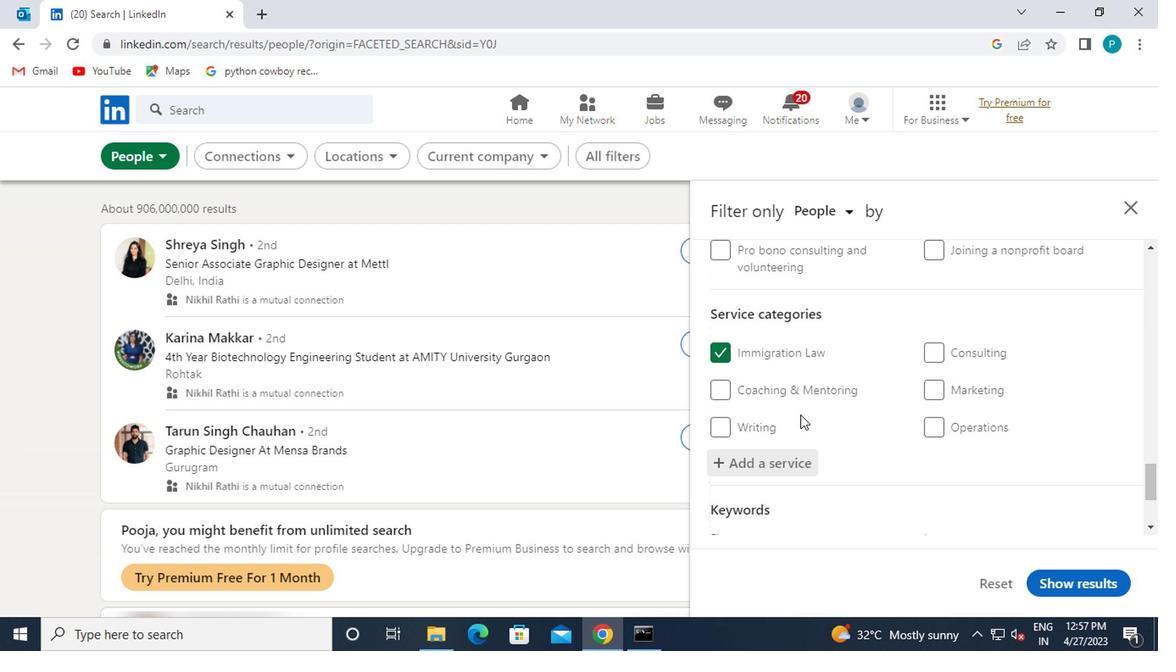 
Action: Mouse scrolled (749, 409) with delta (0, 0)
Screenshot: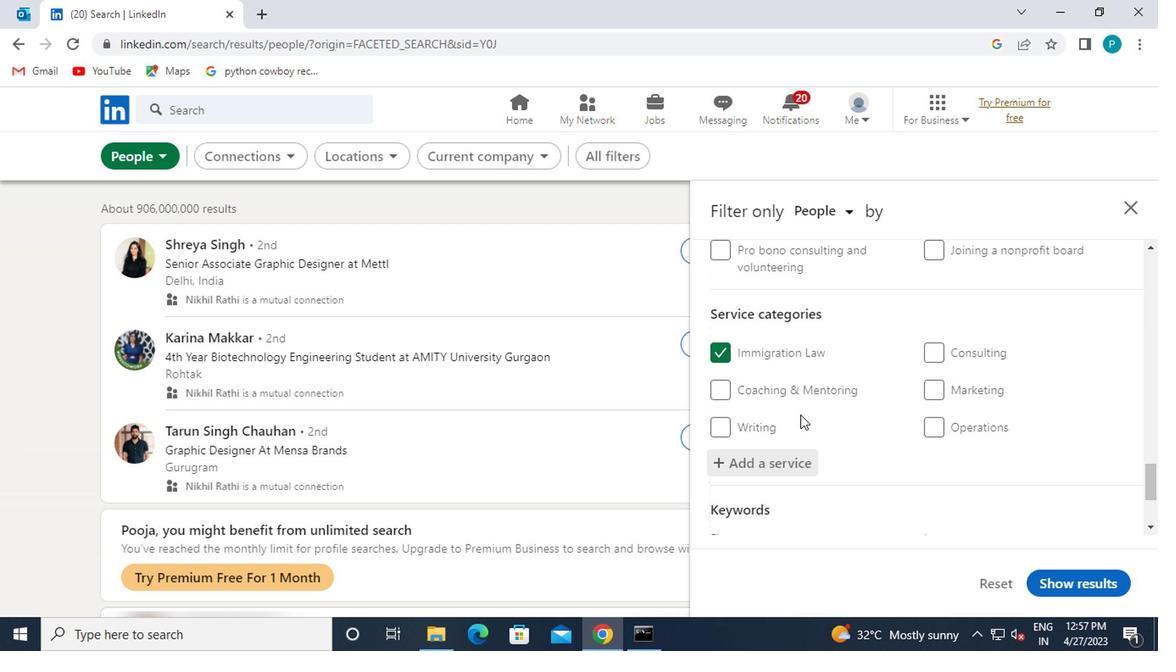 
Action: Mouse moved to (749, 410)
Screenshot: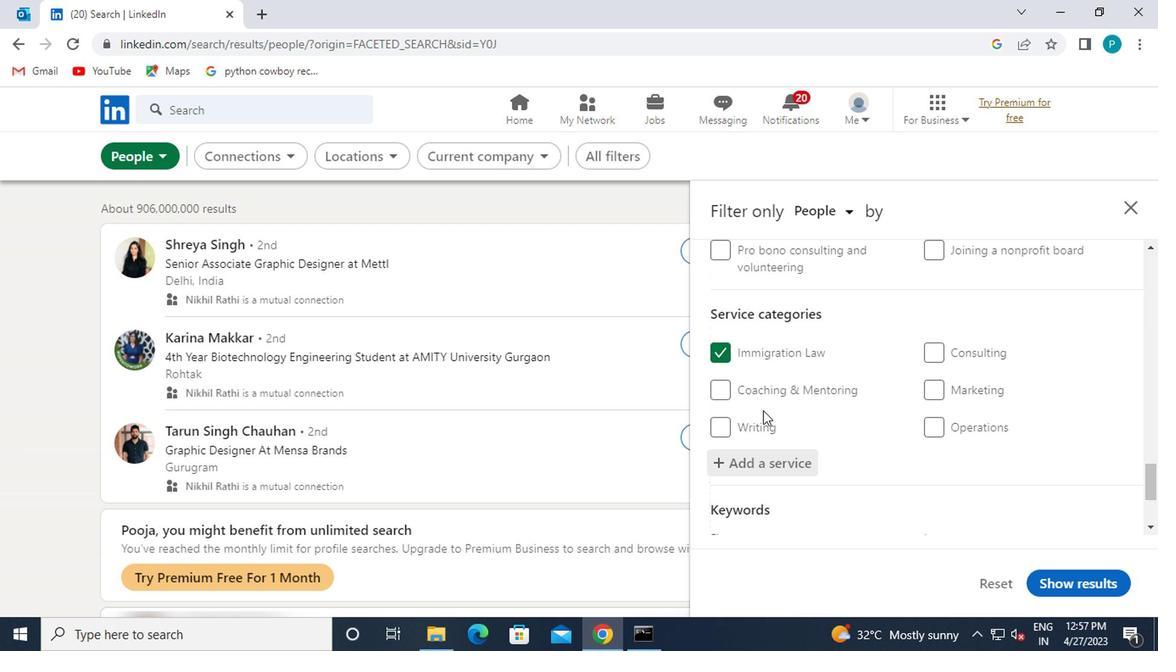
Action: Mouse scrolled (749, 409) with delta (0, -1)
Screenshot: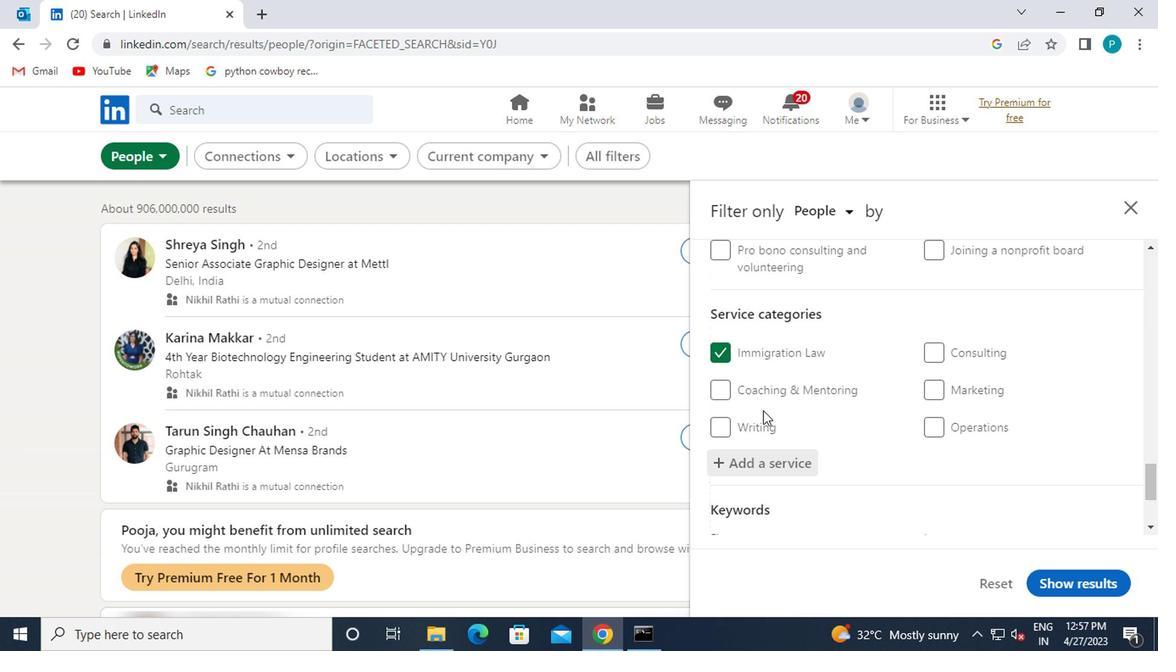 
Action: Mouse moved to (748, 410)
Screenshot: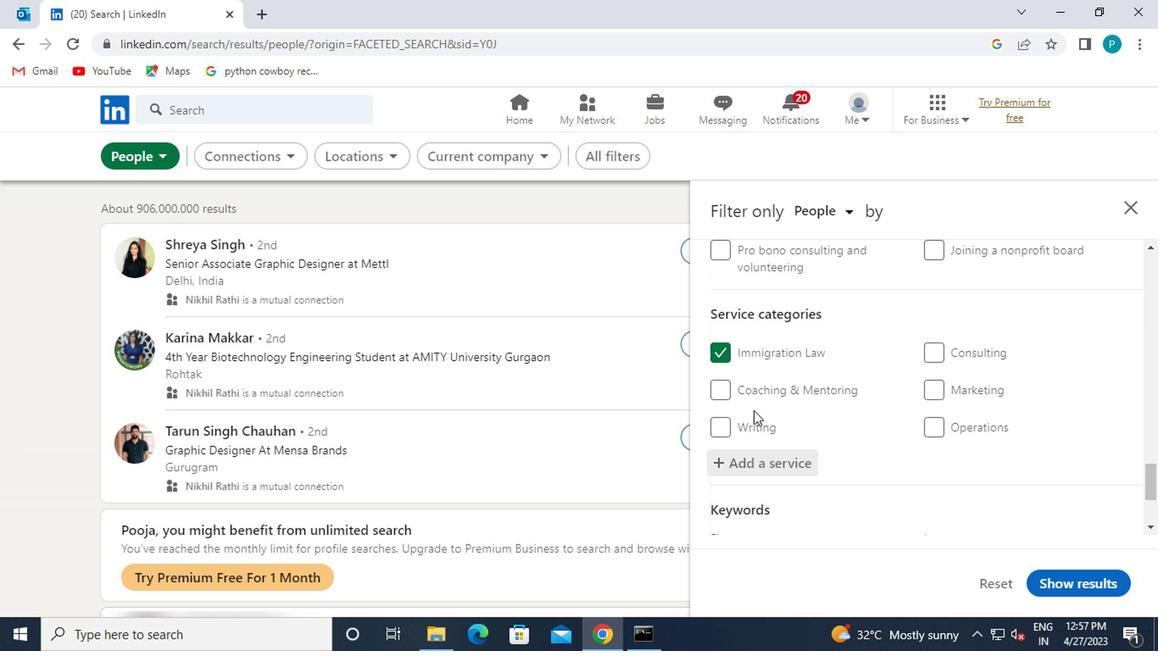 
Action: Mouse scrolled (748, 409) with delta (0, -1)
Screenshot: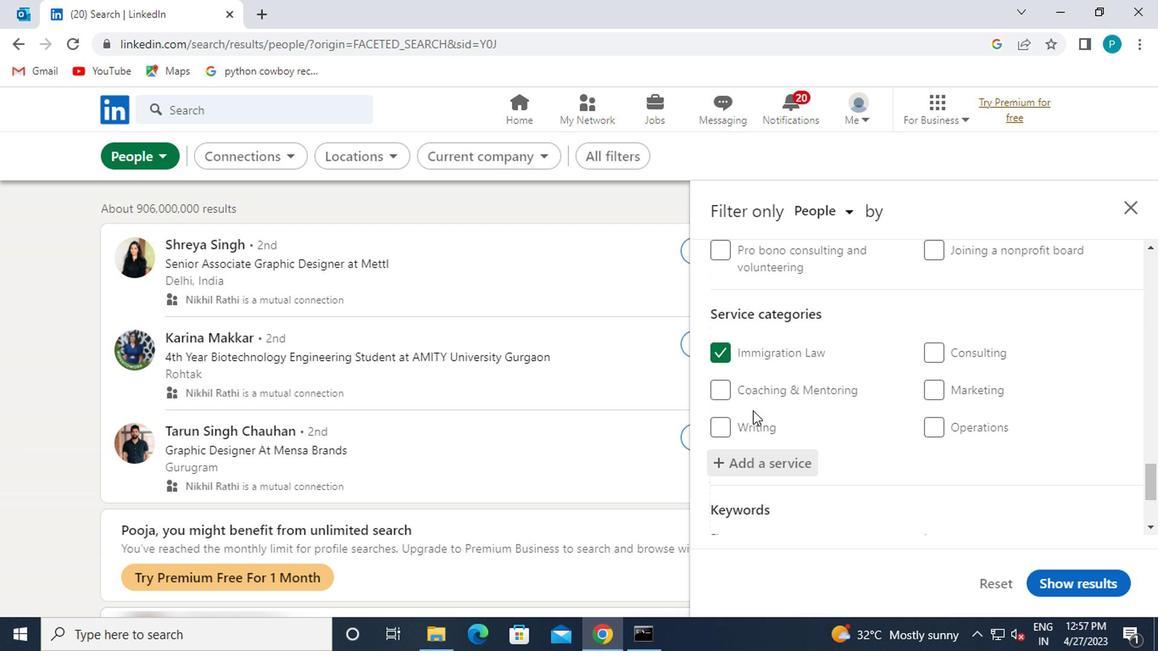 
Action: Mouse moved to (740, 452)
Screenshot: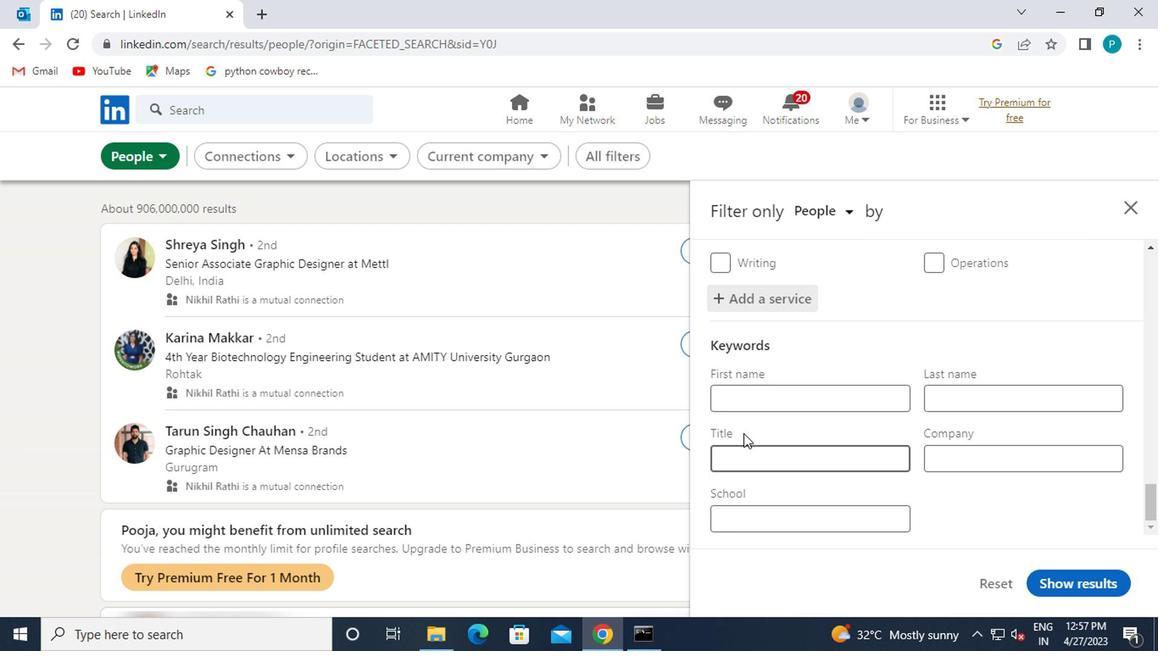 
Action: Mouse pressed left at (740, 452)
Screenshot: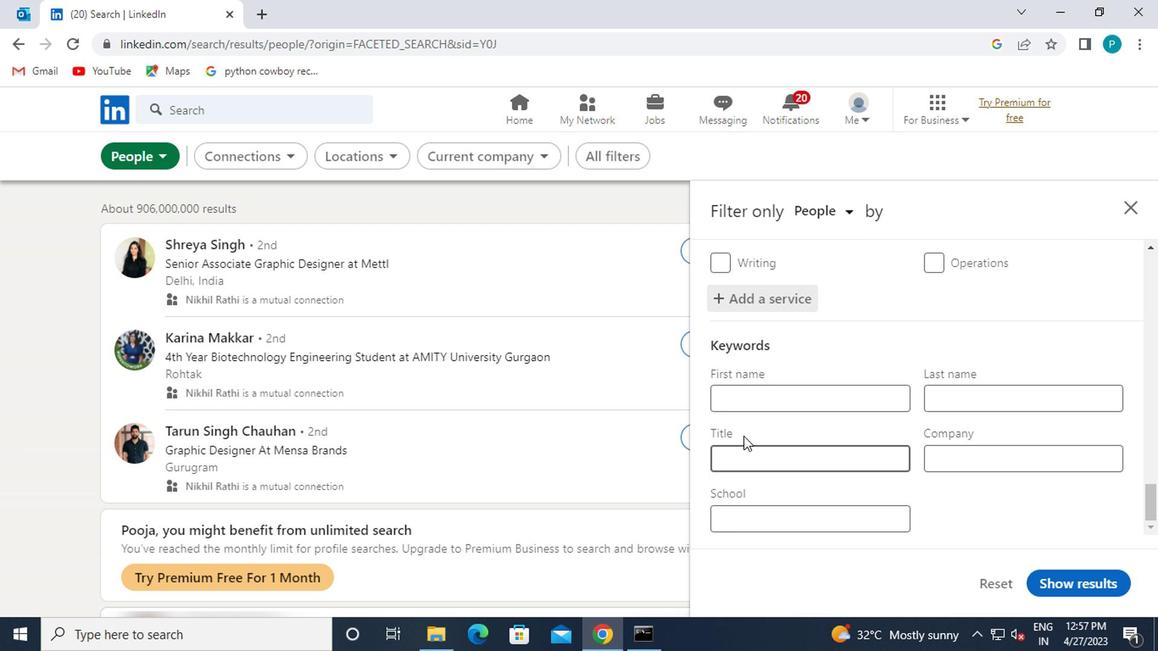 
Action: Mouse moved to (743, 458)
Screenshot: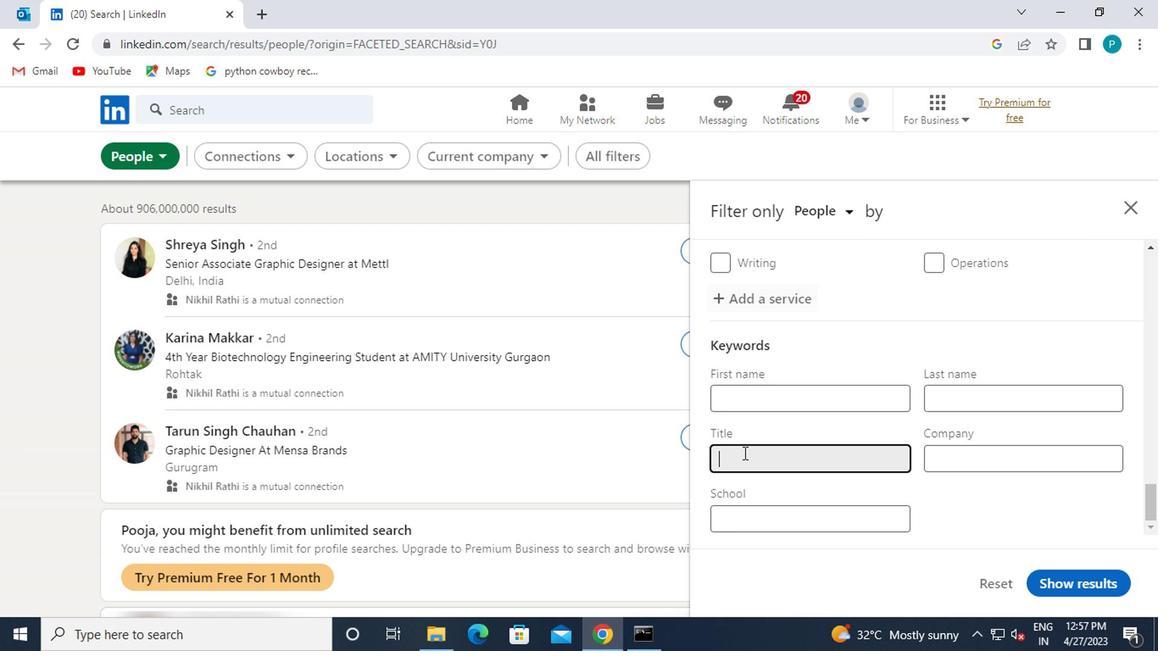 
Action: Key pressed C<Key.backspace><Key.caps_lock>C<Key.caps_lock>ONTINUOS<Key.backspace>US
Screenshot: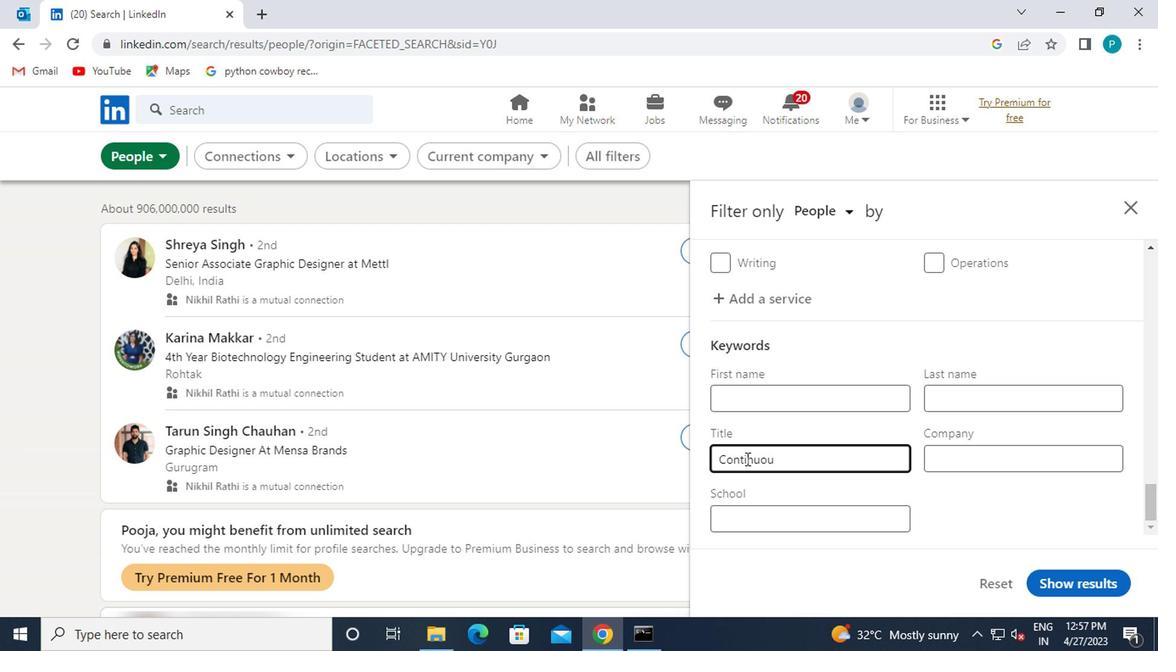 
Action: Mouse moved to (741, 479)
Screenshot: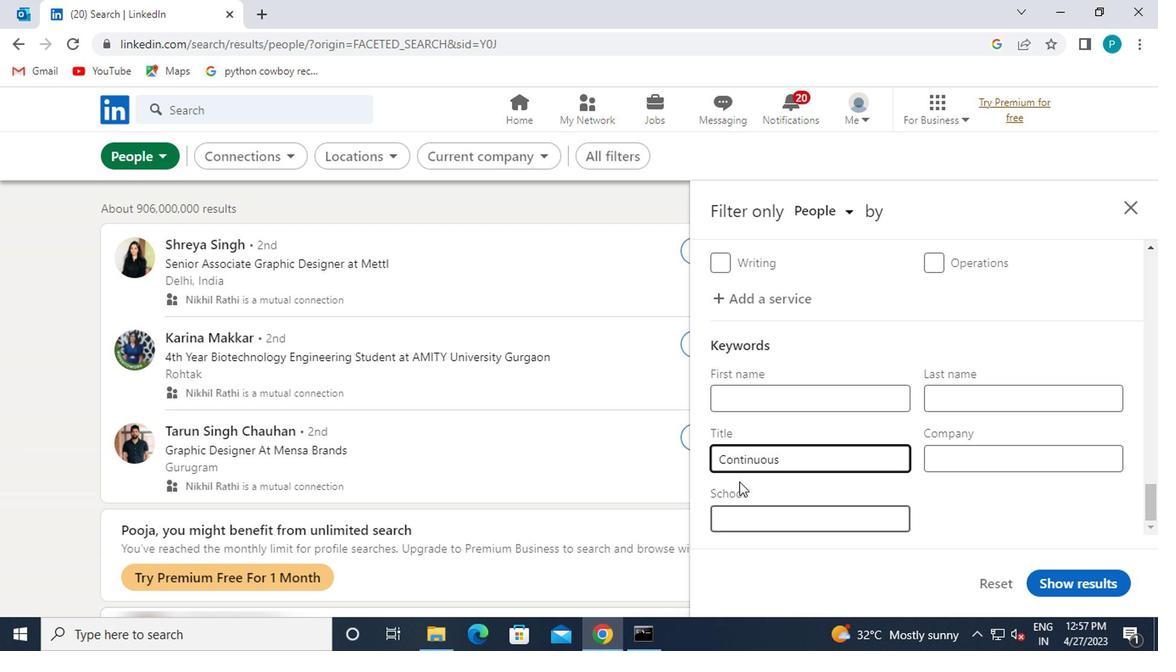 
Action: Key pressed <Key.space>
Screenshot: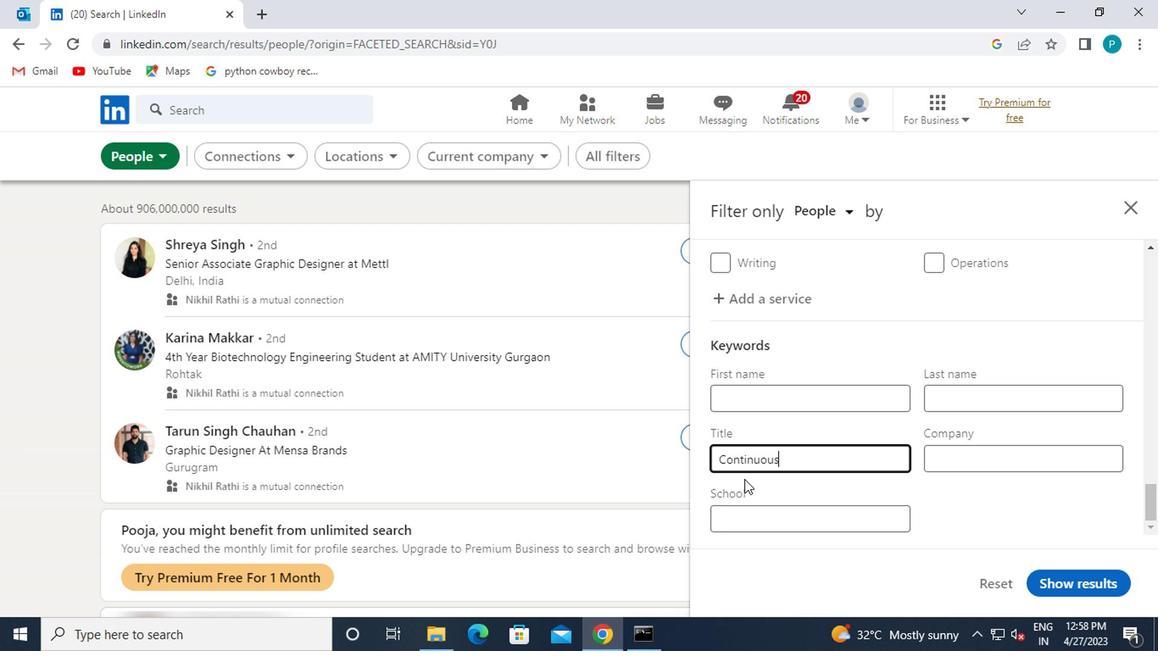 
Action: Mouse moved to (446, 417)
Screenshot: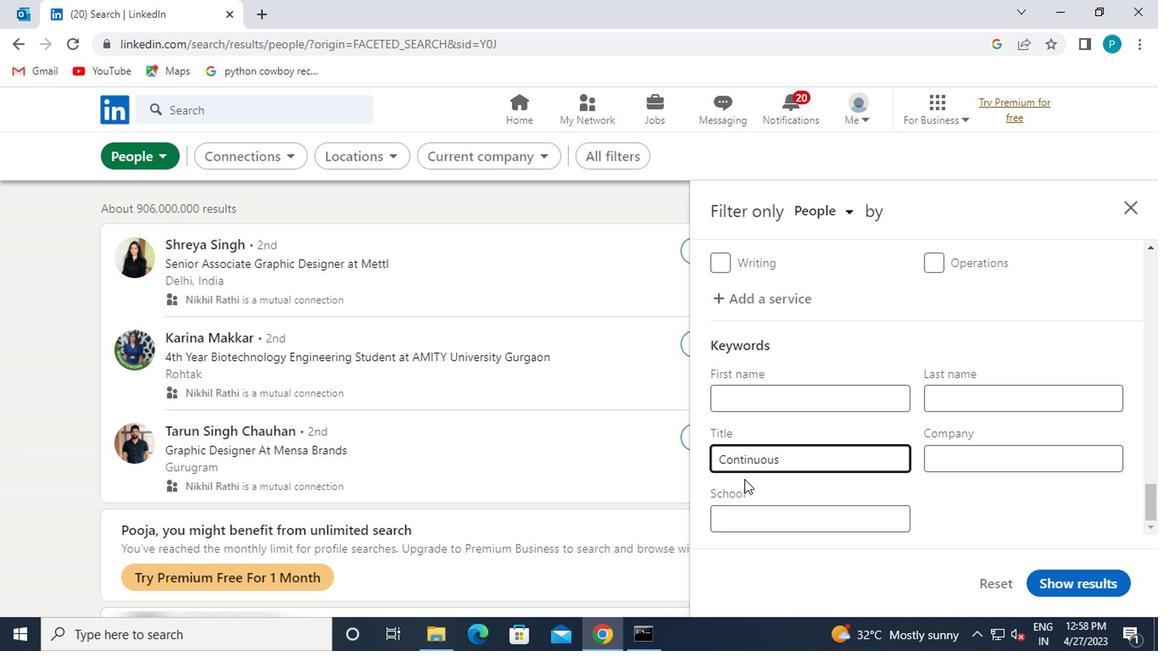 
Action: Key pressed <Key.caps_lock>I<Key.caps_lock>MPROVEMENT<Key.space><Key.caps_lock>L<Key.caps_lock>EAD
Screenshot: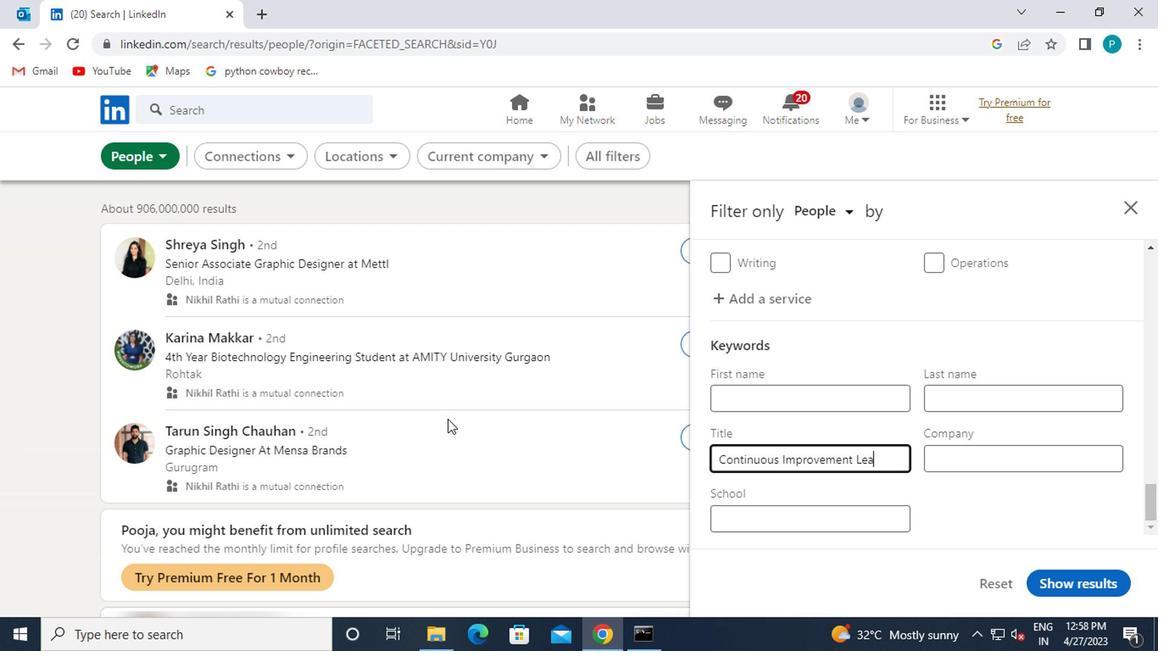 
Action: Mouse moved to (1067, 583)
Screenshot: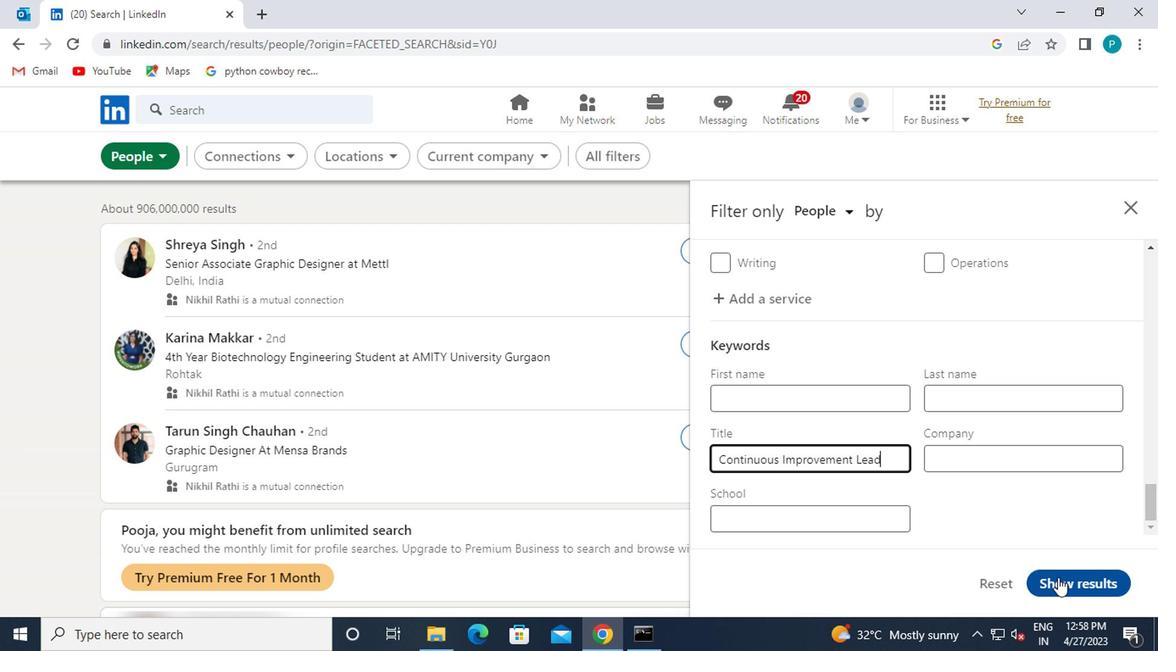 
Action: Mouse pressed left at (1067, 583)
Screenshot: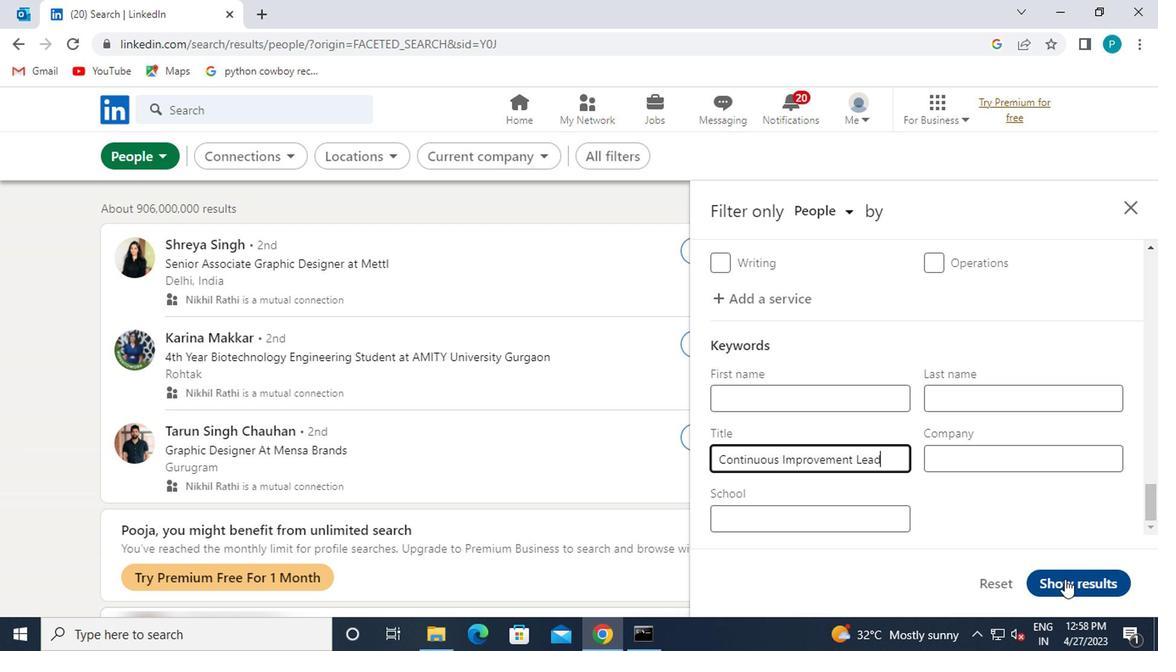 
